 Task: Look for space in Navolato, Mexico from 2nd September, 2023 to 6th September, 2023 for 2 adults in price range Rs.15000 to Rs.20000. Place can be entire place with 1  bedroom having 1 bed and 1 bathroom. Property type can be house, flat, guest house, hotel. Booking option can be shelf check-in. Required host language is English.
Action: Mouse moved to (585, 162)
Screenshot: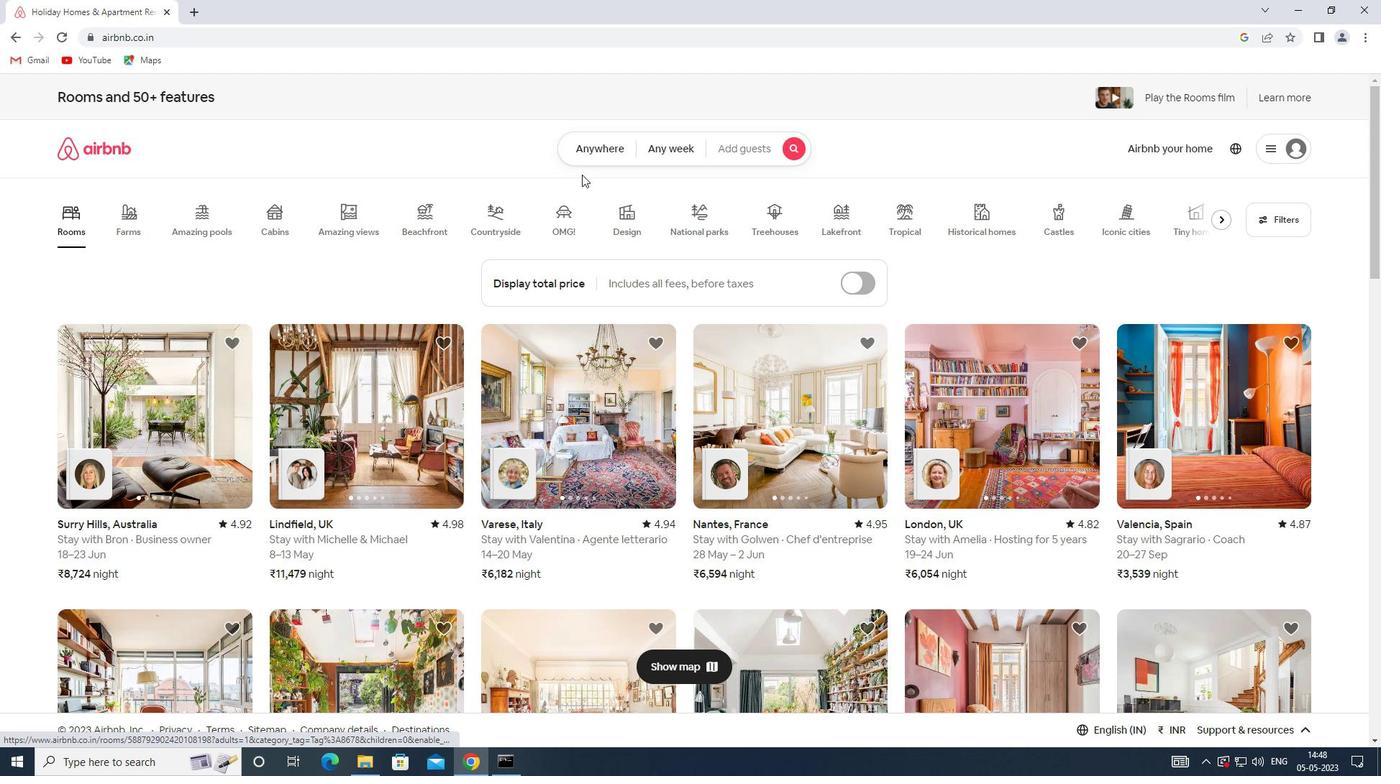 
Action: Mouse pressed left at (585, 162)
Screenshot: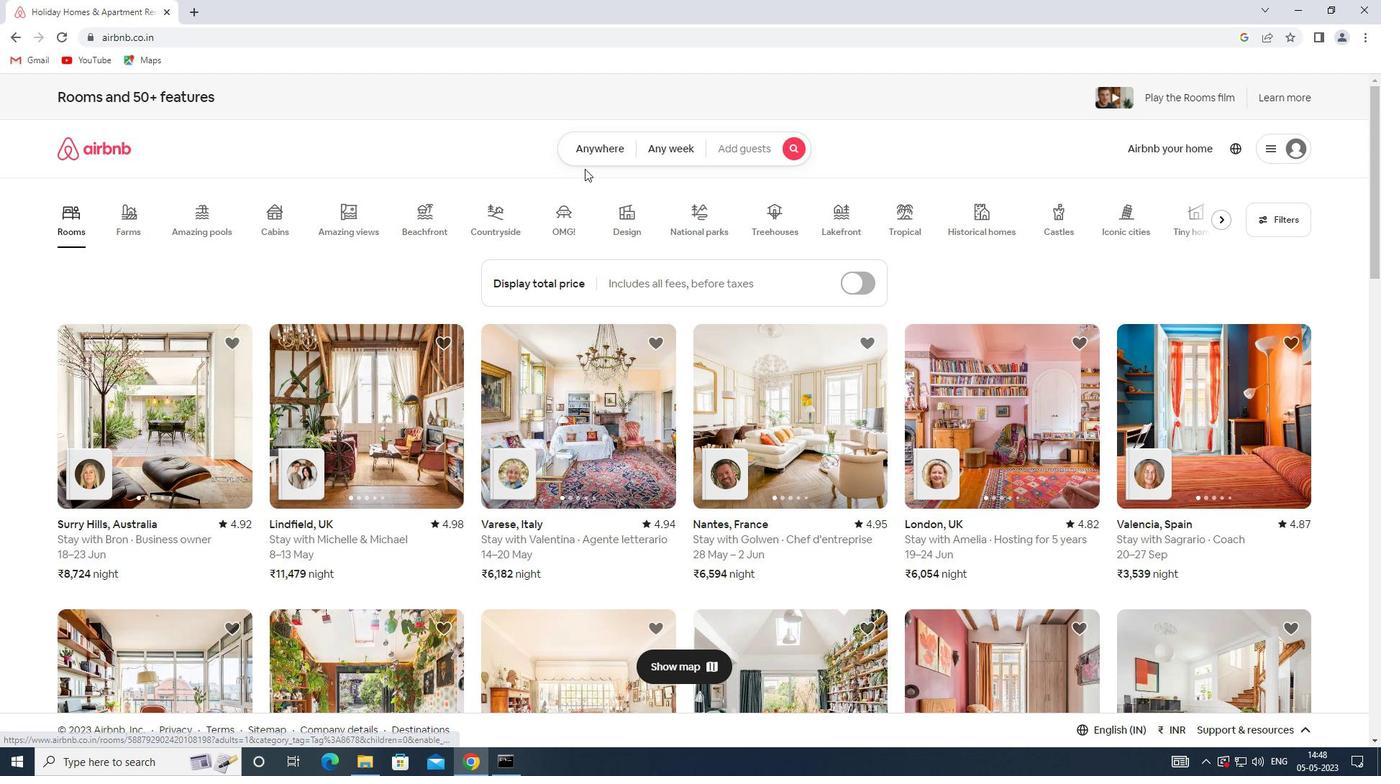 
Action: Mouse moved to (477, 207)
Screenshot: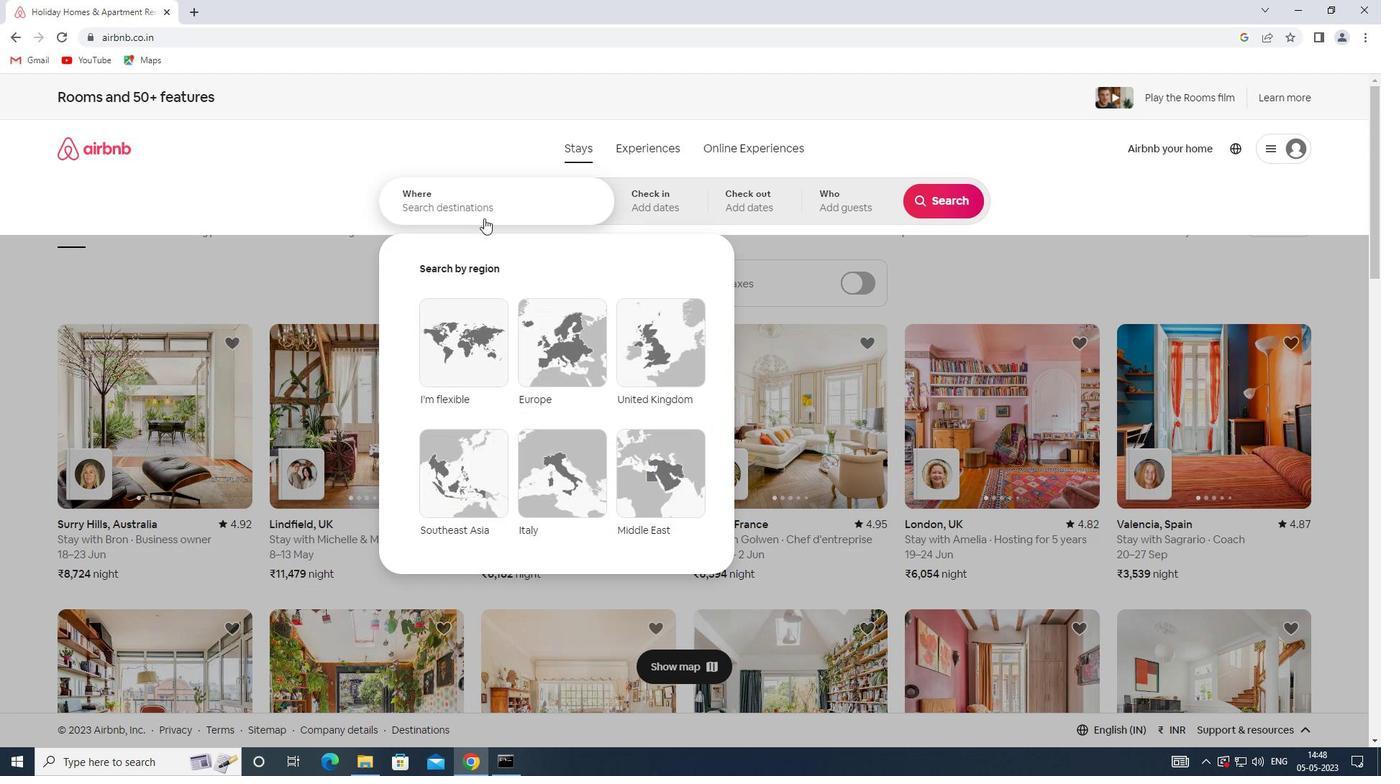 
Action: Mouse pressed left at (477, 207)
Screenshot: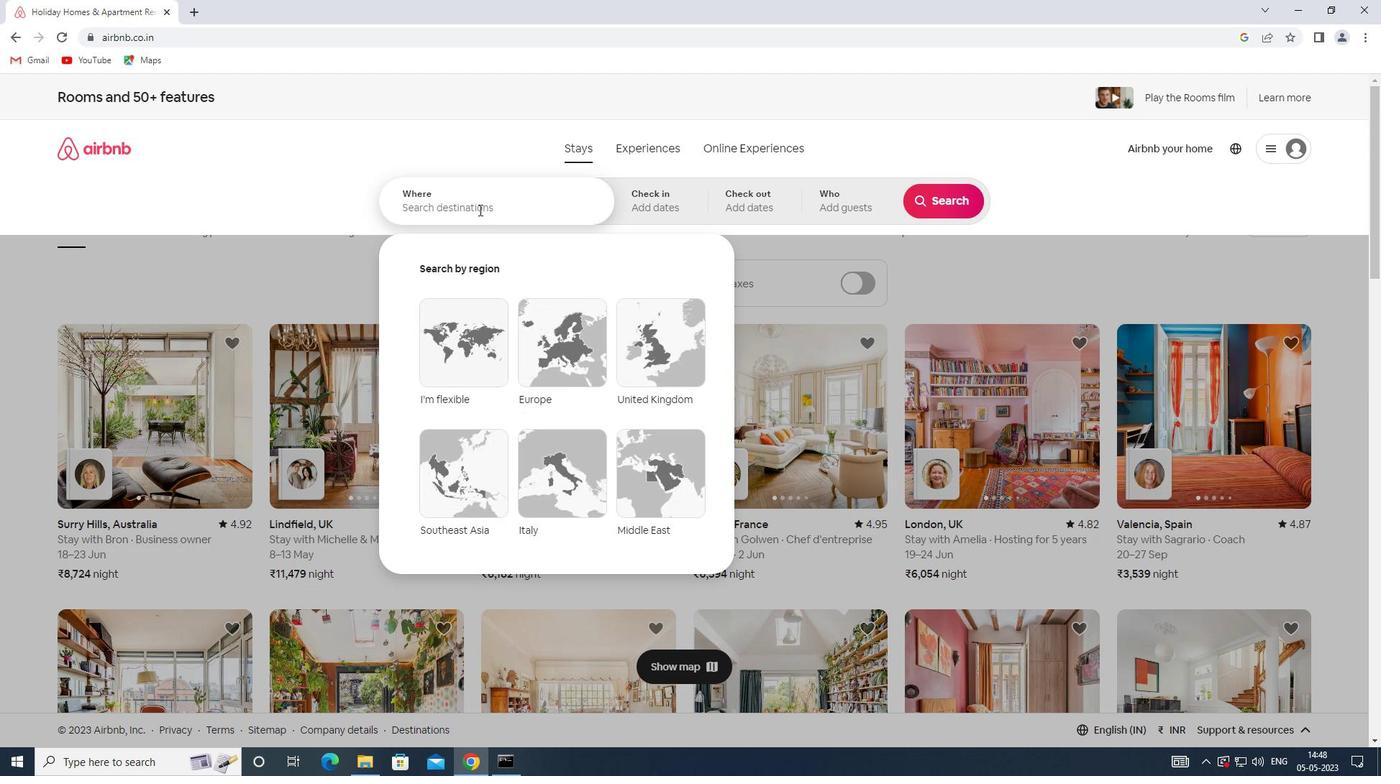 
Action: Key pressed <Key.shift>NAVOLATO,<Key.shift>MEXICO
Screenshot: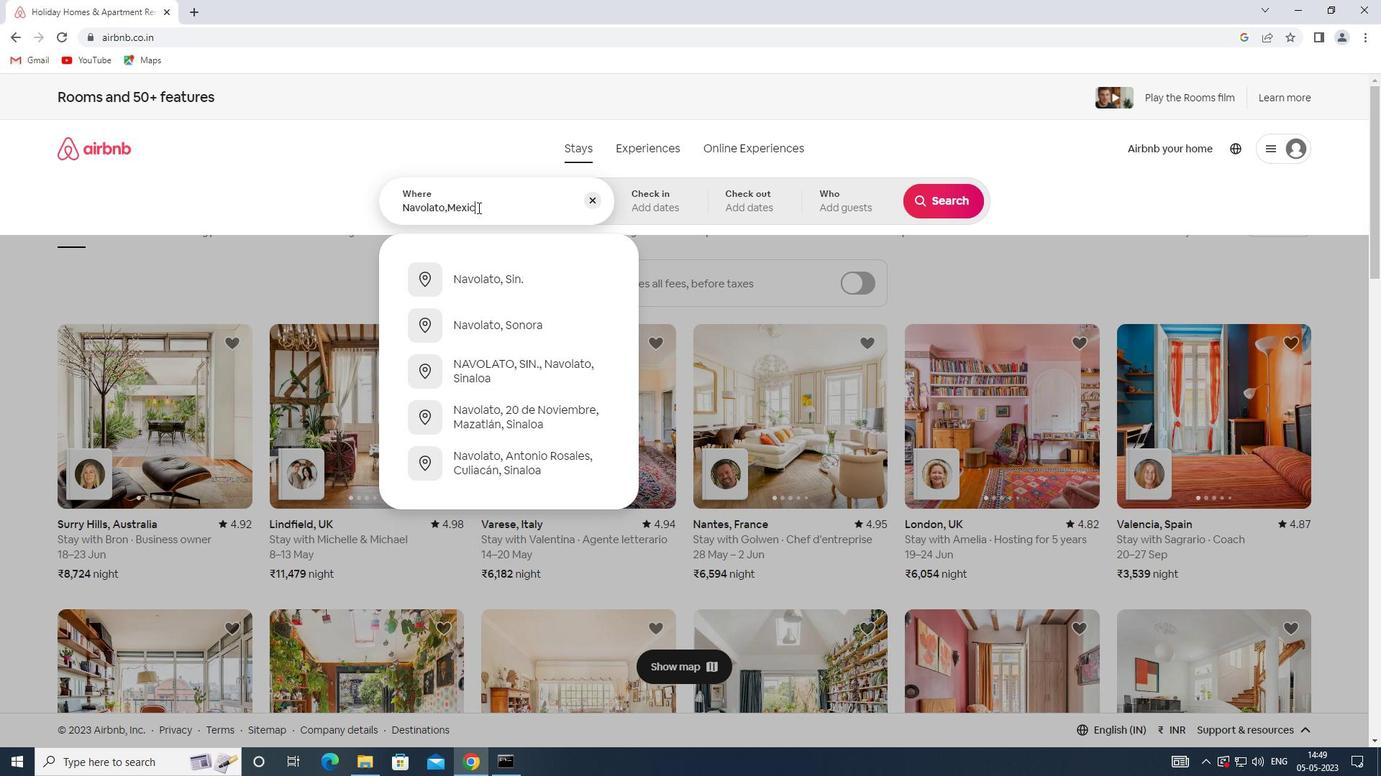 
Action: Mouse moved to (653, 211)
Screenshot: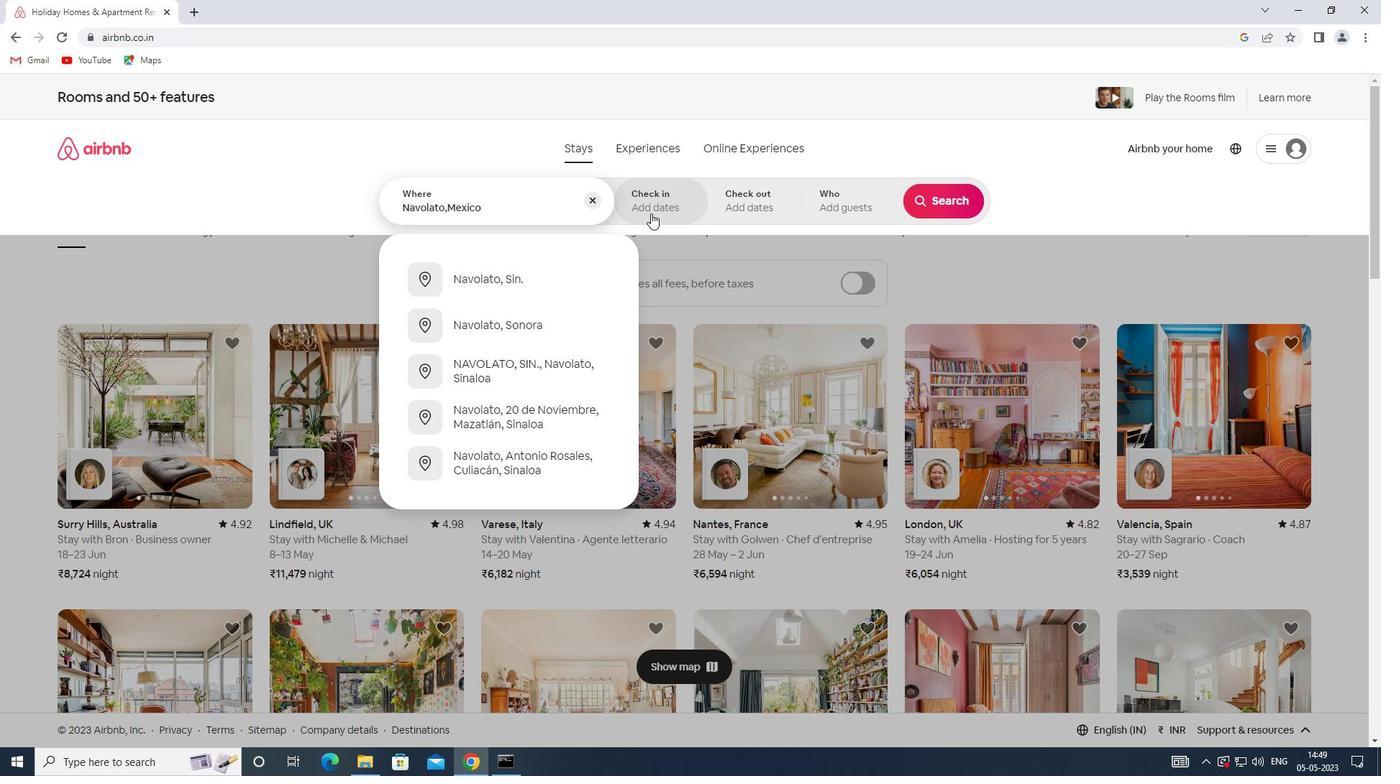
Action: Mouse pressed left at (653, 211)
Screenshot: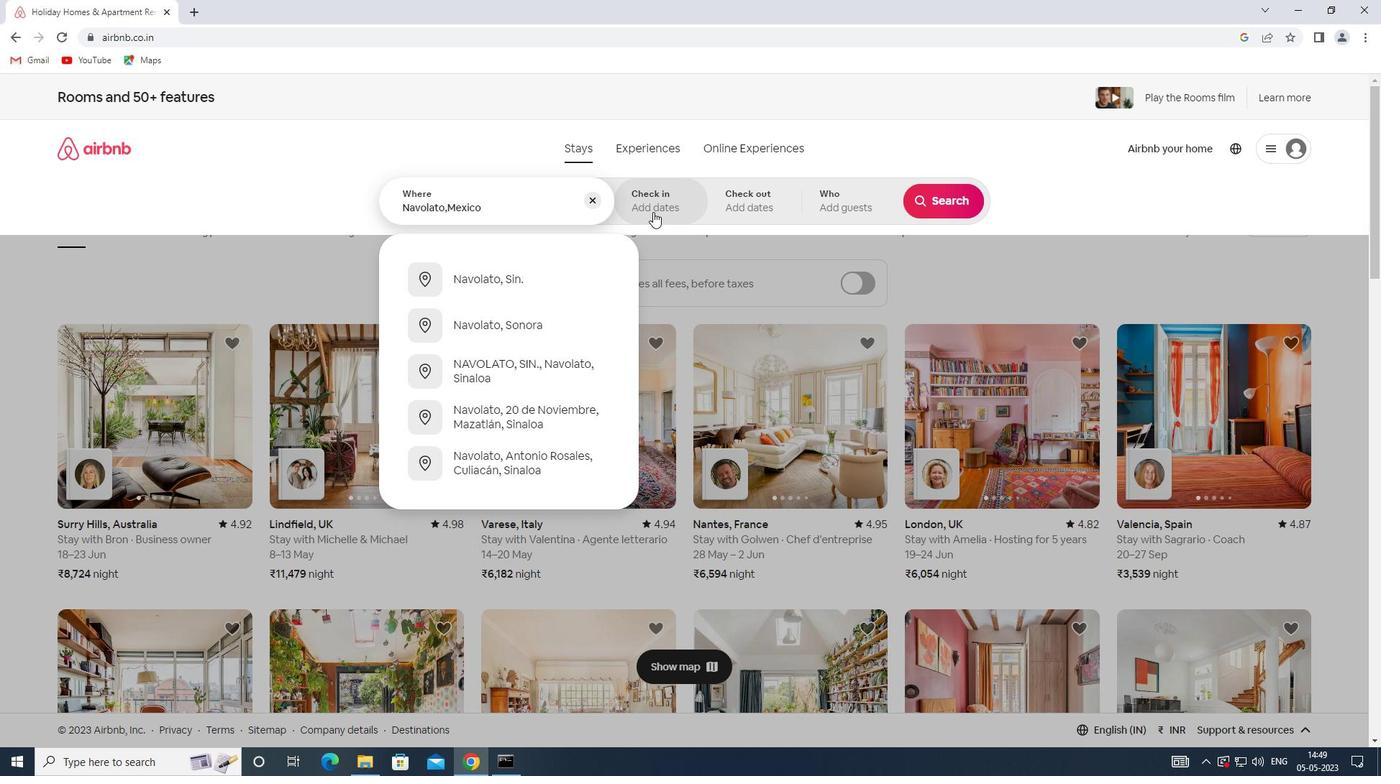 
Action: Mouse moved to (936, 327)
Screenshot: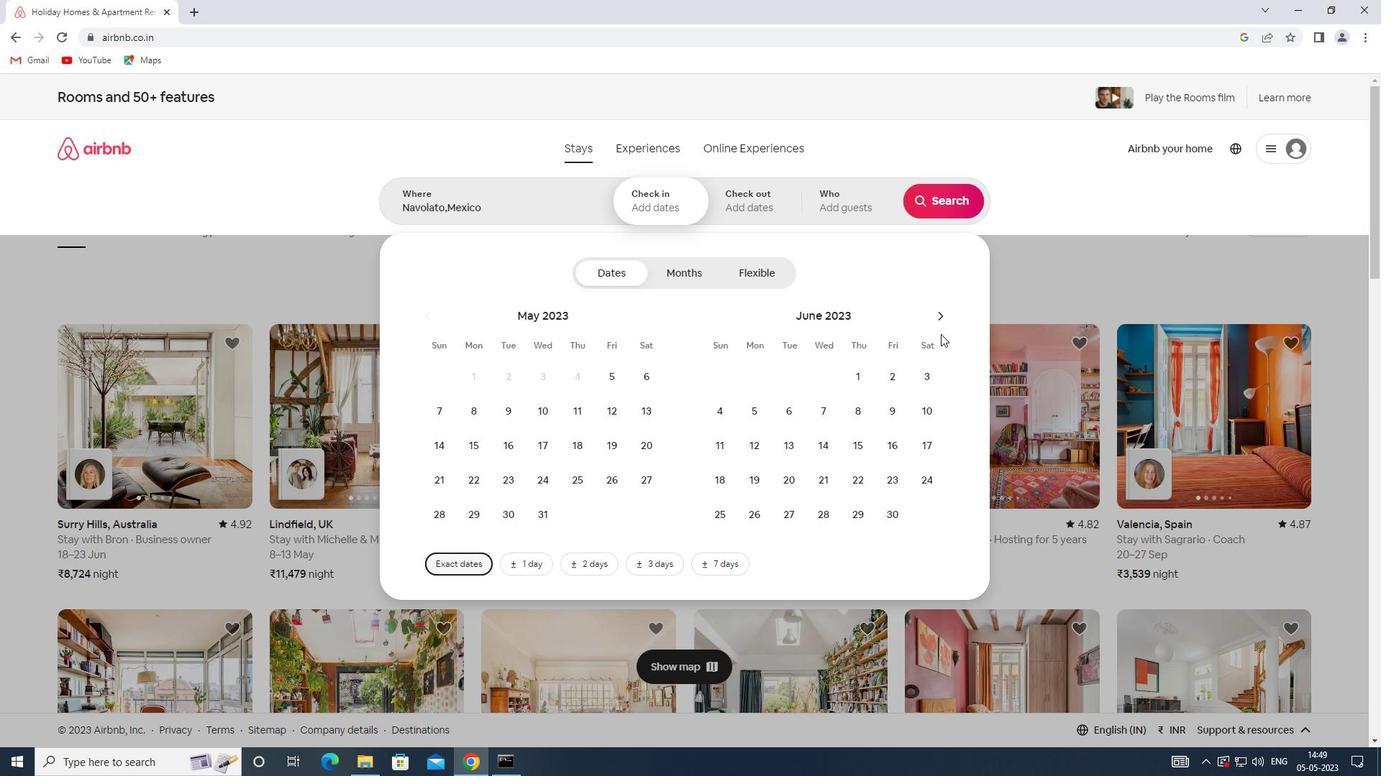 
Action: Mouse pressed left at (936, 327)
Screenshot: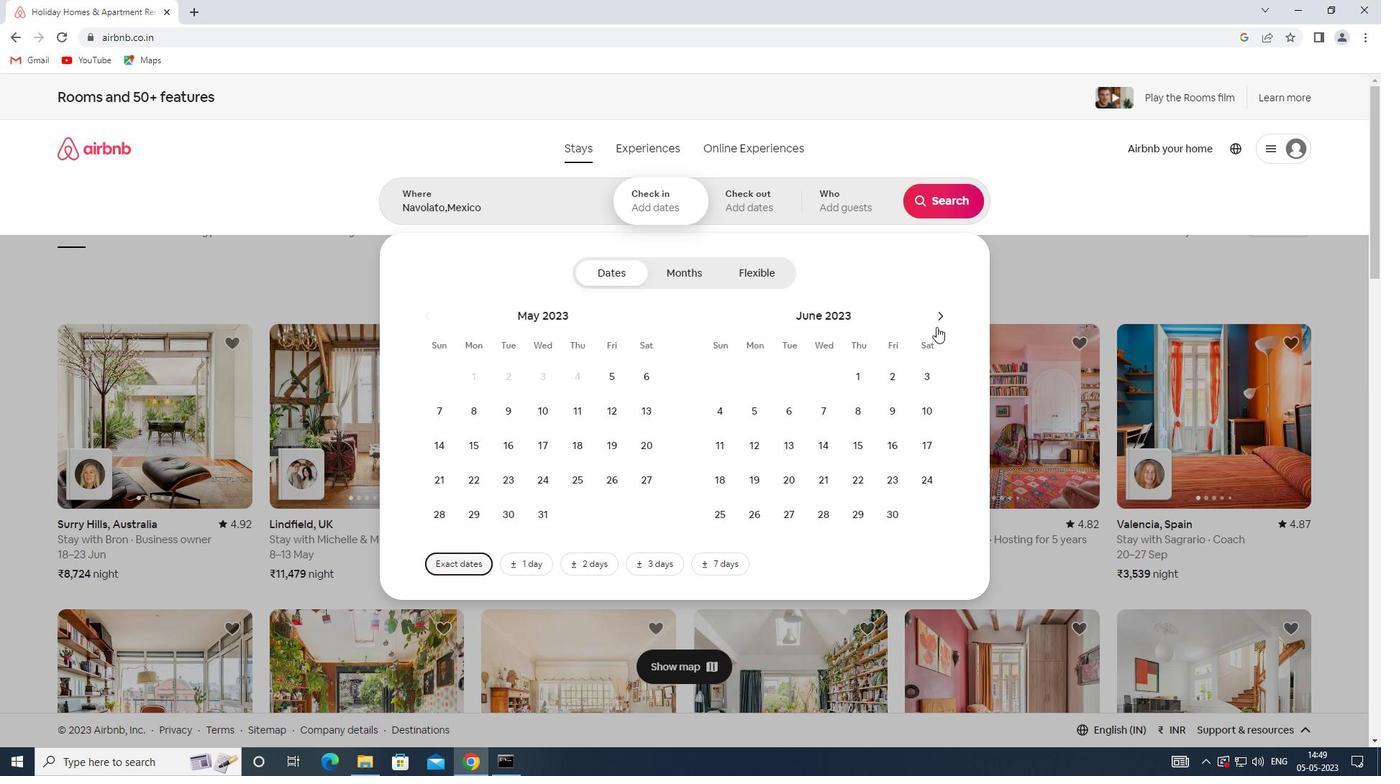 
Action: Mouse moved to (937, 315)
Screenshot: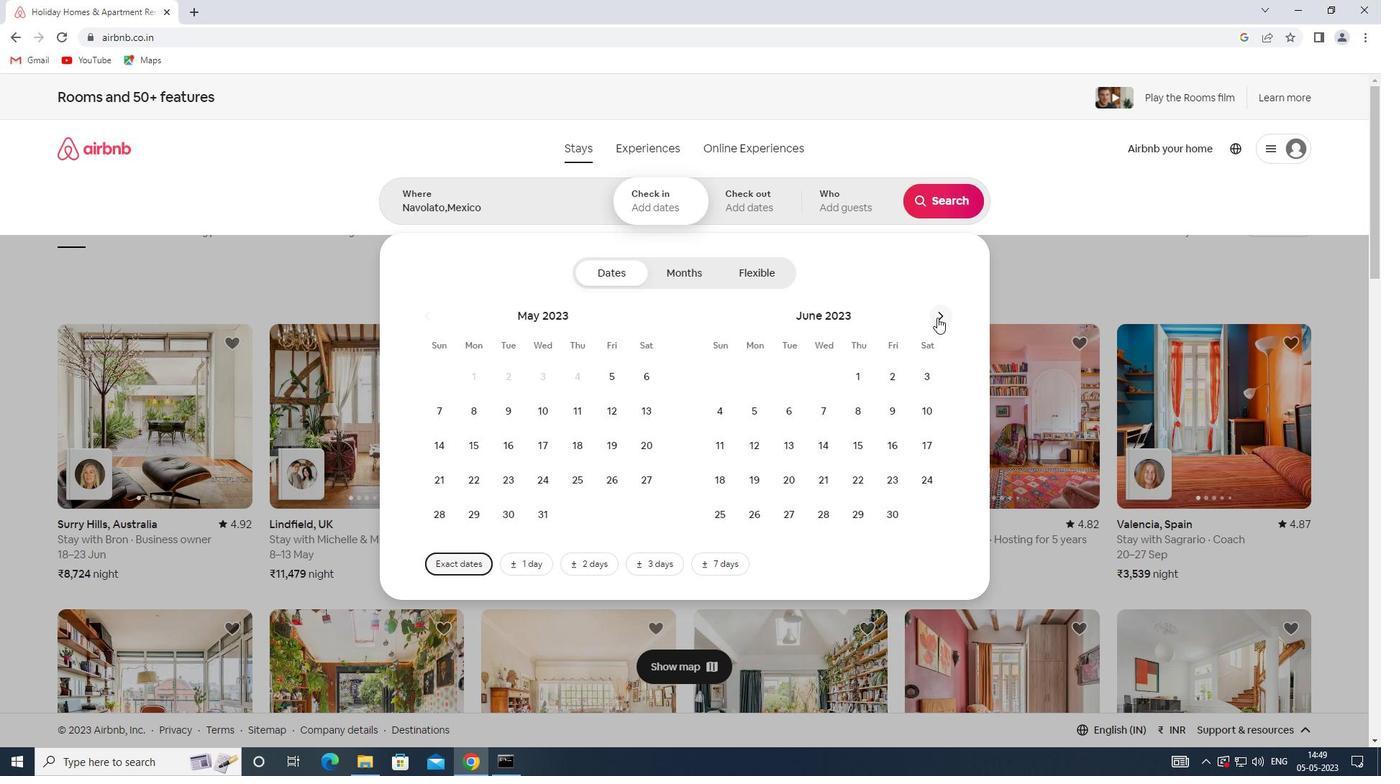 
Action: Mouse pressed left at (937, 315)
Screenshot: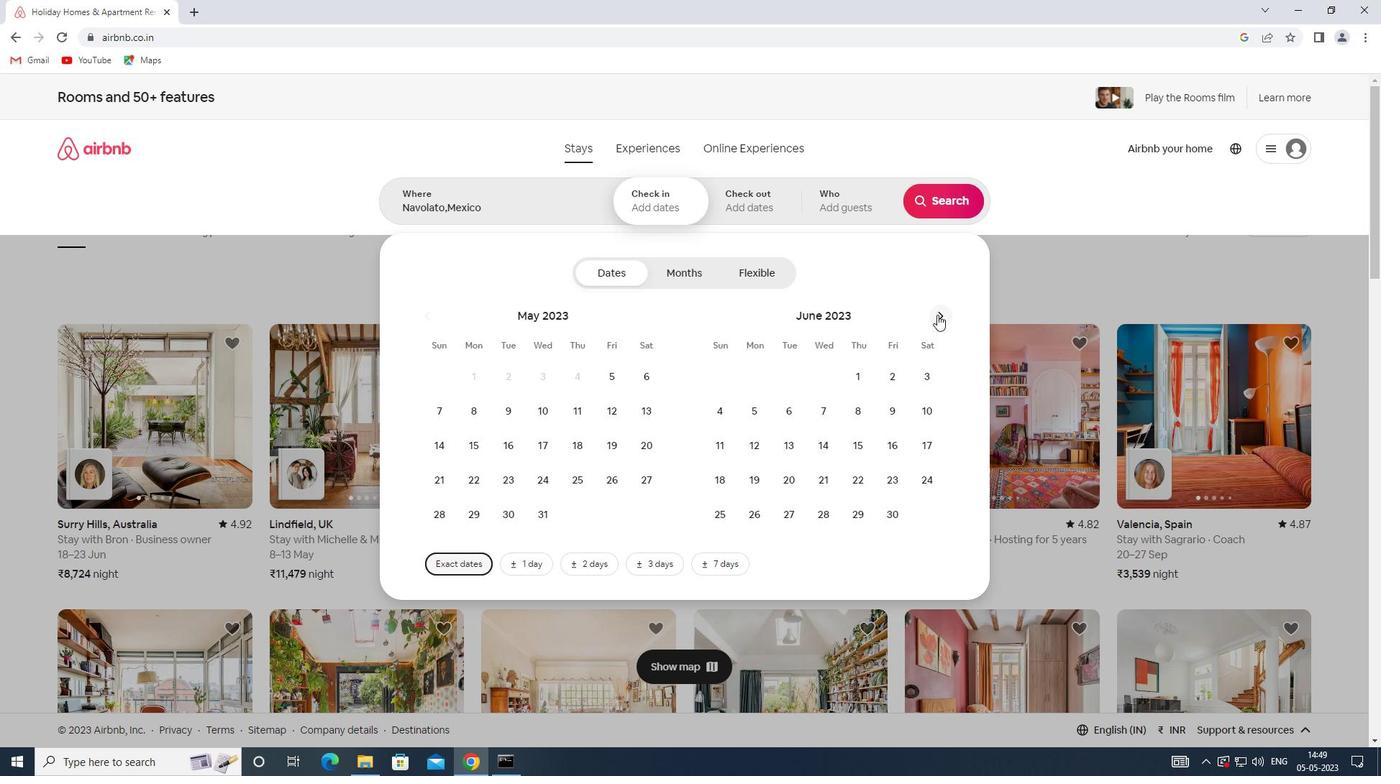 
Action: Mouse pressed left at (937, 315)
Screenshot: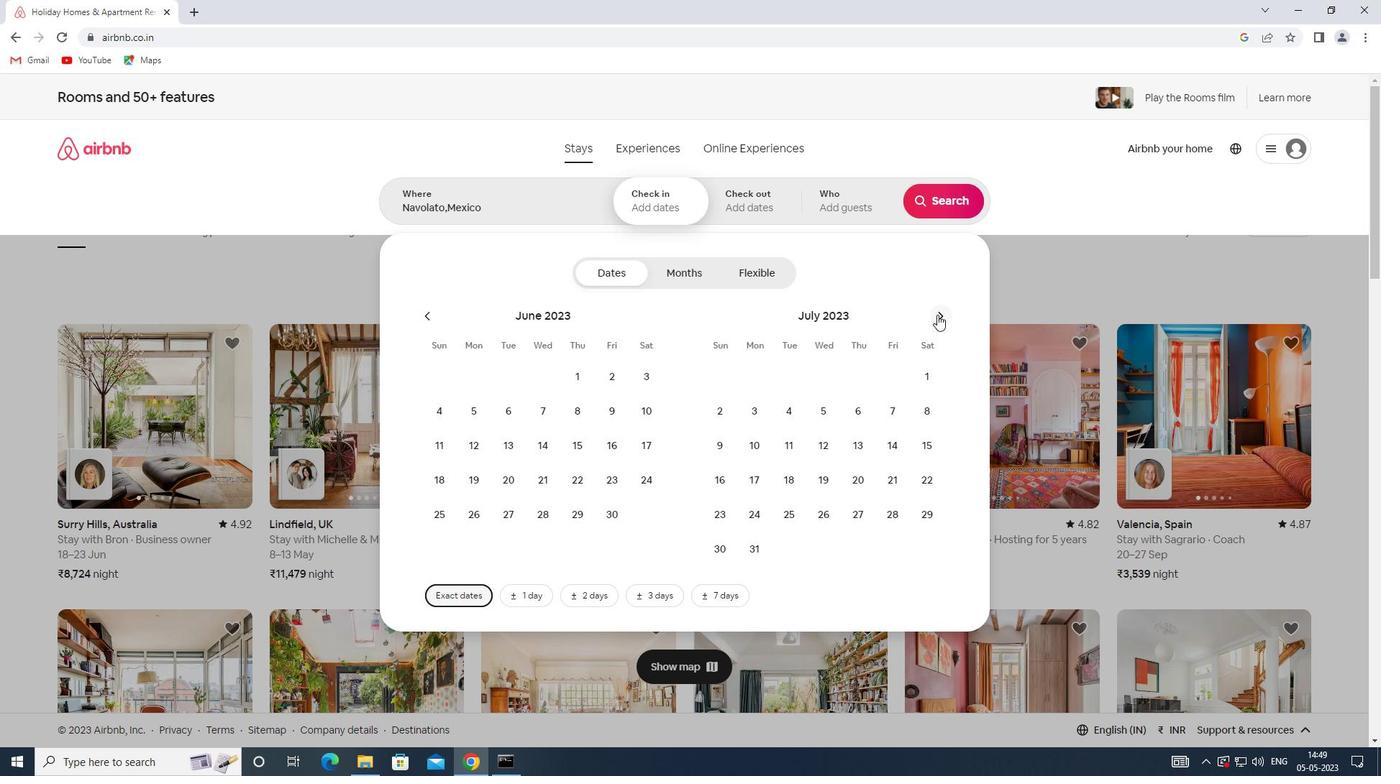 
Action: Mouse pressed left at (937, 315)
Screenshot: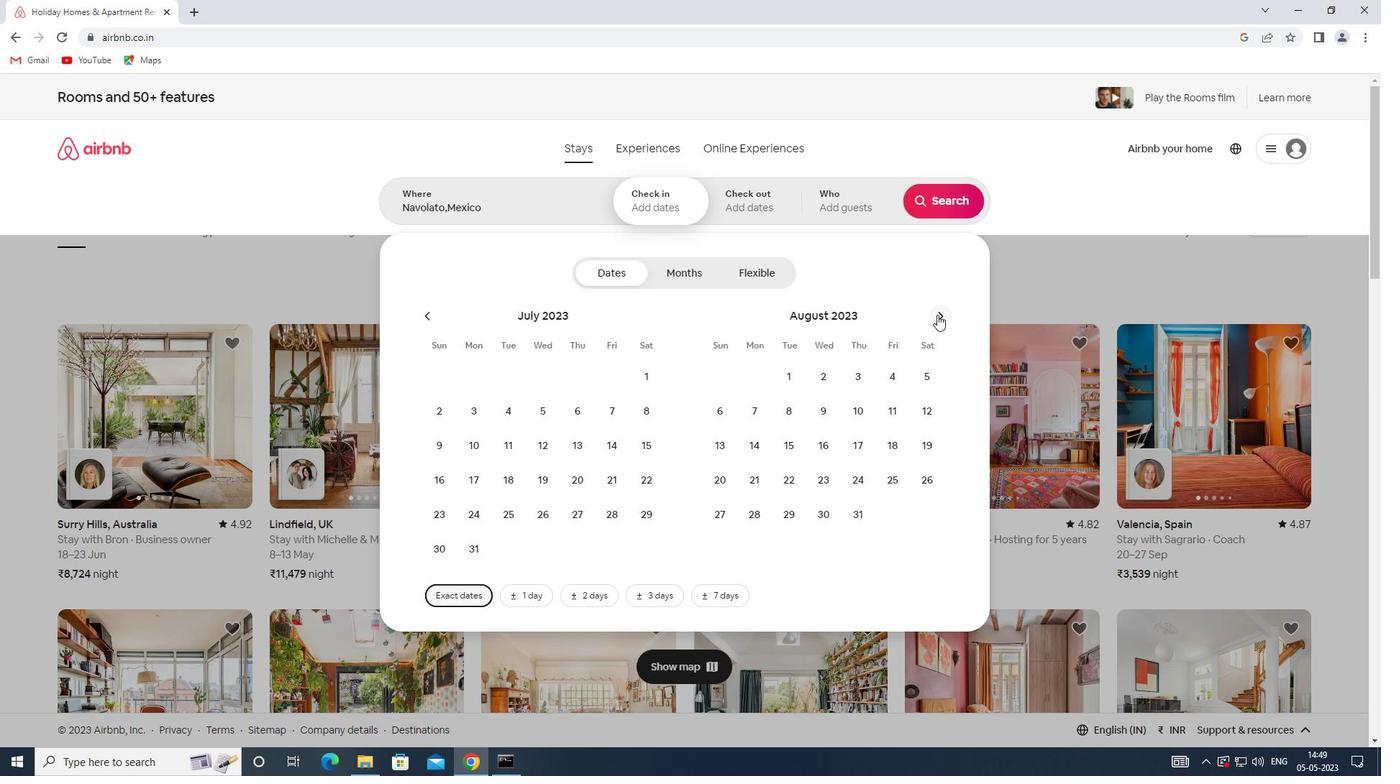 
Action: Mouse moved to (928, 368)
Screenshot: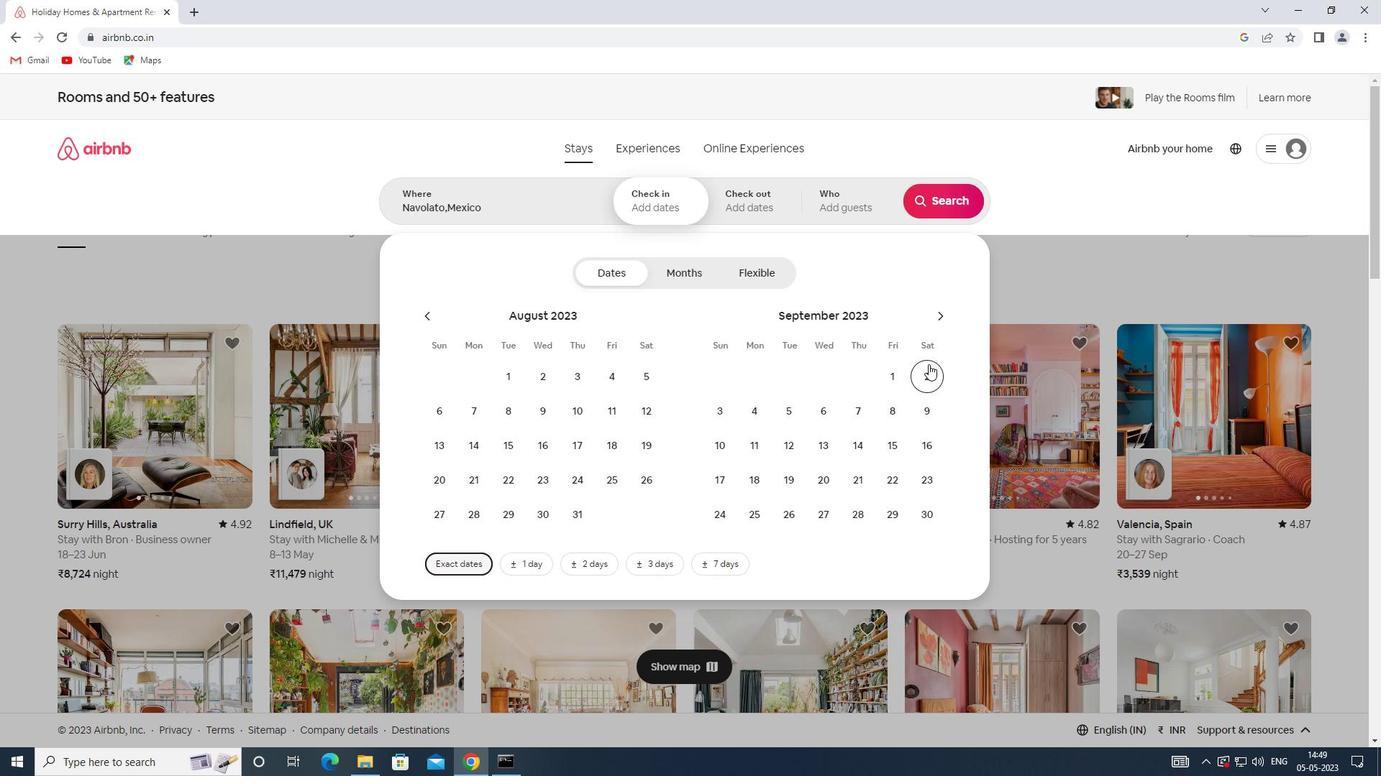 
Action: Mouse pressed left at (928, 368)
Screenshot: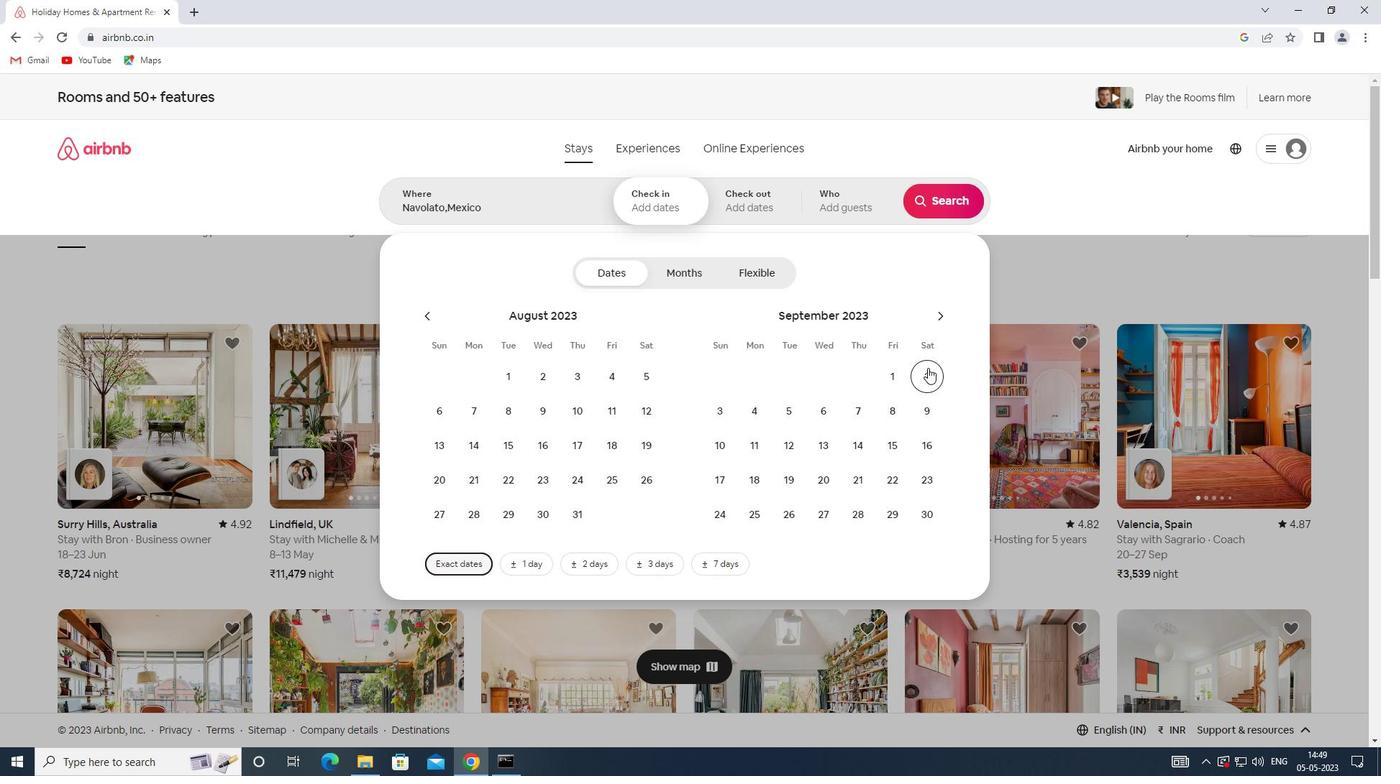 
Action: Mouse moved to (830, 405)
Screenshot: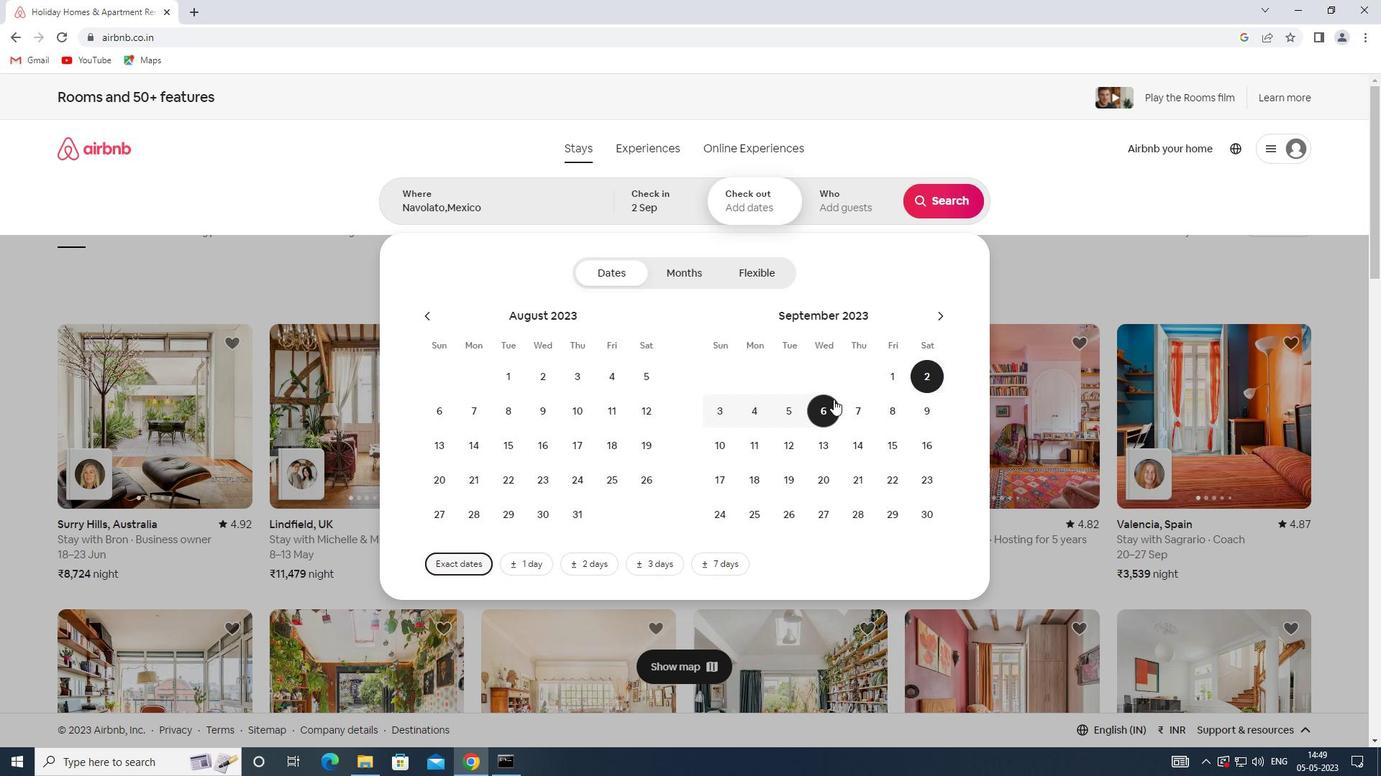 
Action: Mouse pressed left at (830, 405)
Screenshot: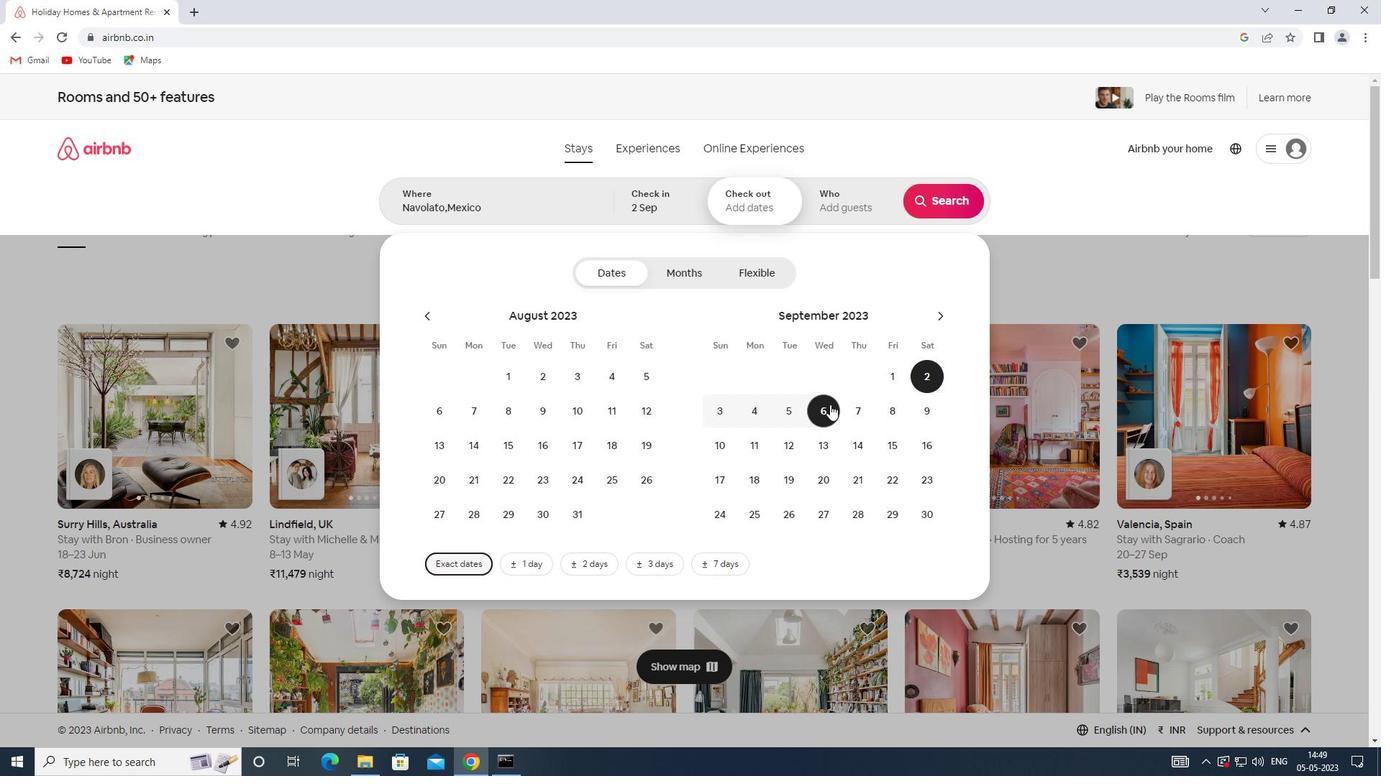 
Action: Mouse moved to (836, 205)
Screenshot: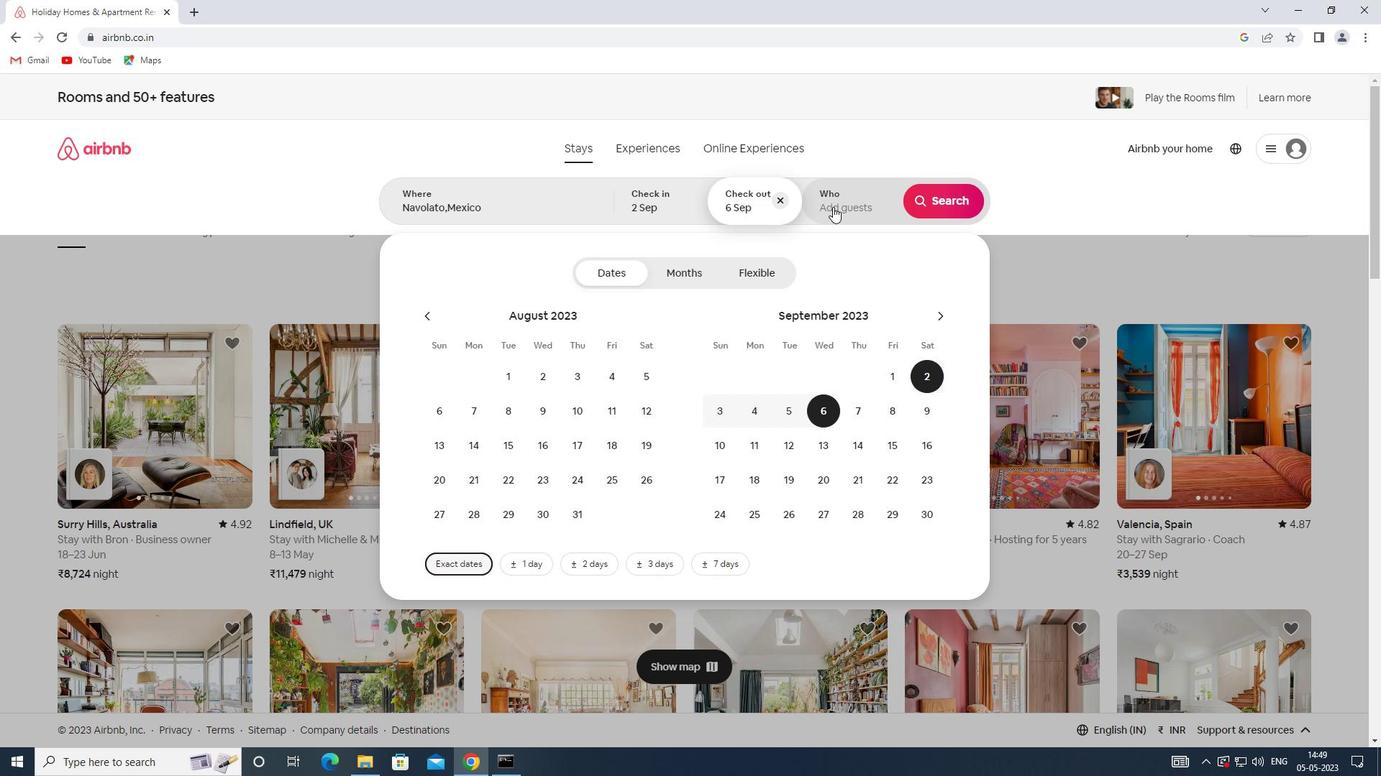 
Action: Mouse pressed left at (836, 205)
Screenshot: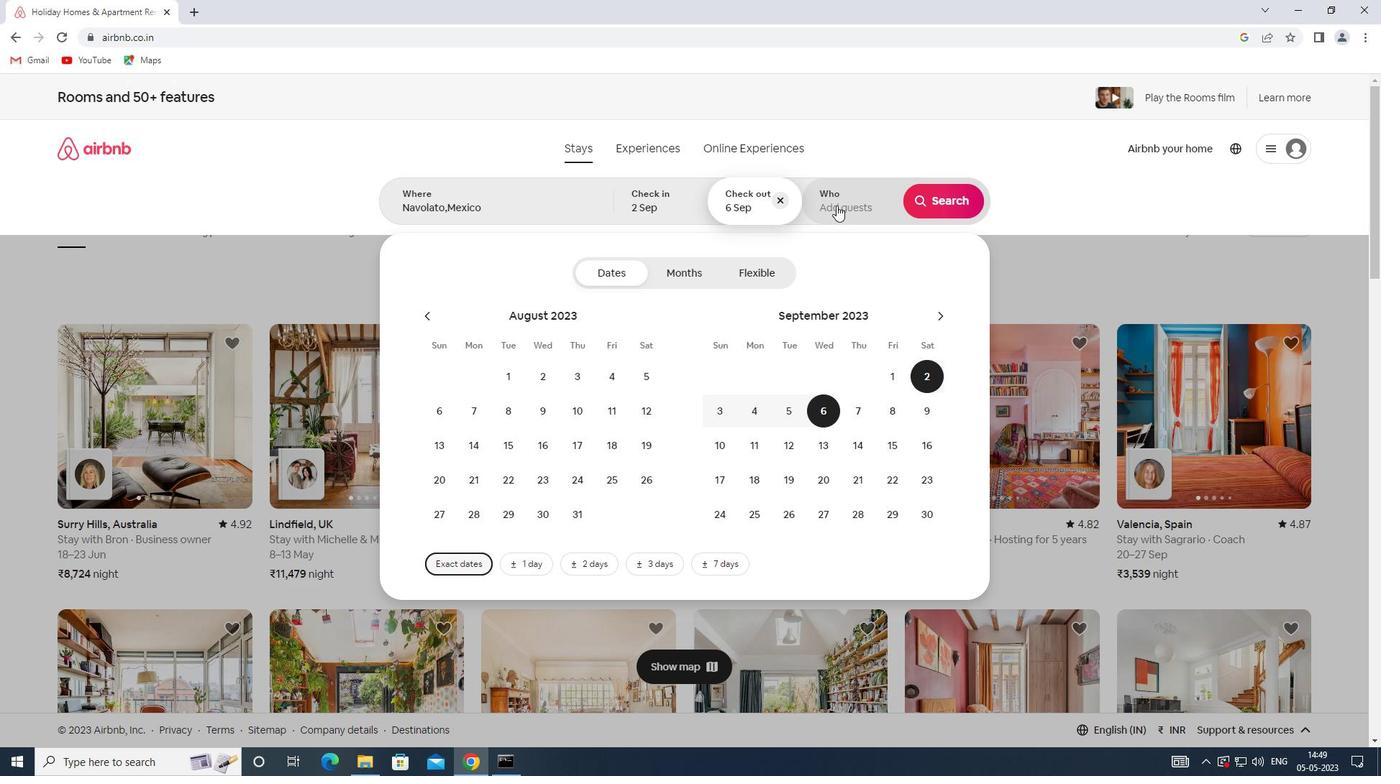 
Action: Mouse moved to (950, 270)
Screenshot: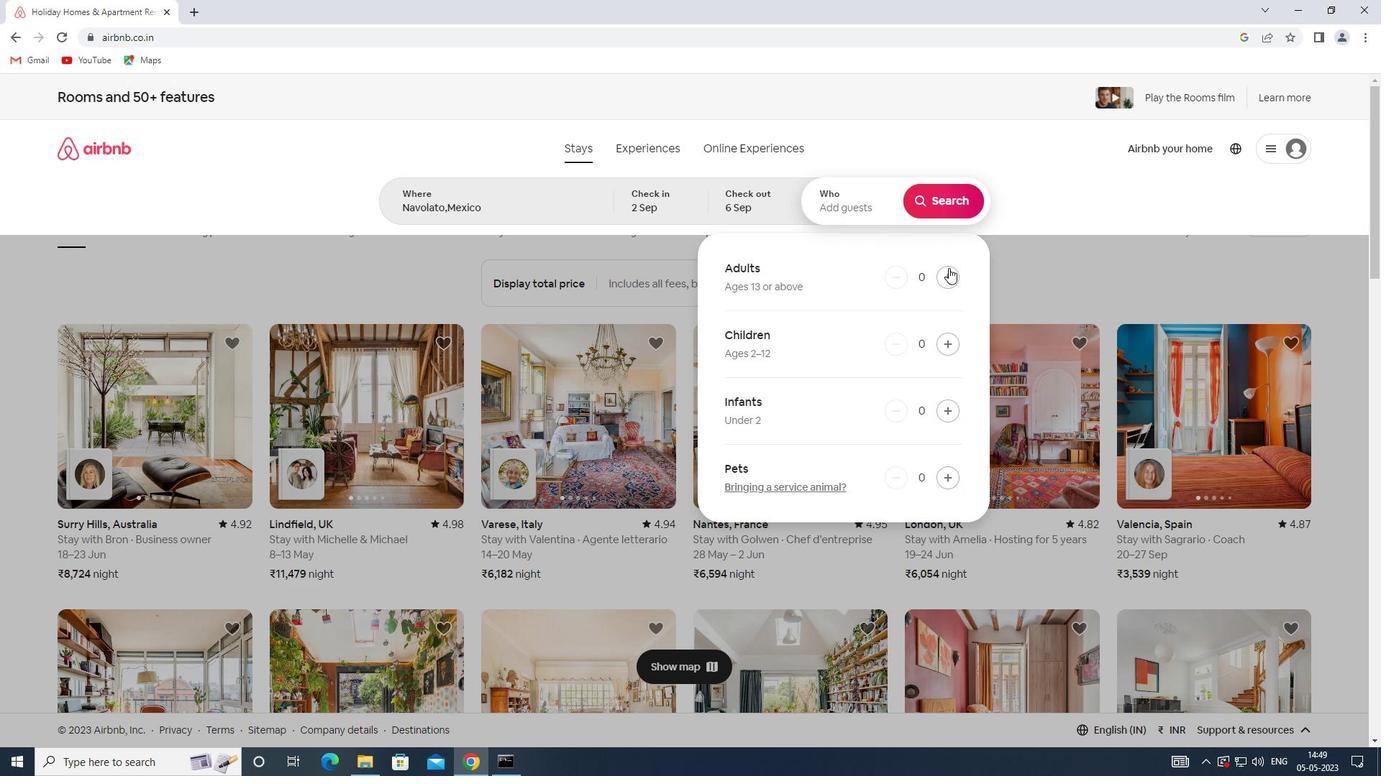 
Action: Mouse pressed left at (950, 270)
Screenshot: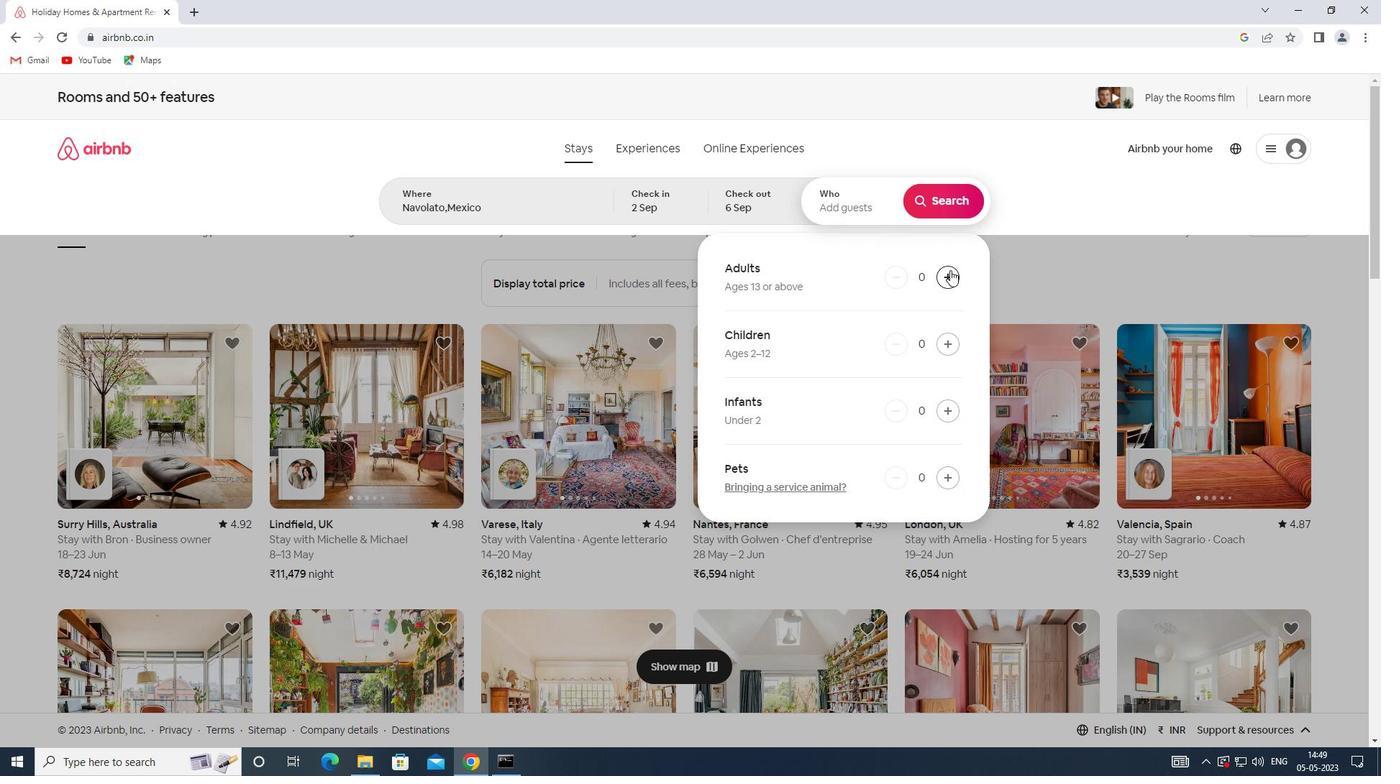 
Action: Mouse pressed left at (950, 270)
Screenshot: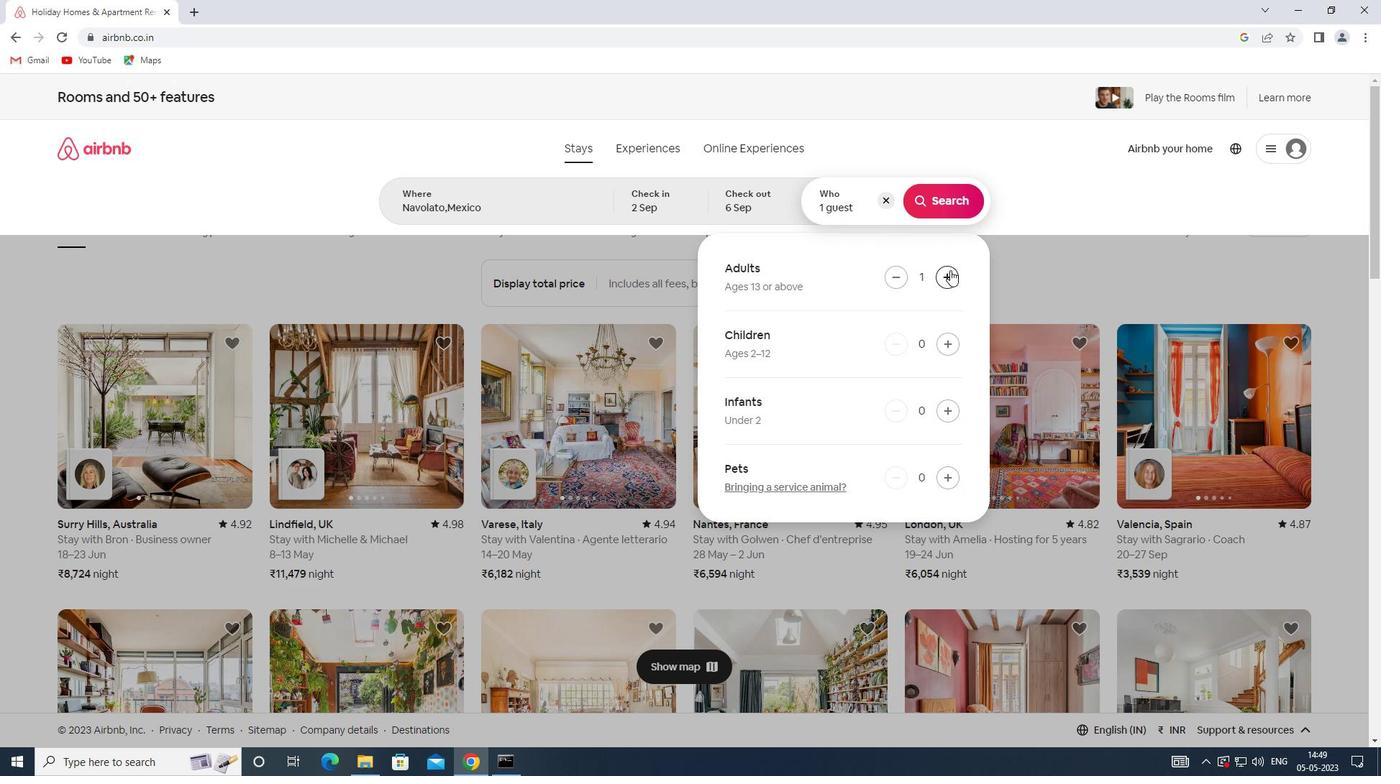 
Action: Mouse moved to (948, 202)
Screenshot: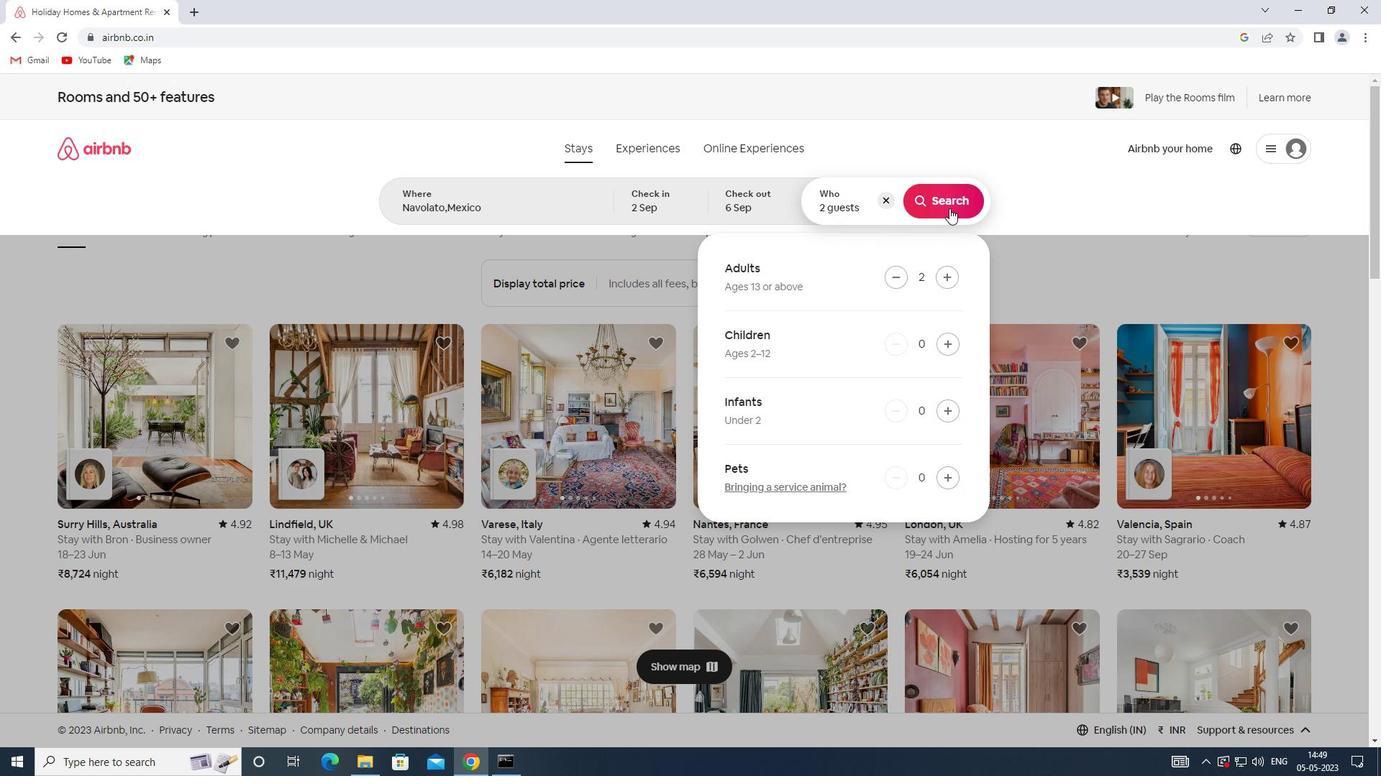 
Action: Mouse pressed left at (948, 202)
Screenshot: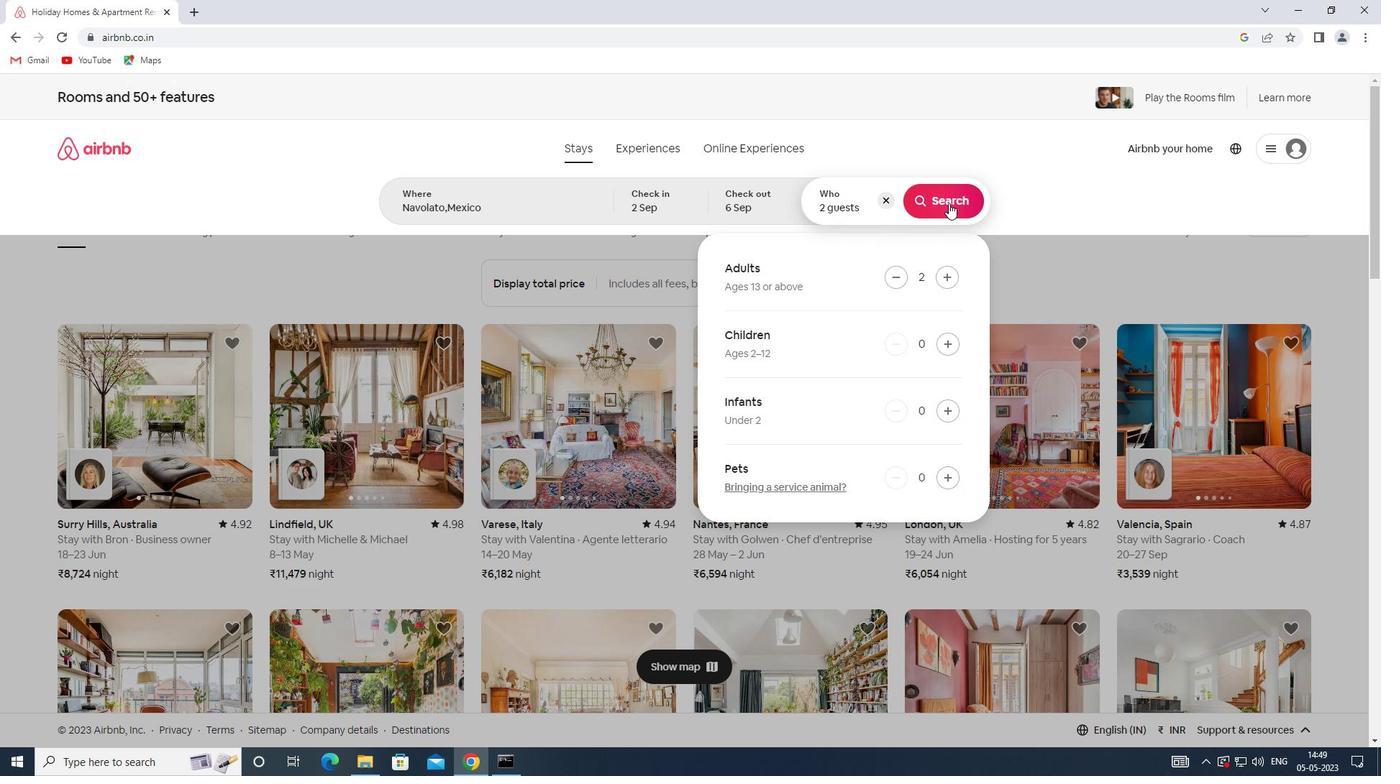 
Action: Mouse moved to (1303, 166)
Screenshot: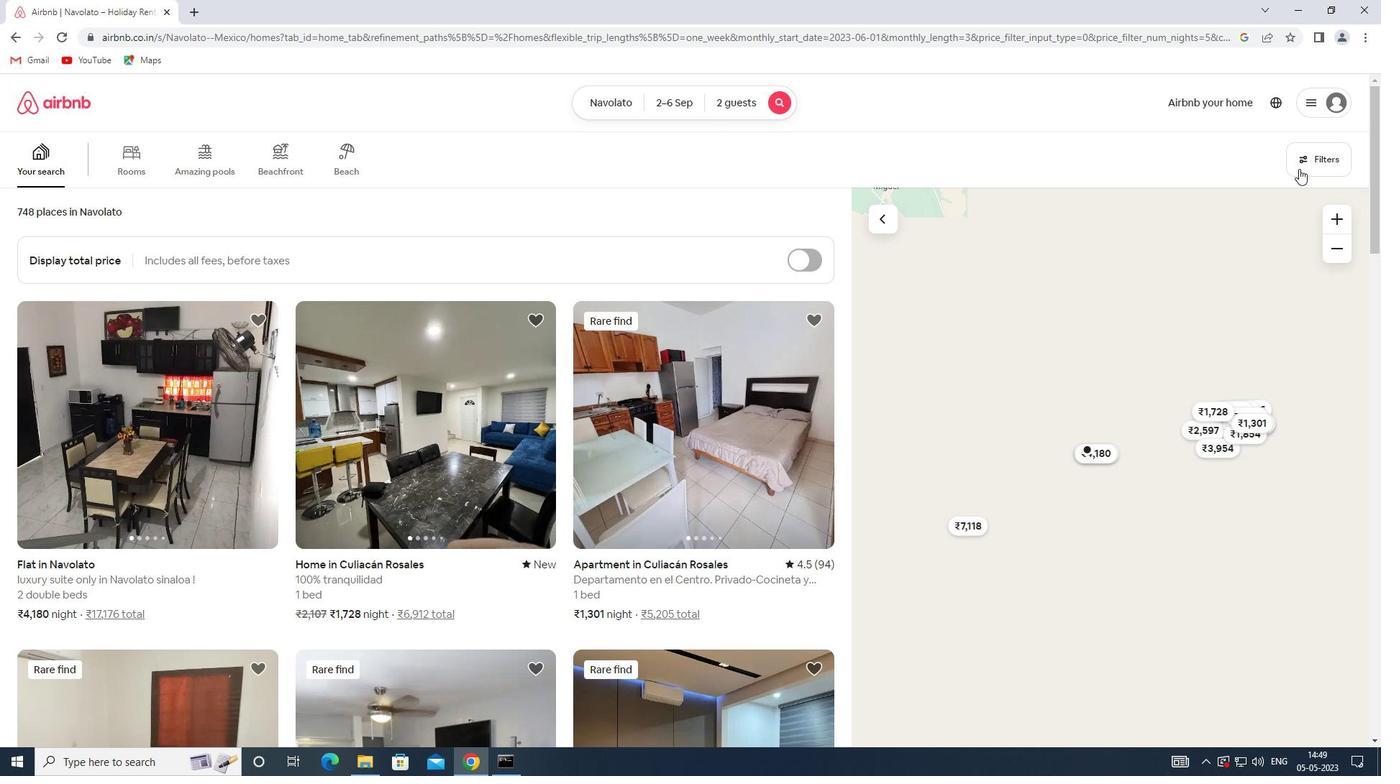 
Action: Mouse pressed left at (1303, 166)
Screenshot: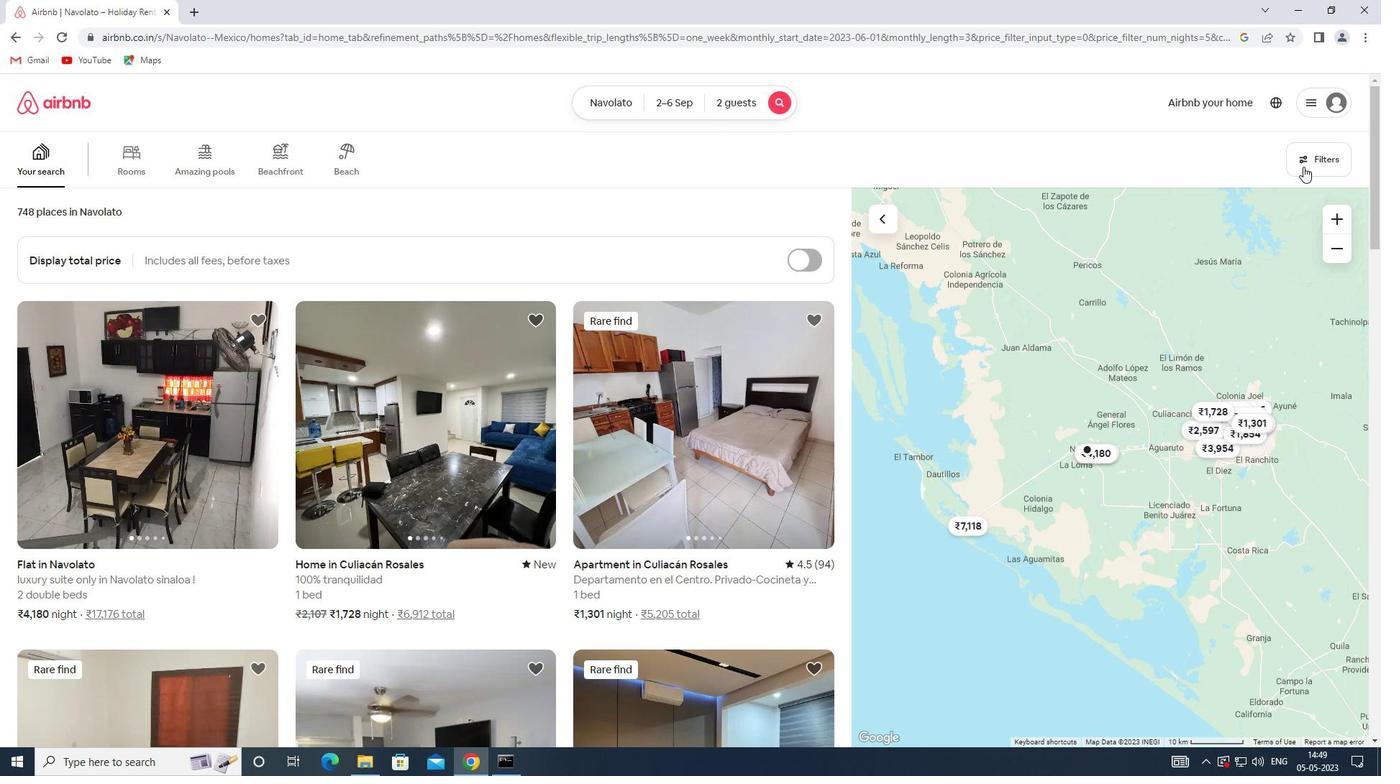 
Action: Mouse moved to (502, 515)
Screenshot: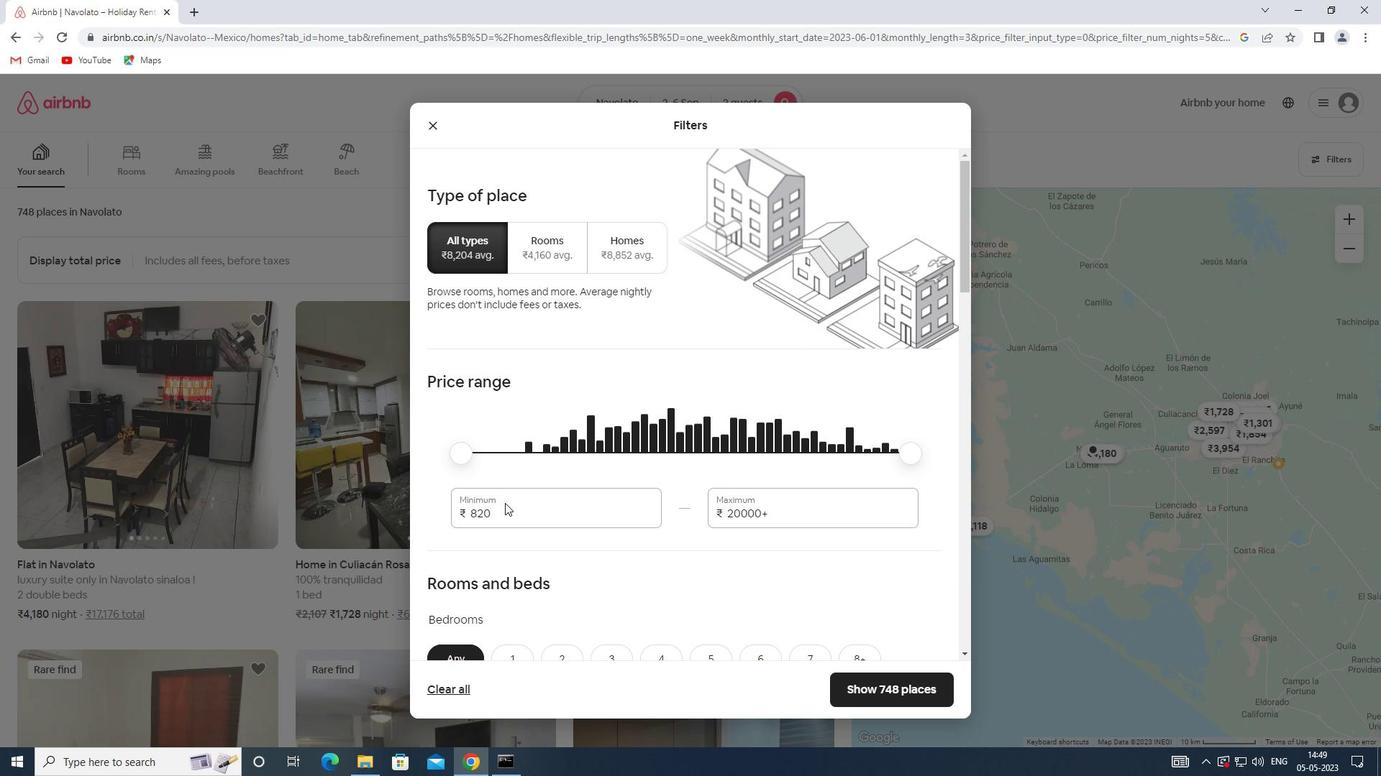 
Action: Mouse pressed left at (502, 515)
Screenshot: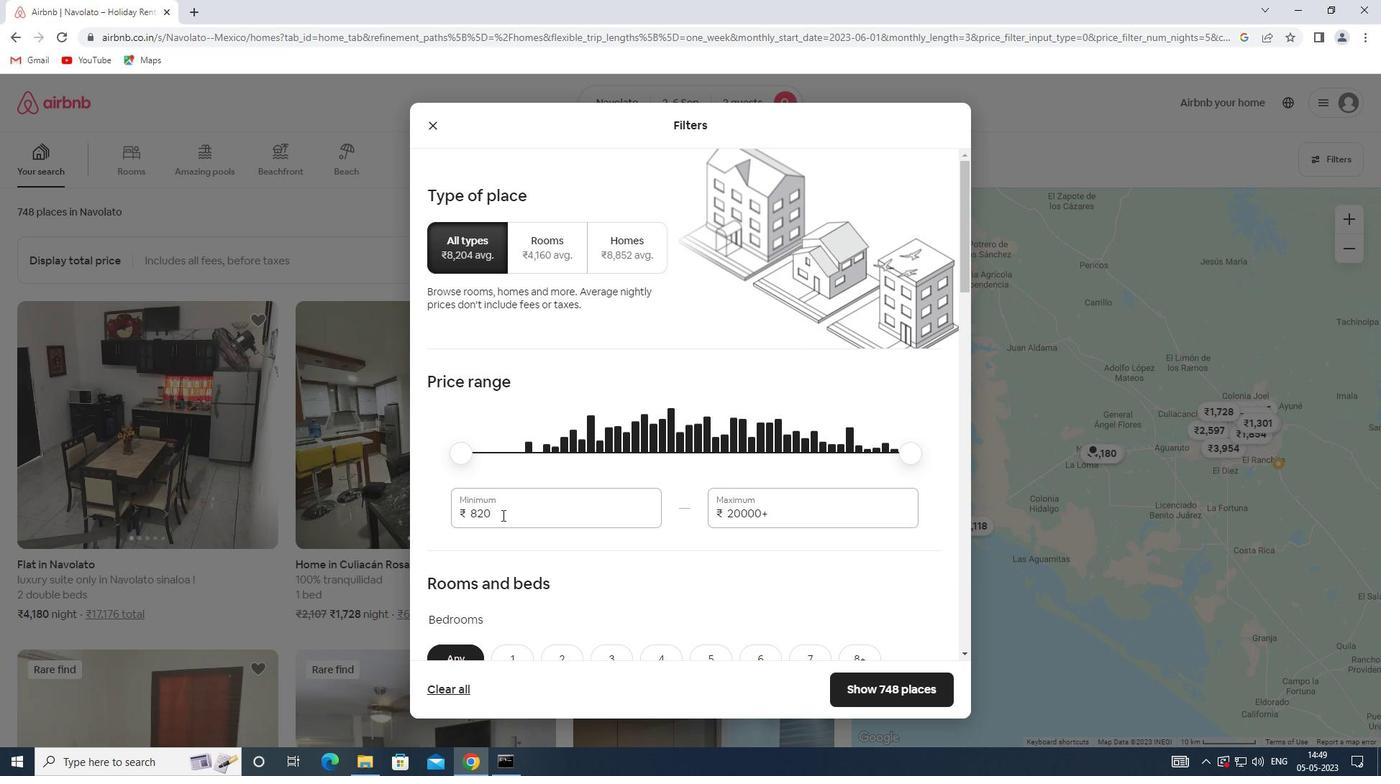 
Action: Mouse moved to (422, 517)
Screenshot: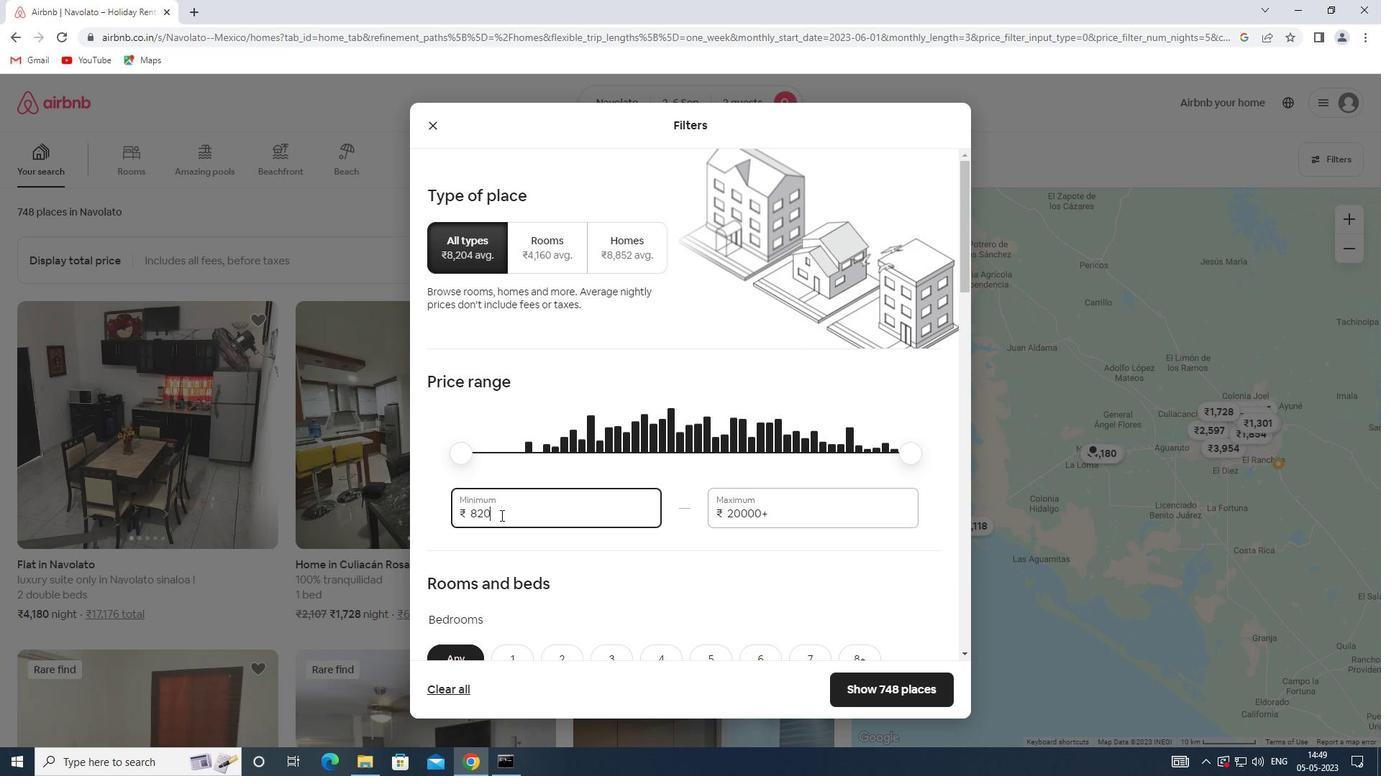 
Action: Key pressed 15000
Screenshot: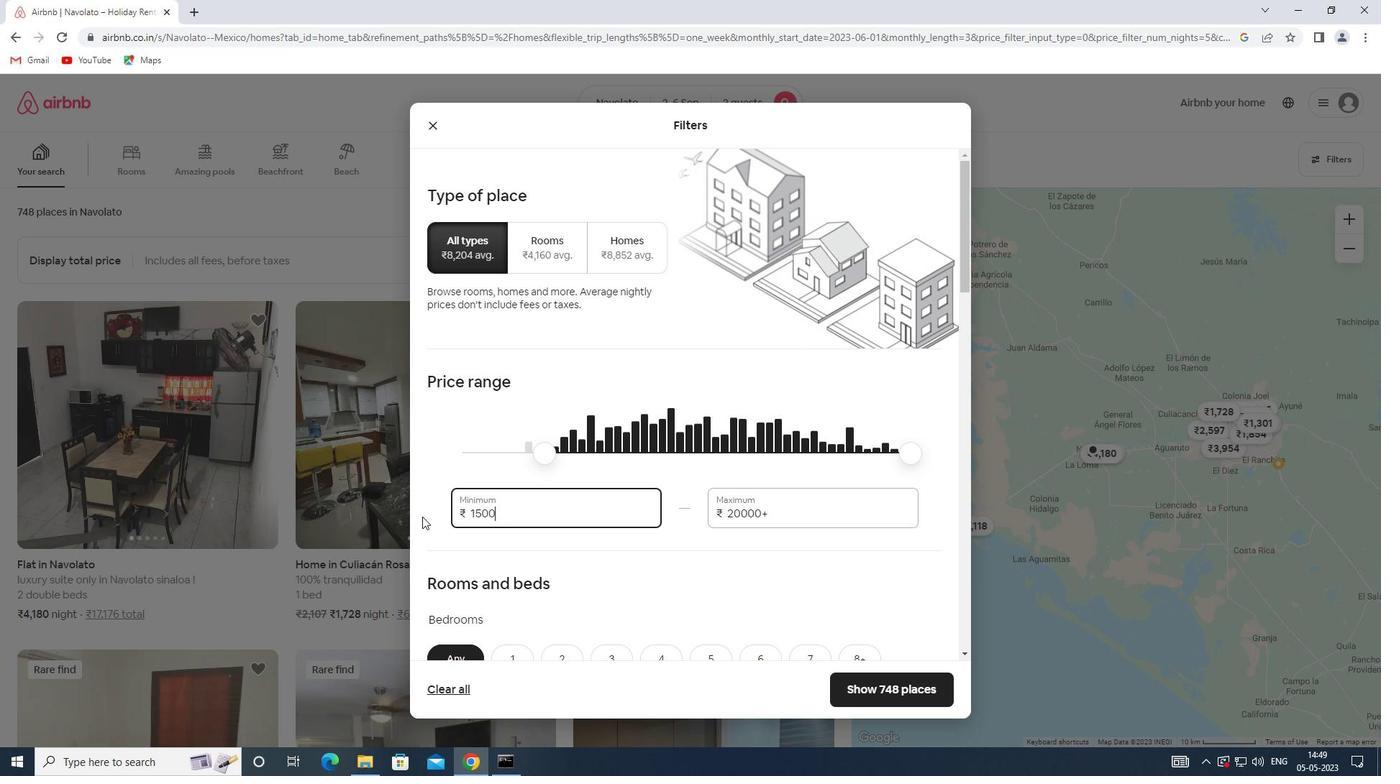 
Action: Mouse moved to (775, 511)
Screenshot: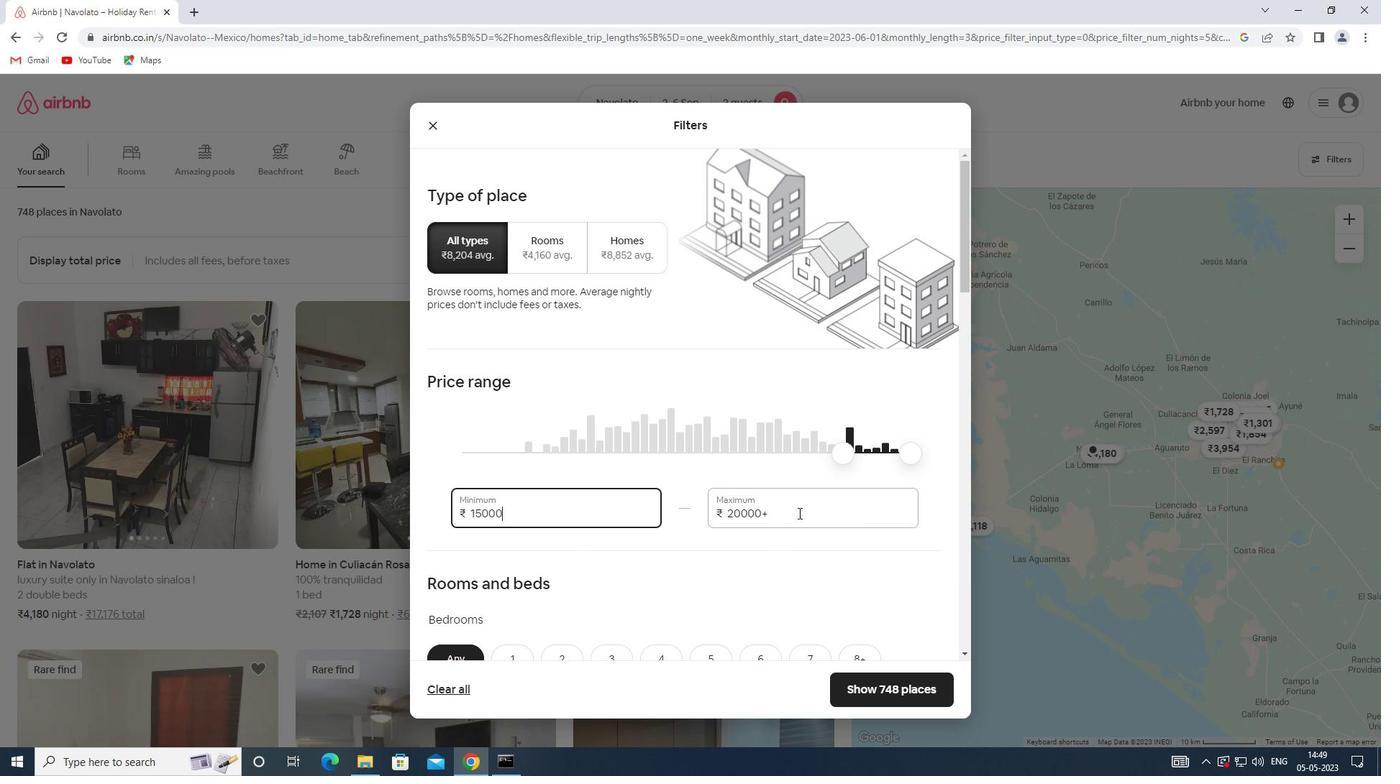 
Action: Mouse pressed left at (775, 511)
Screenshot: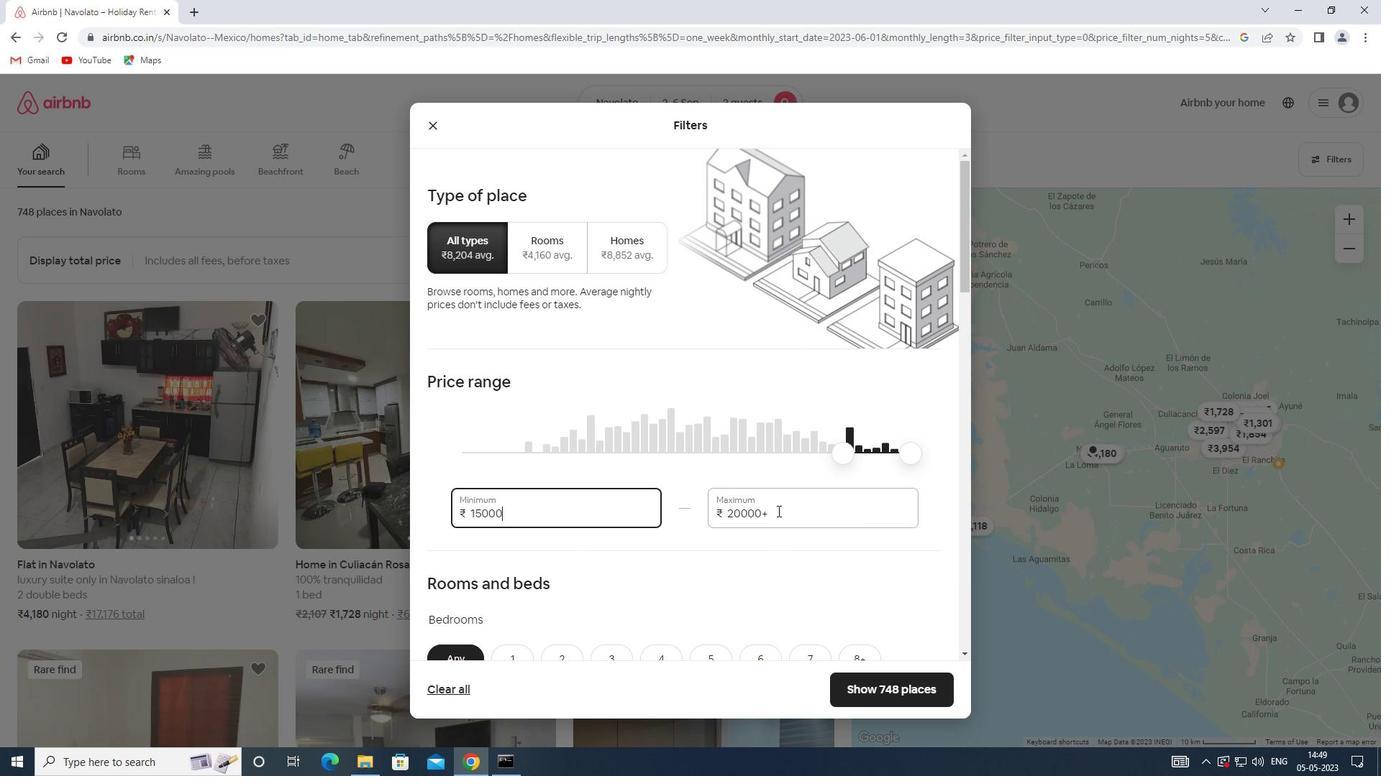 
Action: Mouse moved to (706, 510)
Screenshot: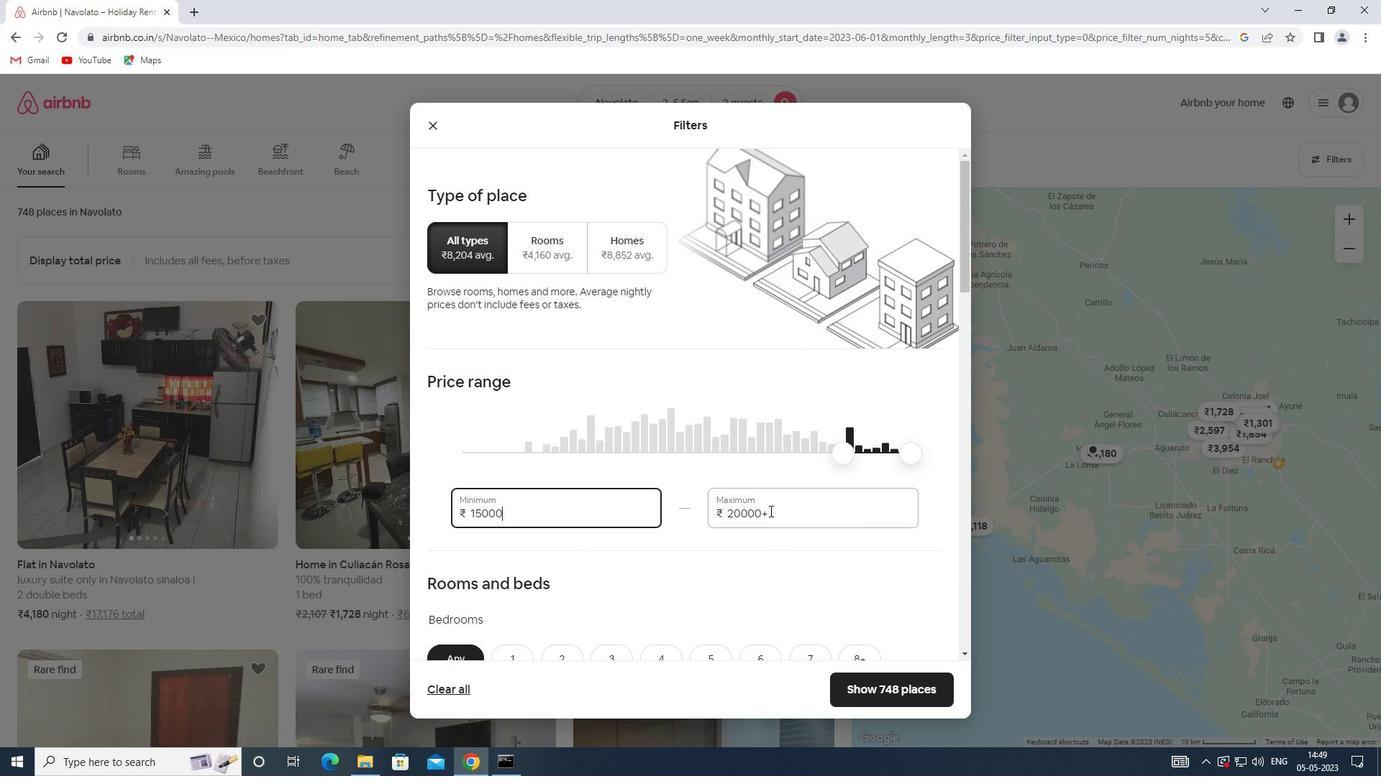
Action: Key pressed 20000
Screenshot: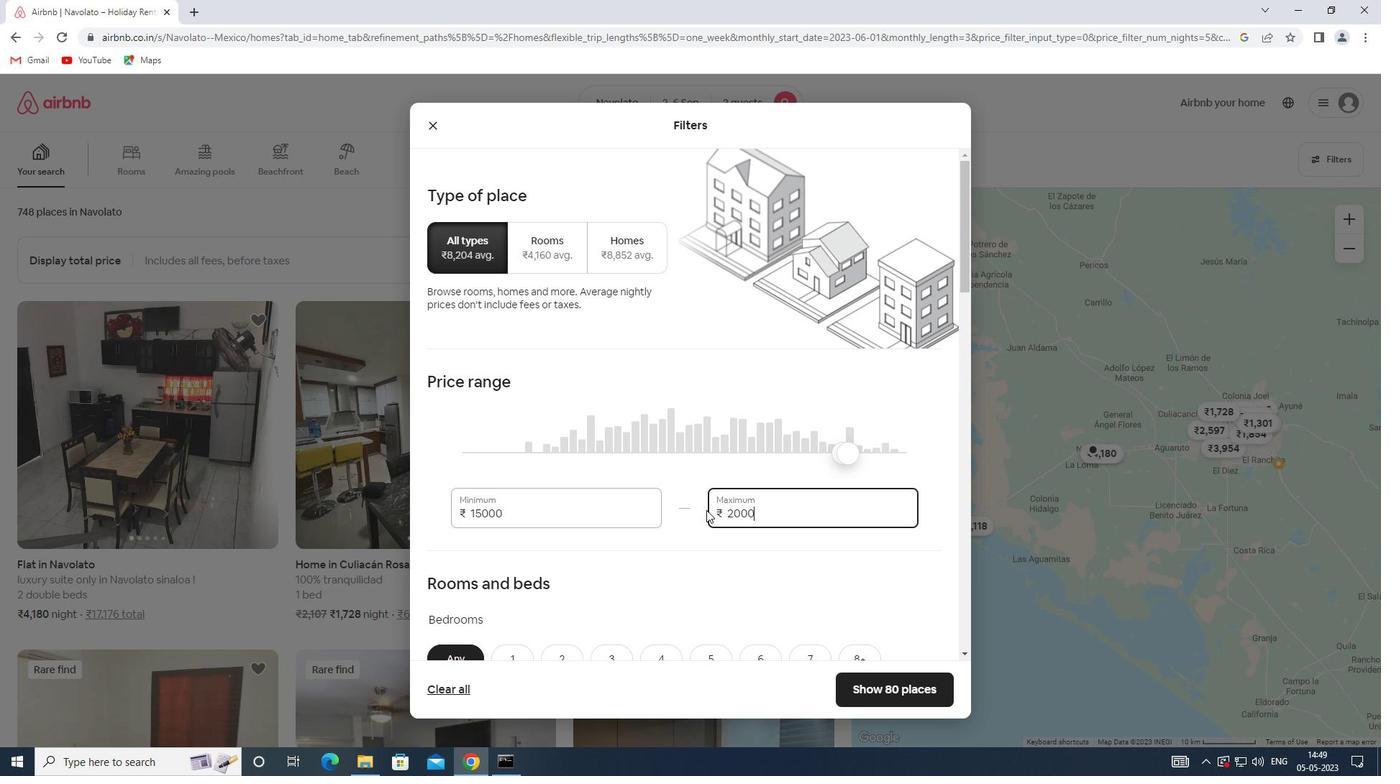 
Action: Mouse moved to (638, 517)
Screenshot: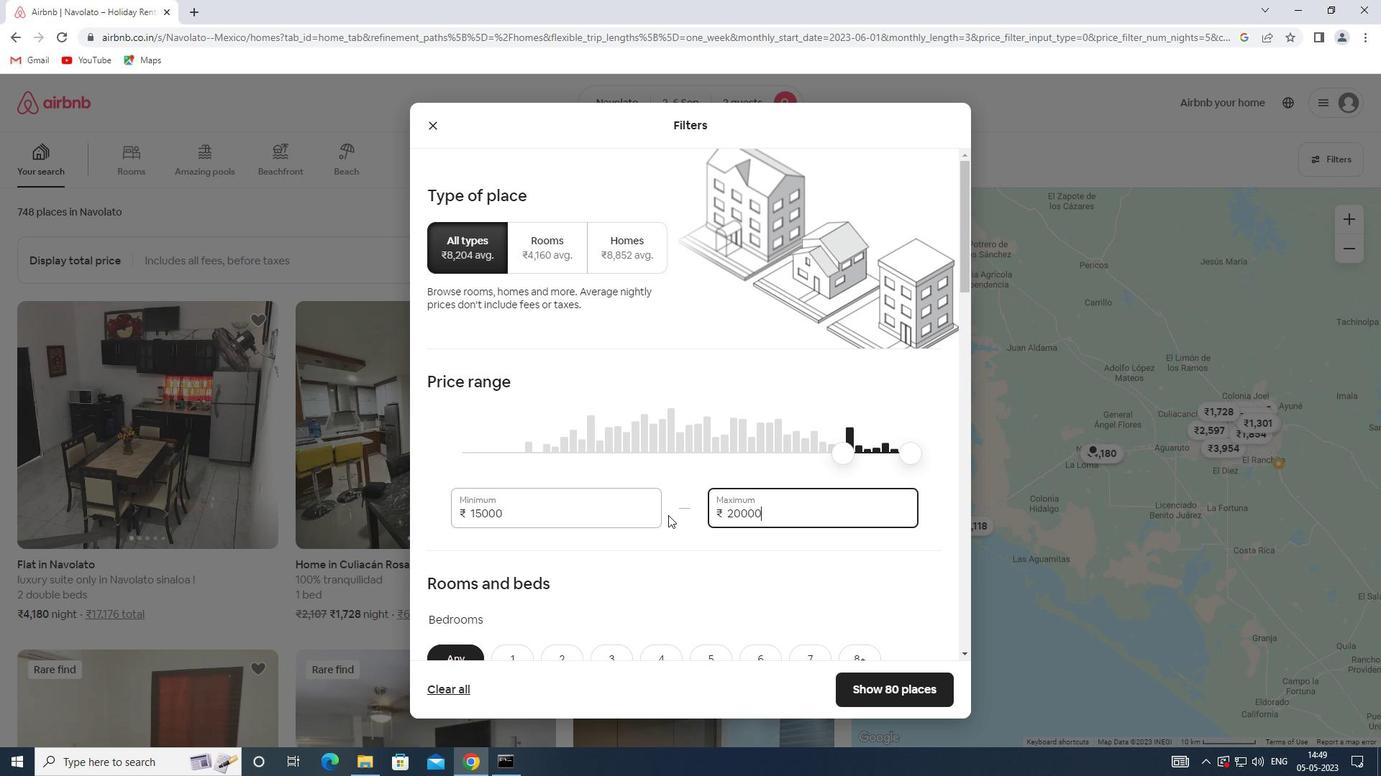 
Action: Mouse scrolled (638, 517) with delta (0, 0)
Screenshot: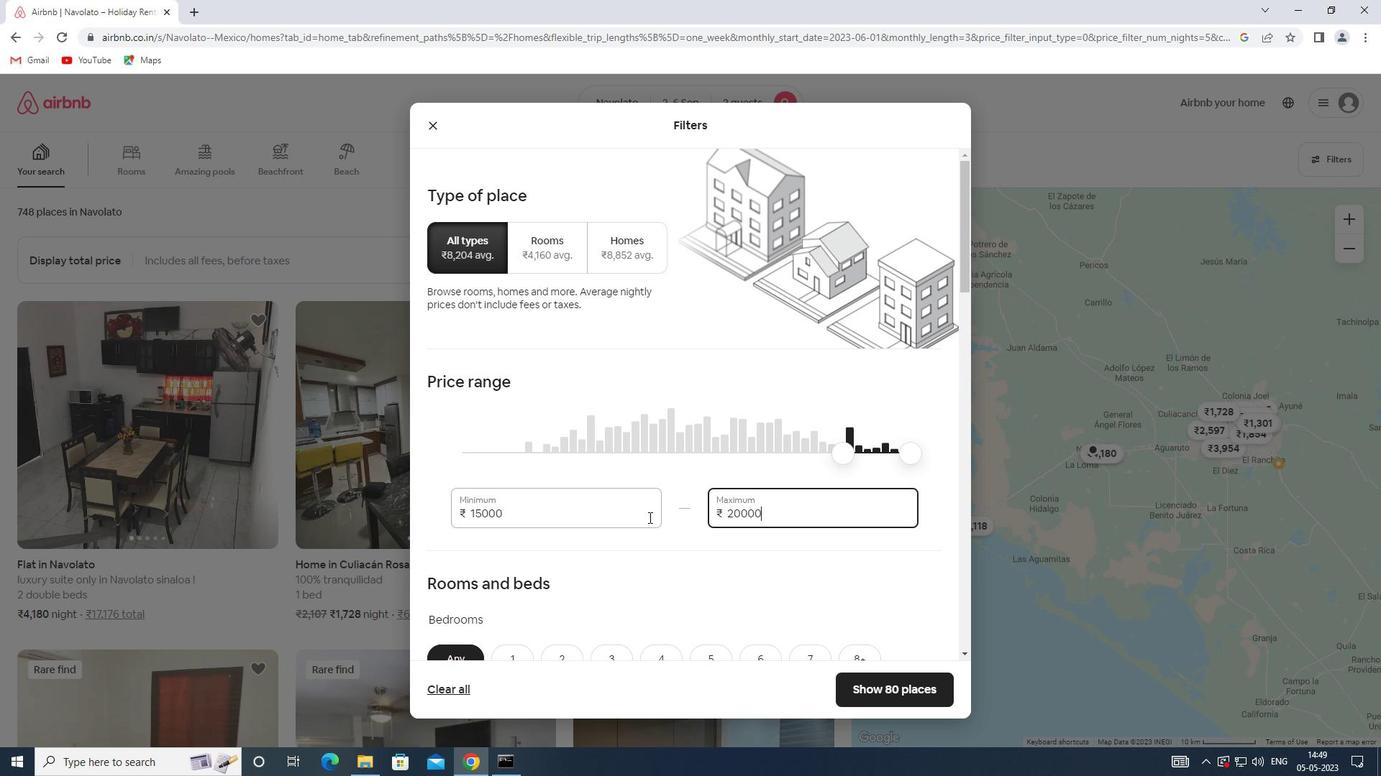
Action: Mouse moved to (638, 517)
Screenshot: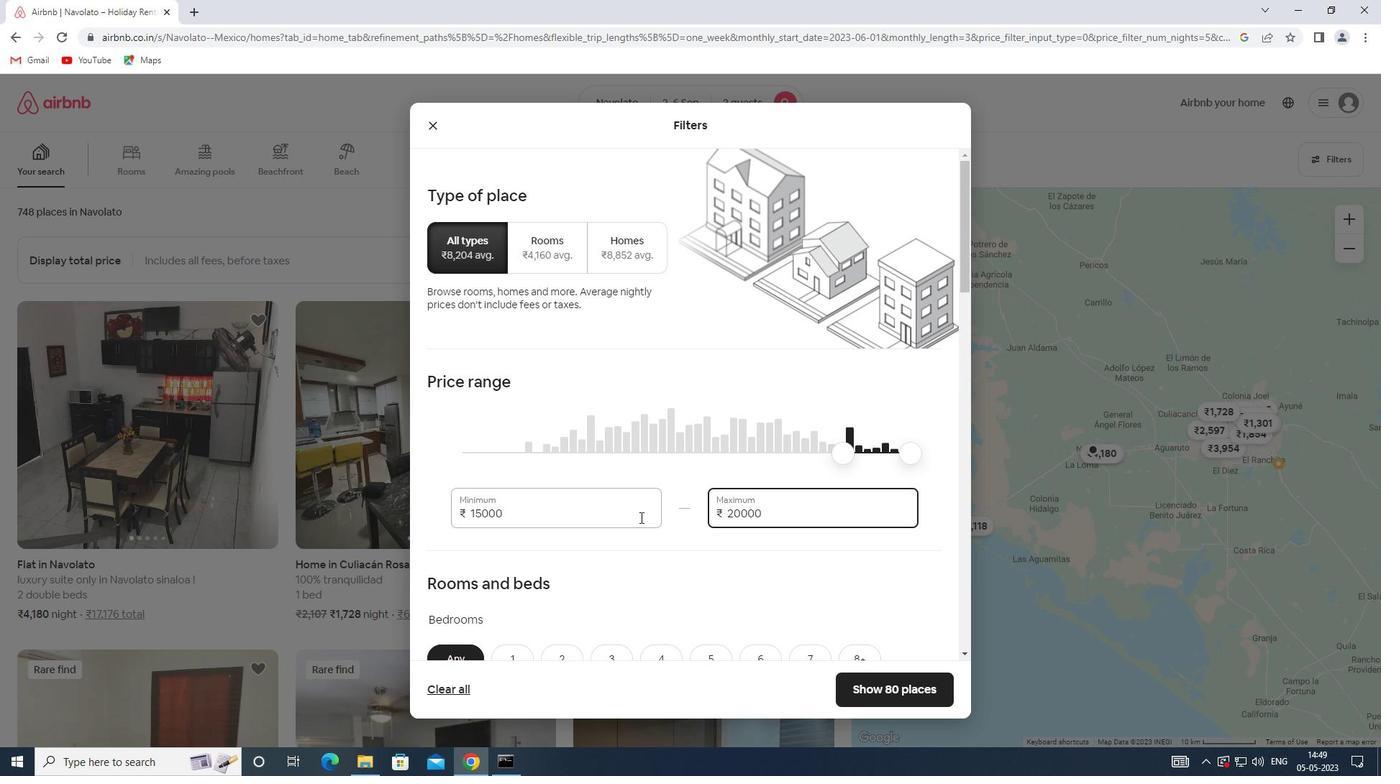 
Action: Mouse scrolled (638, 517) with delta (0, 0)
Screenshot: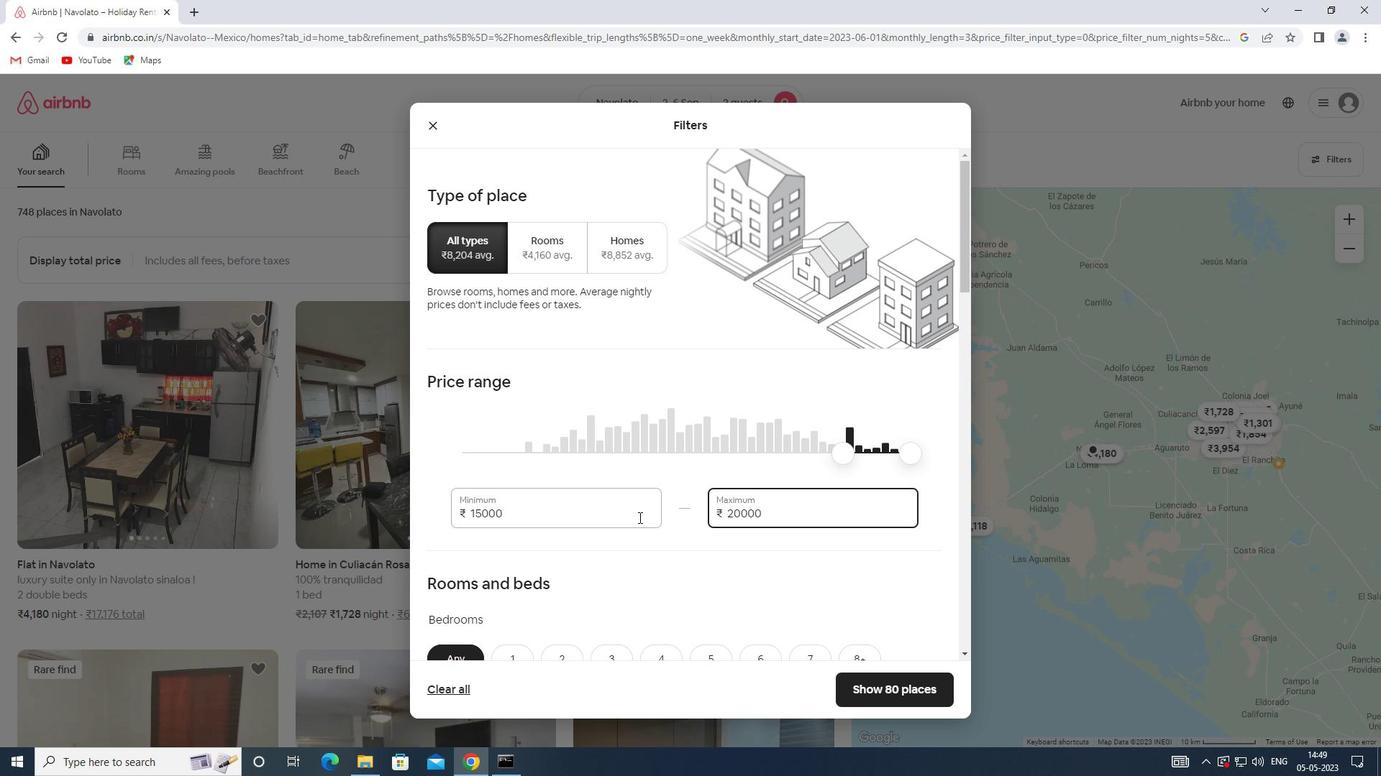 
Action: Mouse scrolled (638, 517) with delta (0, 0)
Screenshot: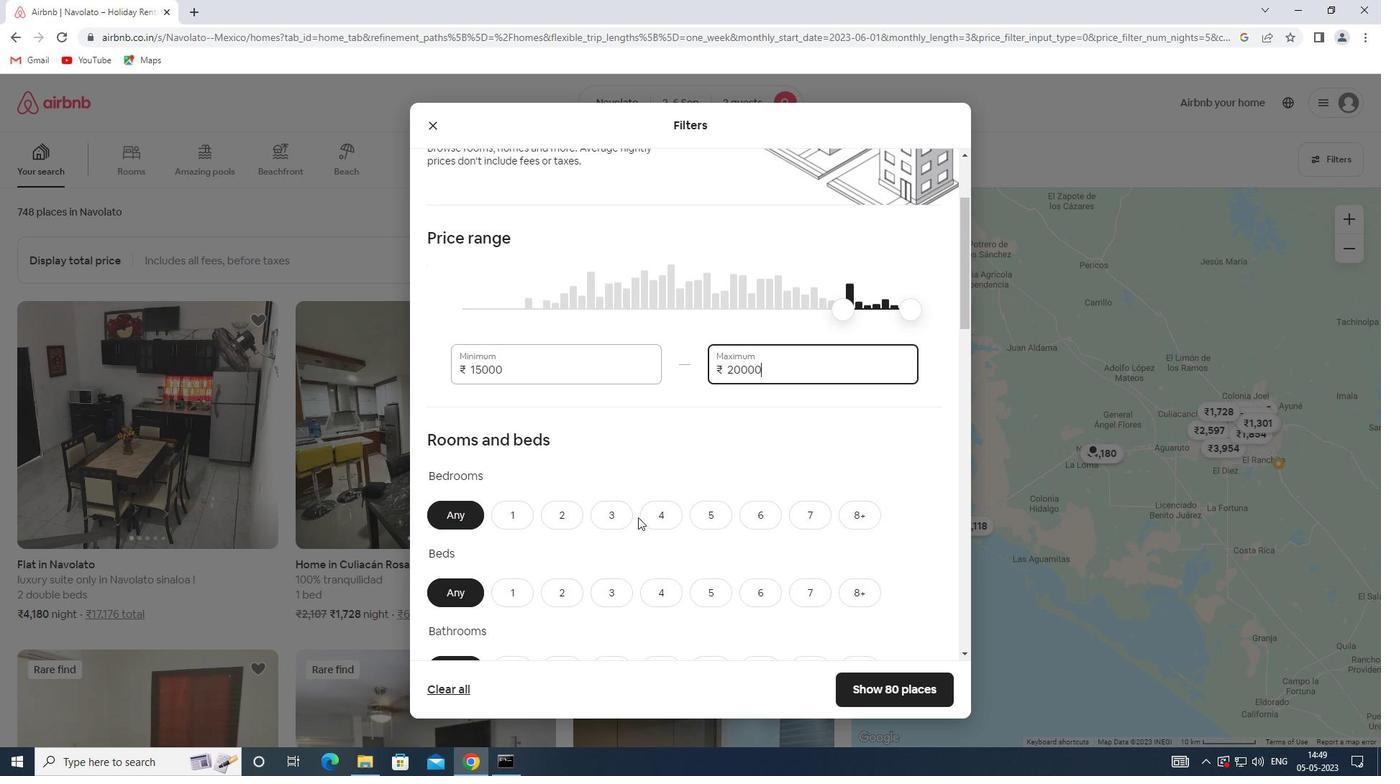
Action: Mouse moved to (506, 446)
Screenshot: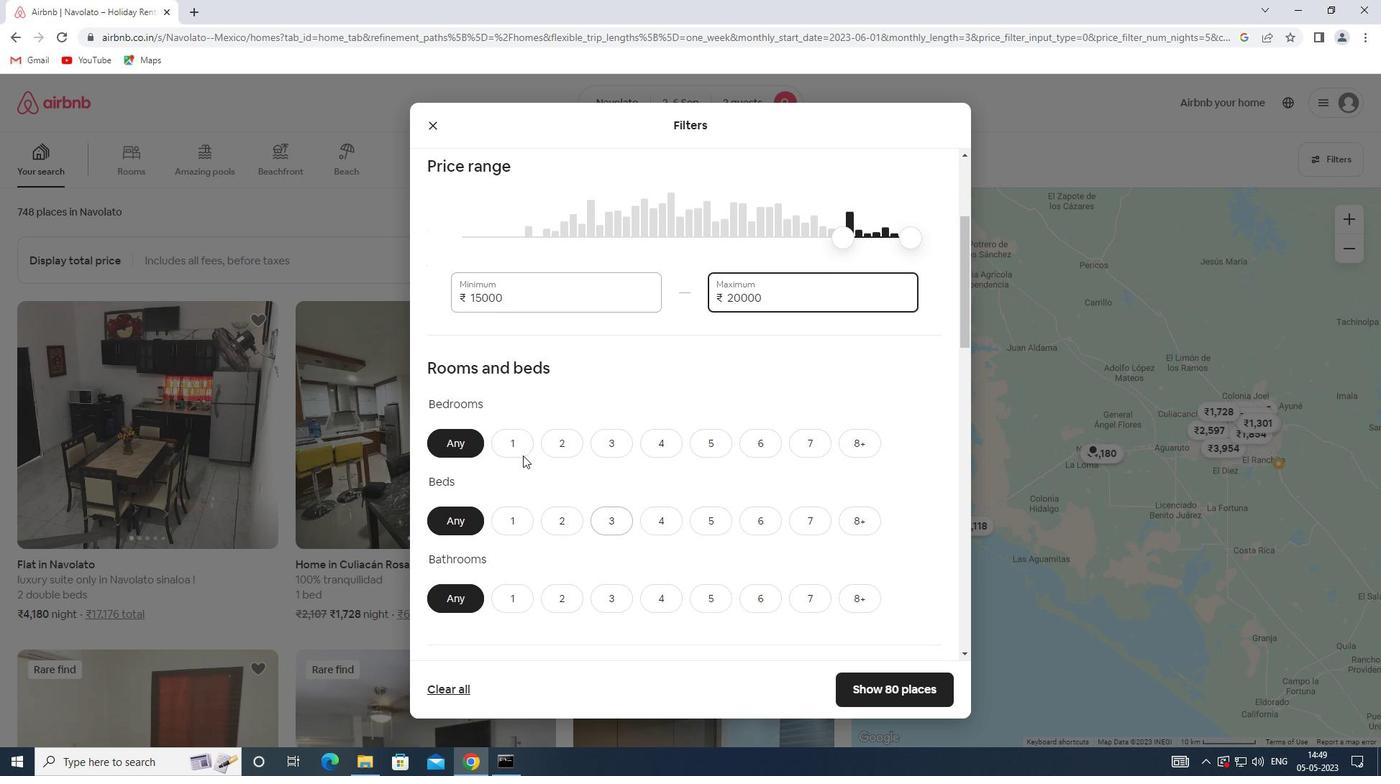 
Action: Mouse pressed left at (506, 446)
Screenshot: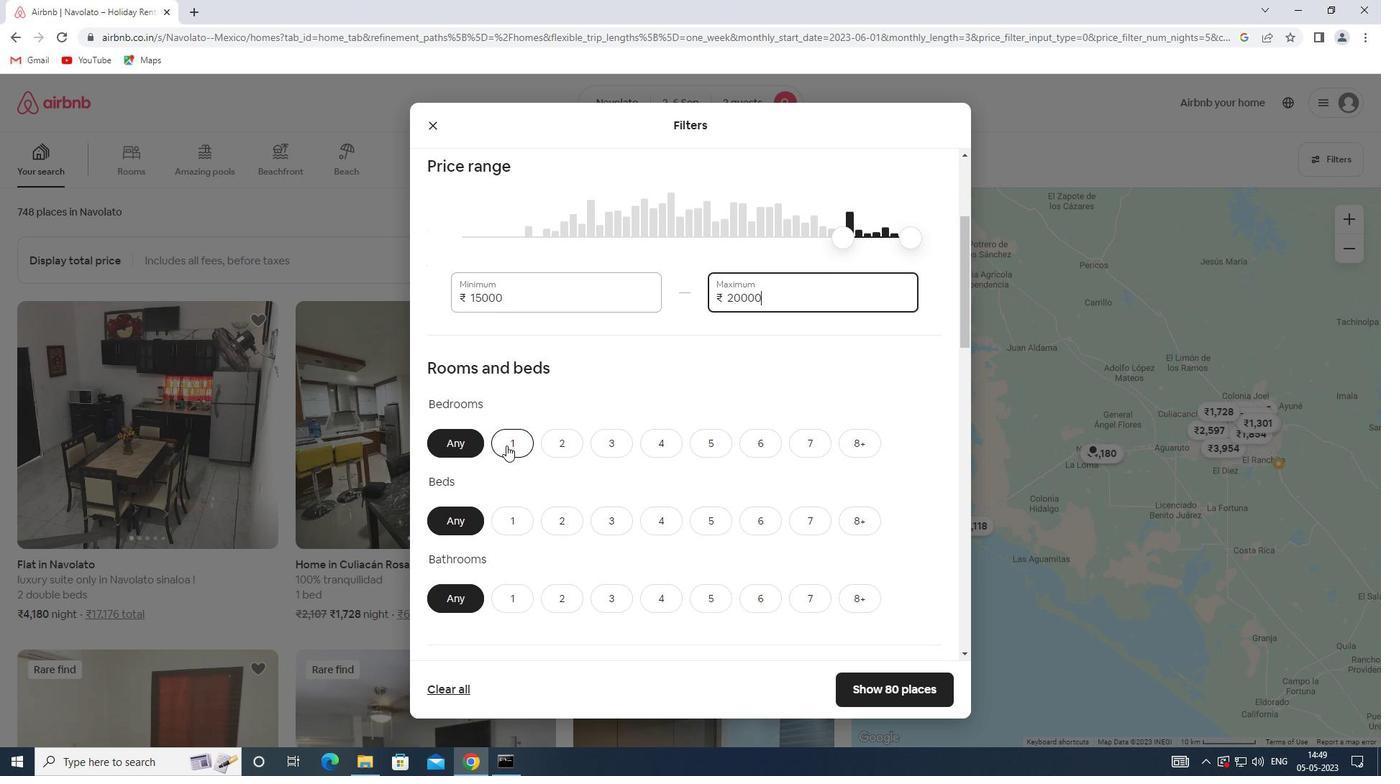 
Action: Mouse moved to (502, 530)
Screenshot: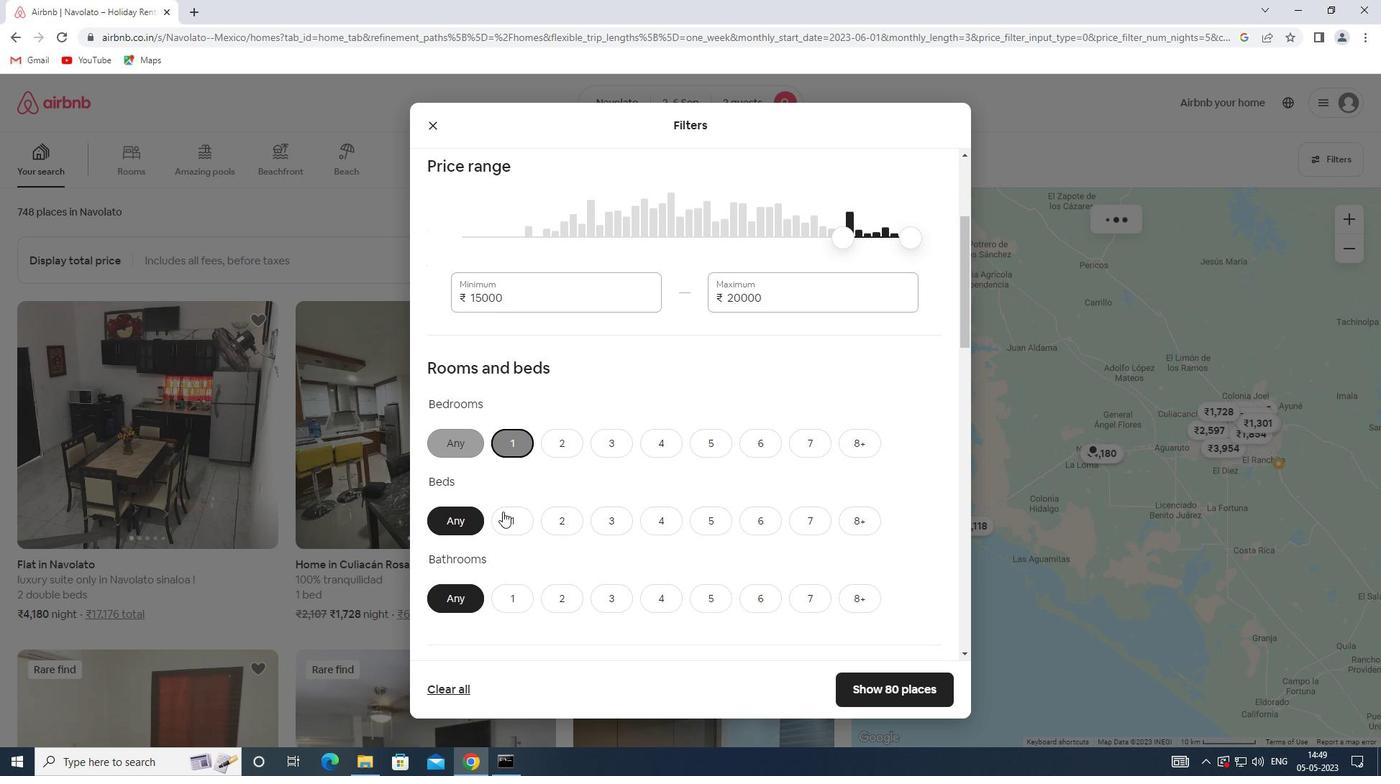 
Action: Mouse pressed left at (502, 530)
Screenshot: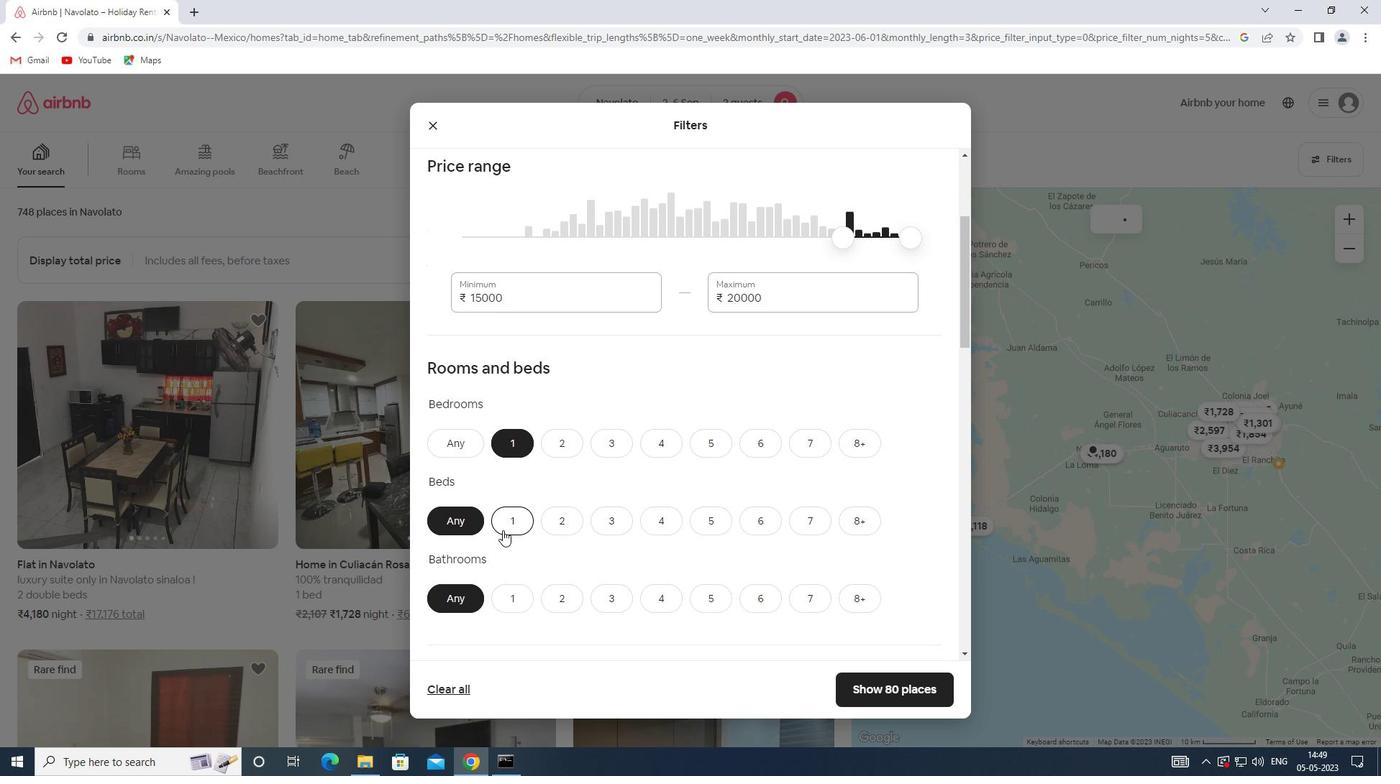 
Action: Mouse moved to (518, 603)
Screenshot: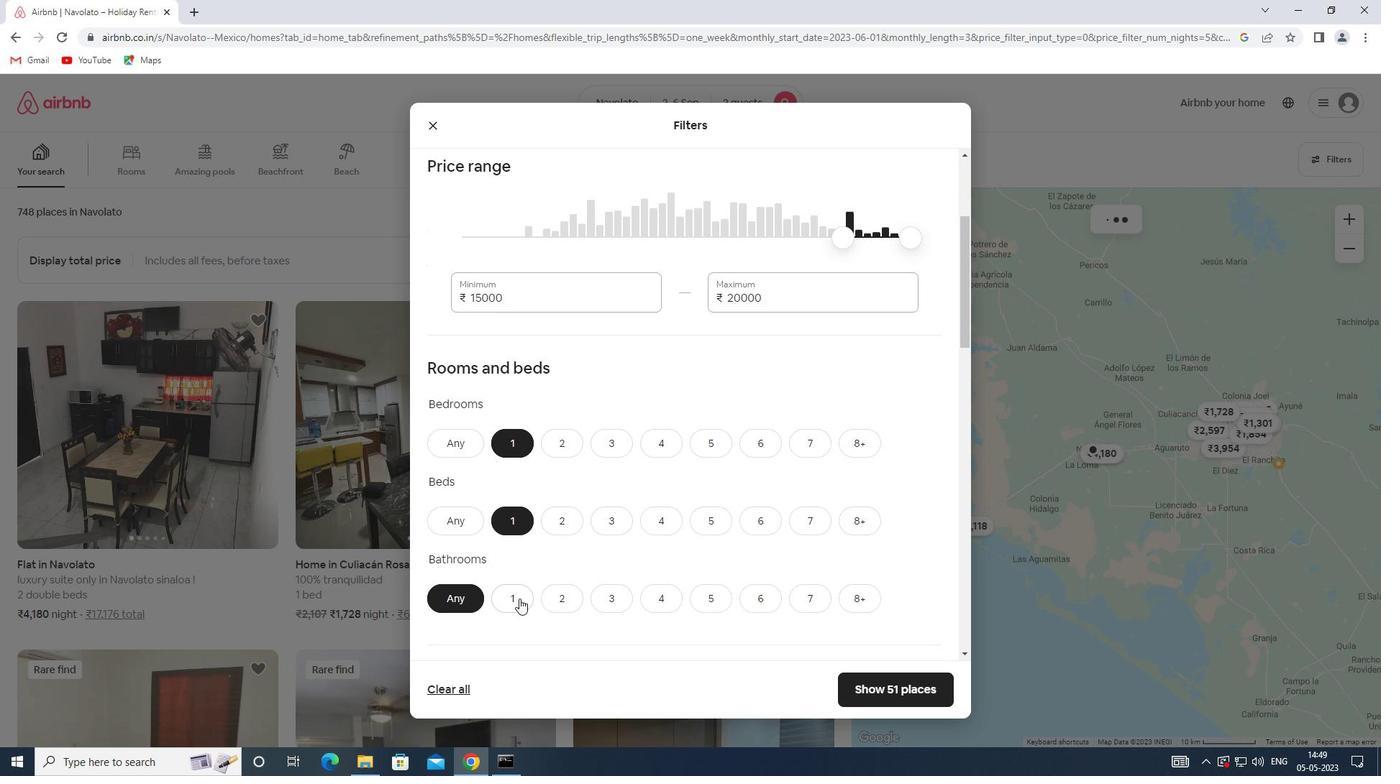 
Action: Mouse pressed left at (518, 603)
Screenshot: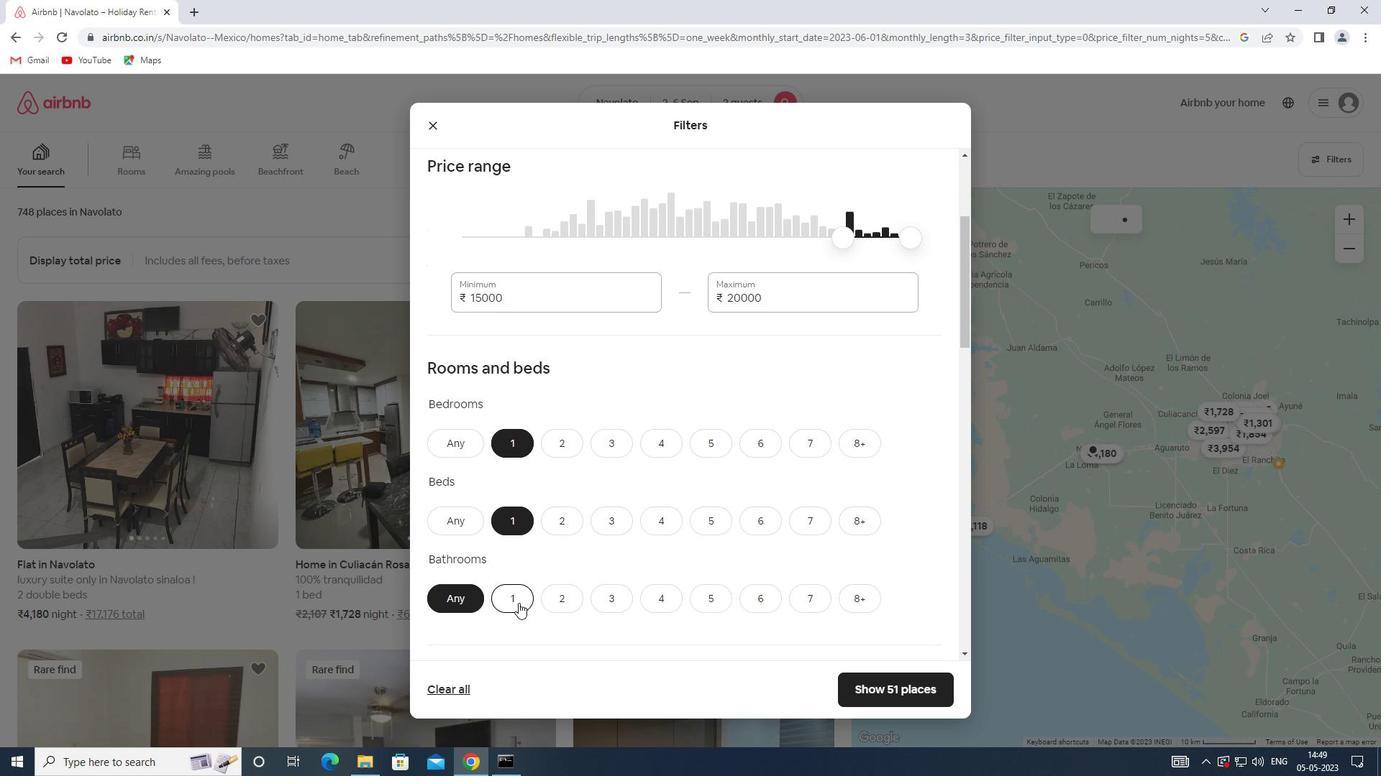 
Action: Mouse moved to (581, 498)
Screenshot: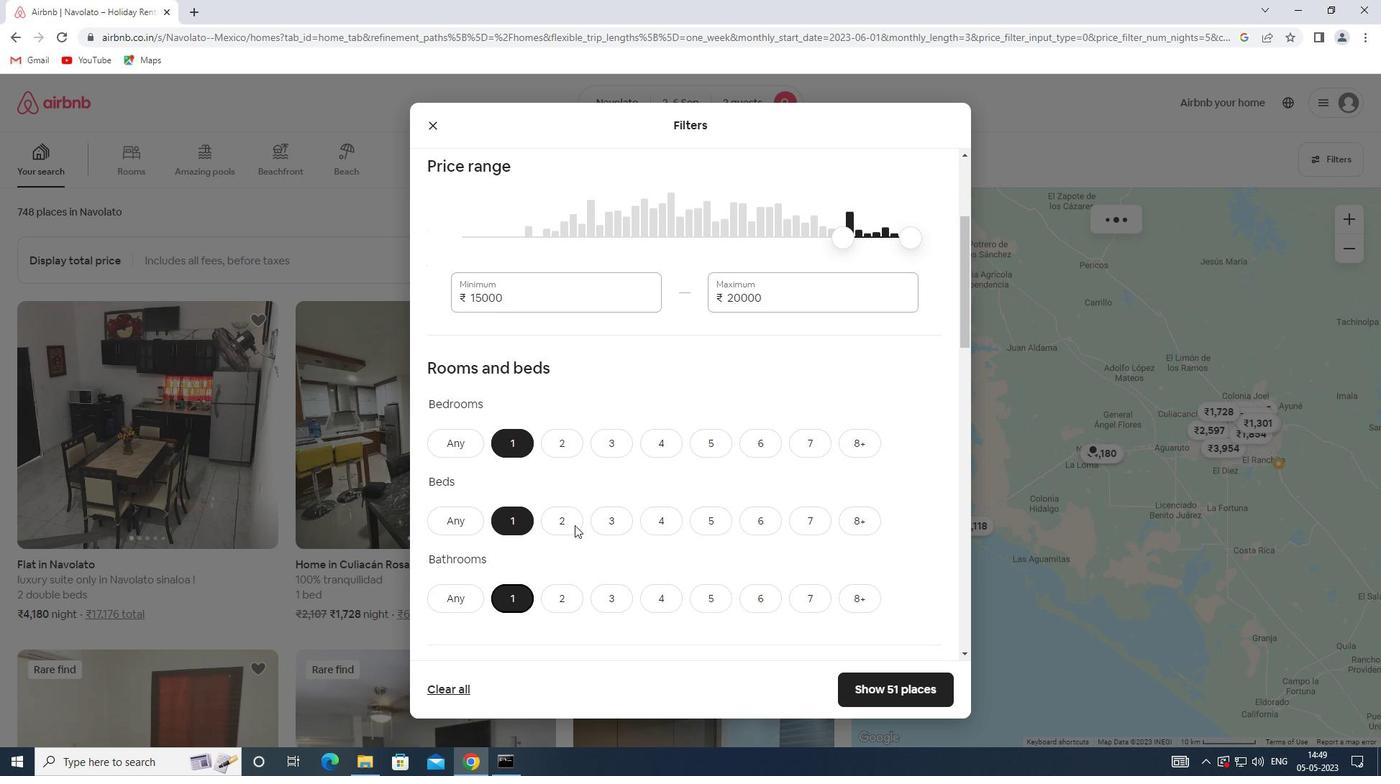 
Action: Mouse scrolled (581, 497) with delta (0, 0)
Screenshot: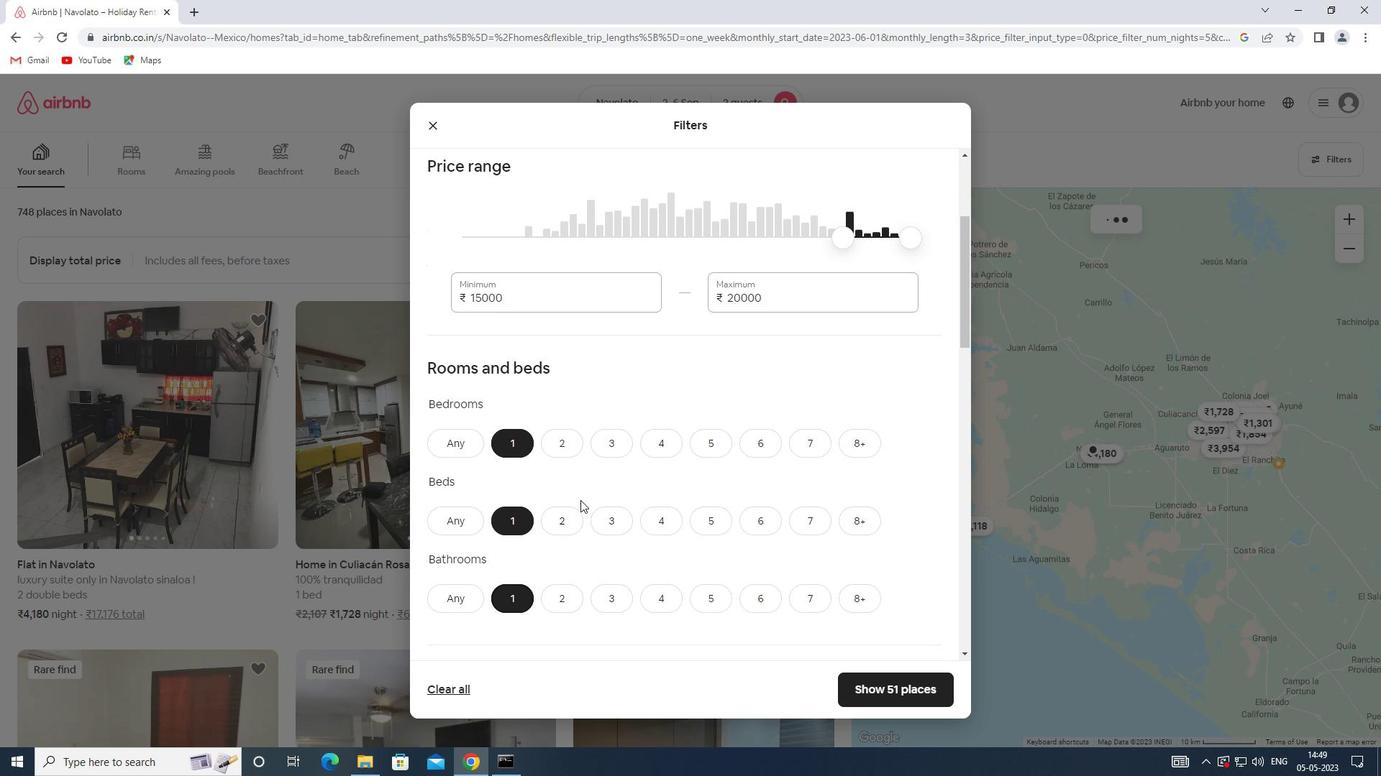 
Action: Mouse scrolled (581, 497) with delta (0, 0)
Screenshot: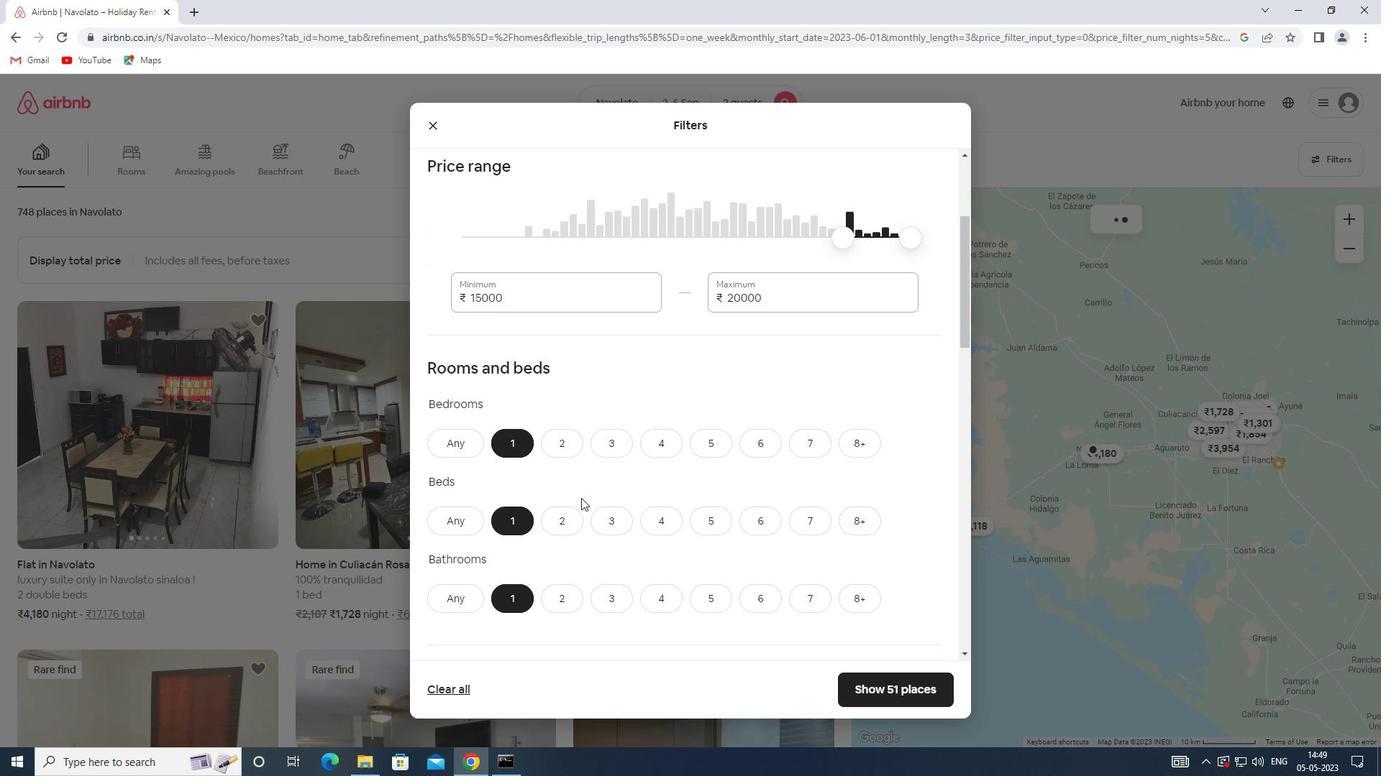 
Action: Mouse moved to (581, 492)
Screenshot: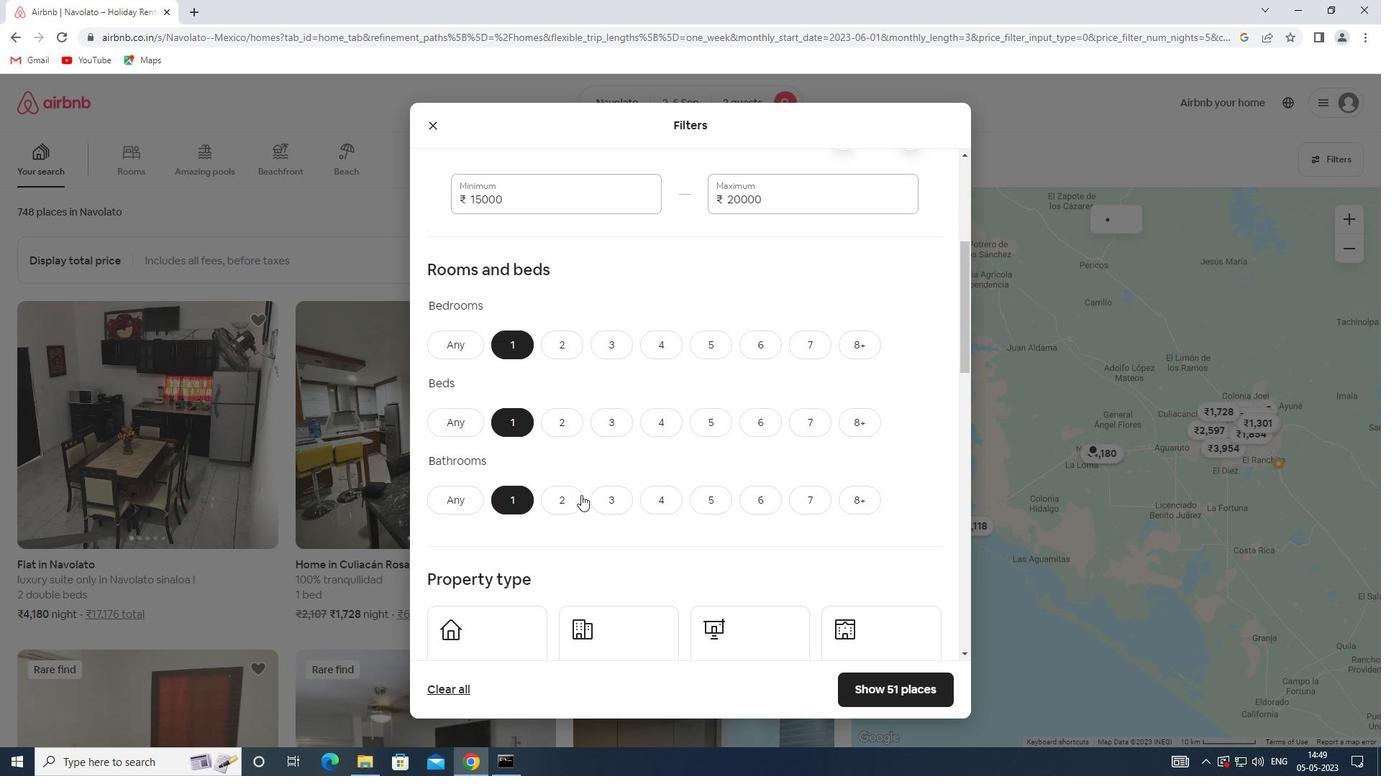 
Action: Mouse scrolled (581, 491) with delta (0, 0)
Screenshot: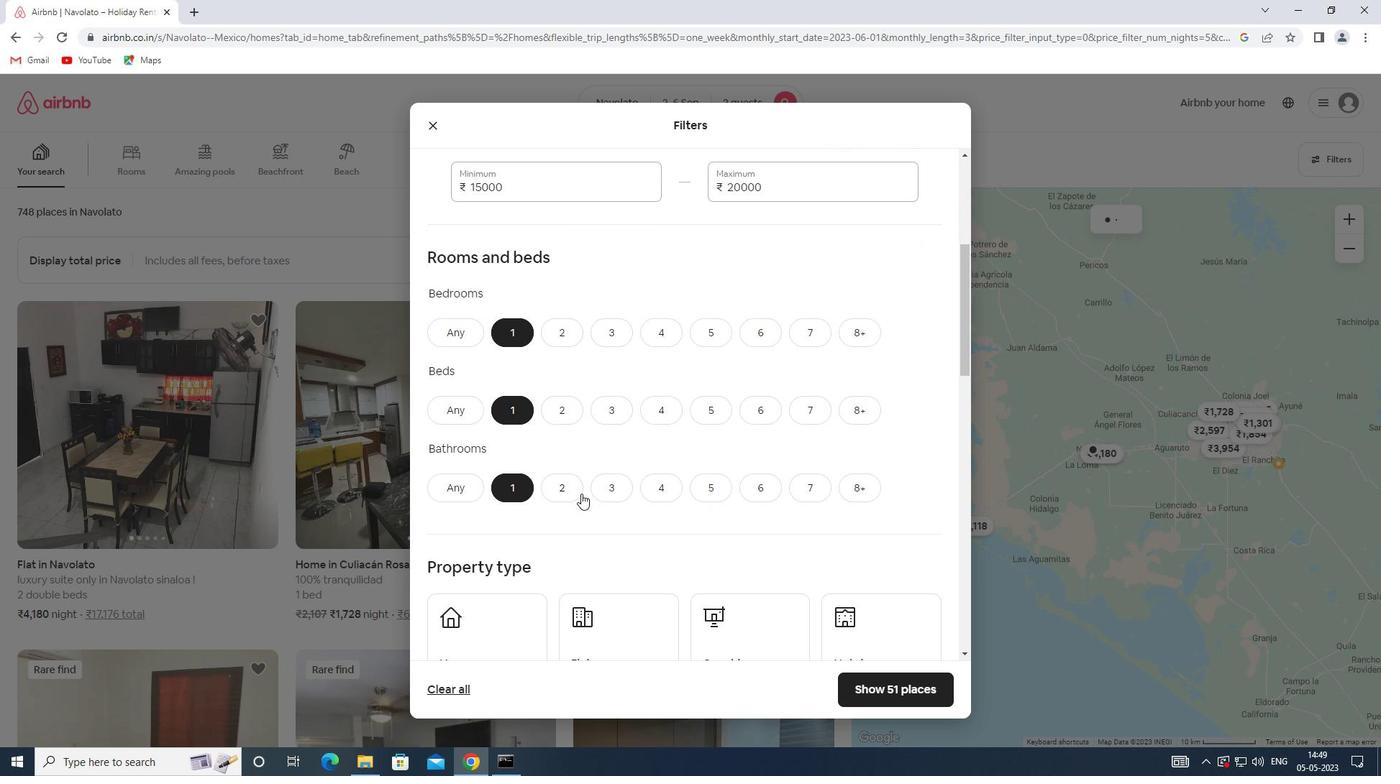 
Action: Mouse scrolled (581, 491) with delta (0, 0)
Screenshot: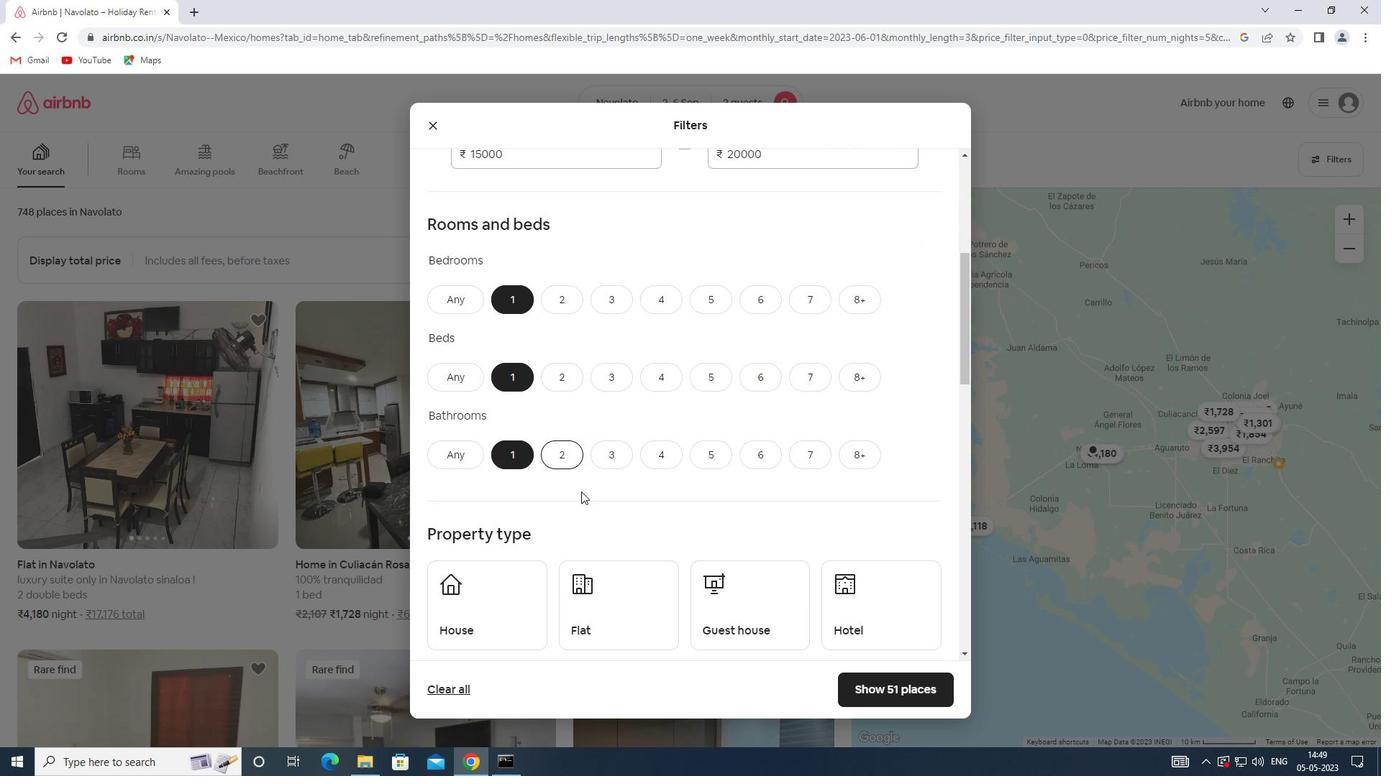
Action: Mouse moved to (504, 485)
Screenshot: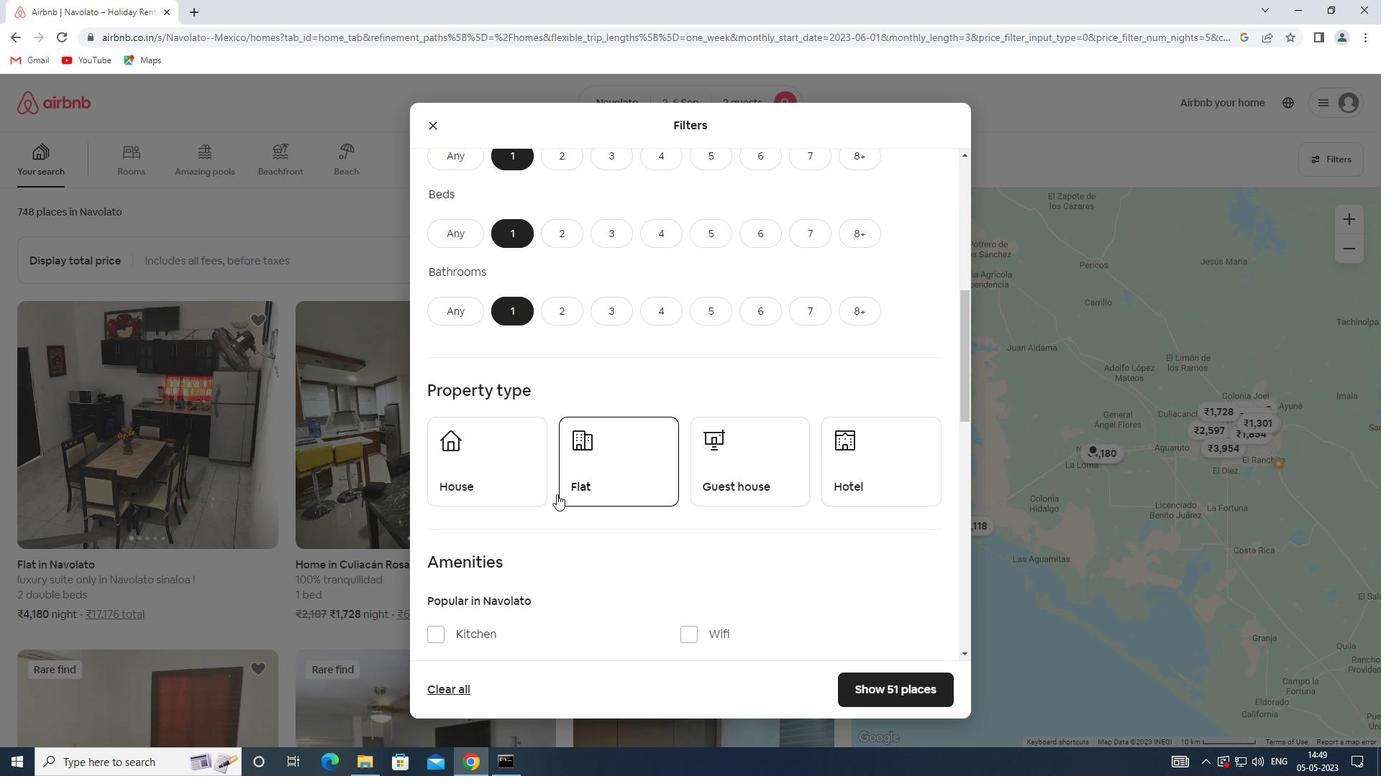 
Action: Mouse pressed left at (504, 485)
Screenshot: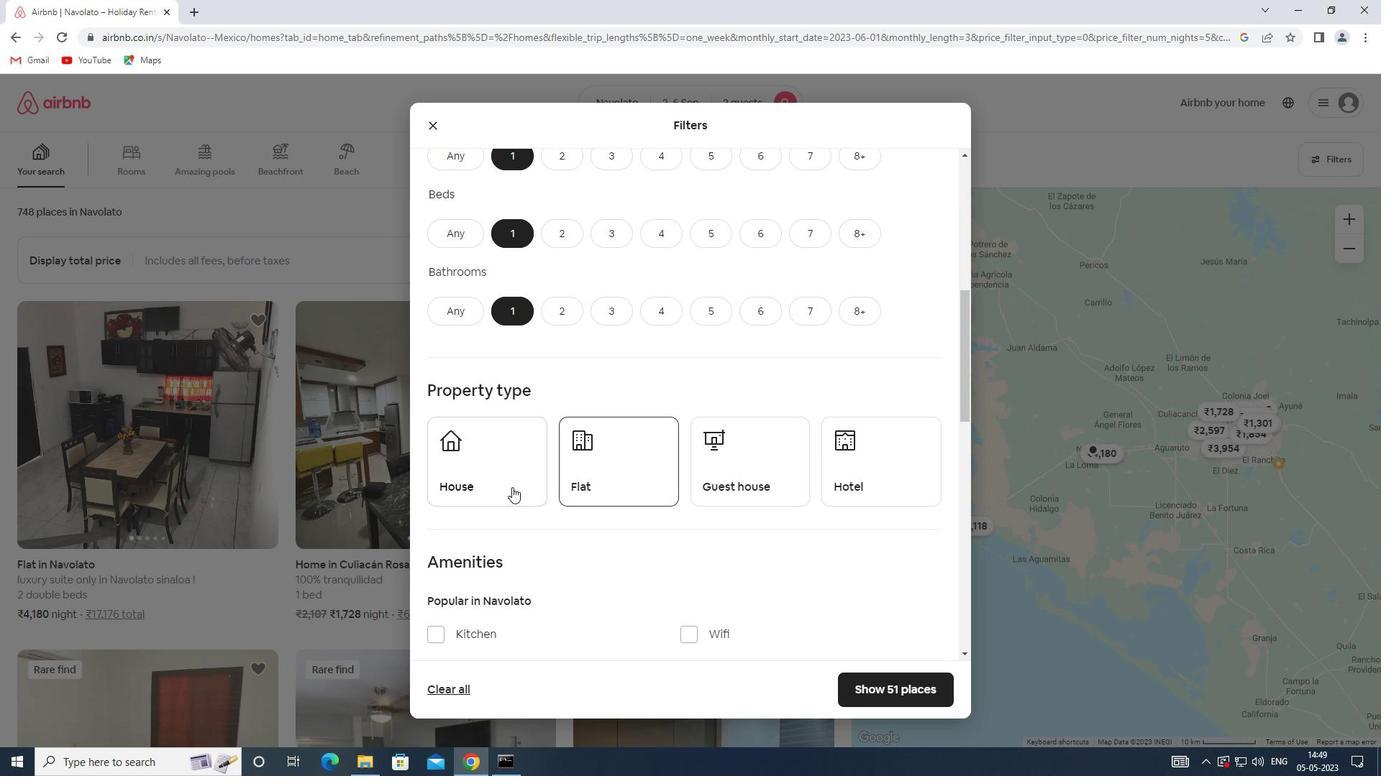 
Action: Mouse moved to (586, 476)
Screenshot: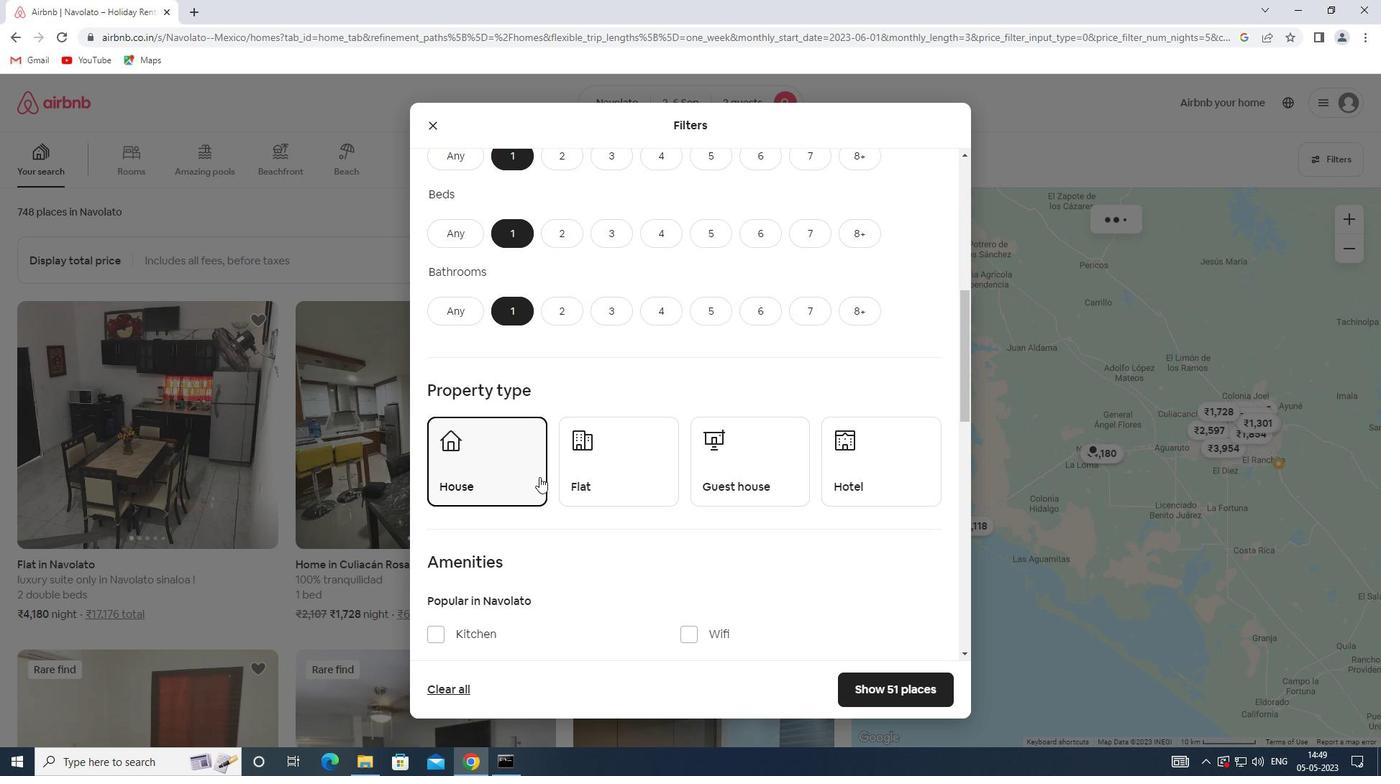 
Action: Mouse pressed left at (586, 476)
Screenshot: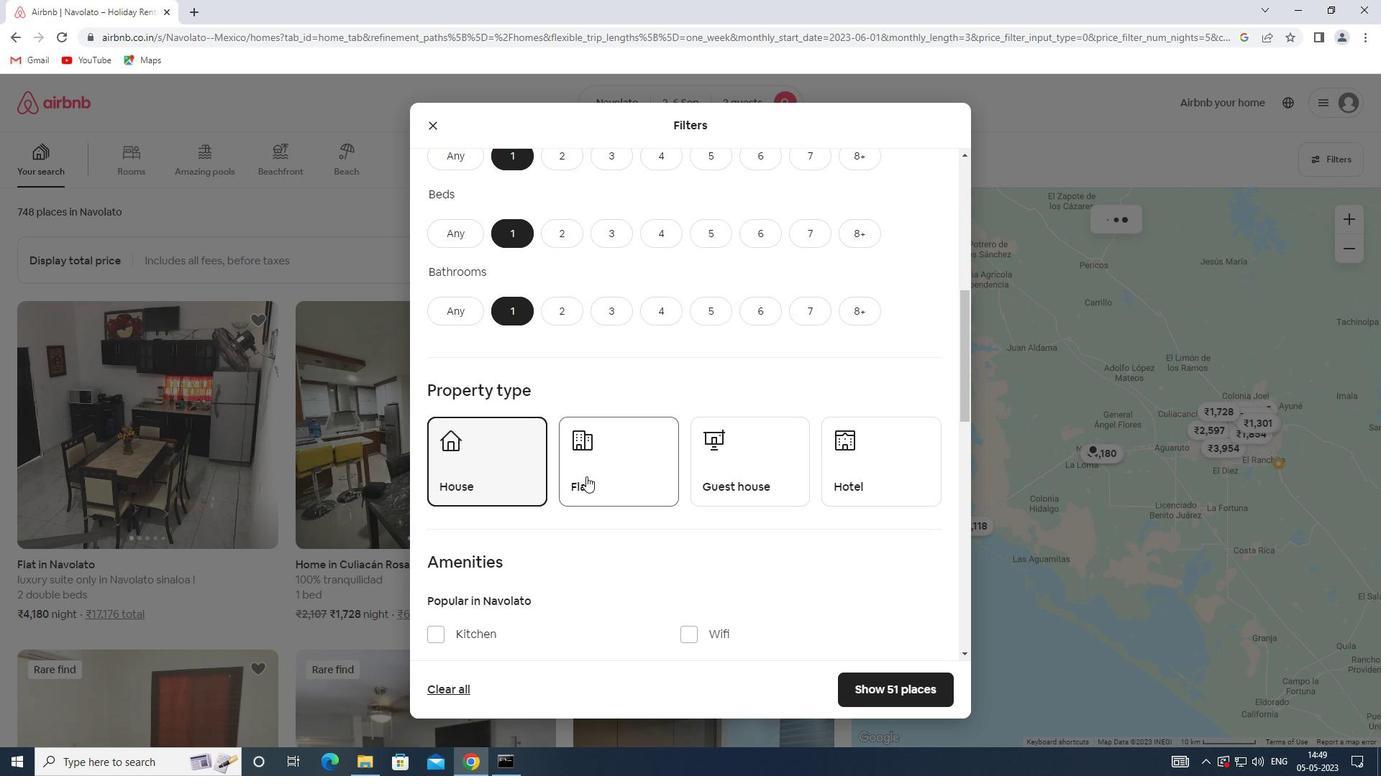 
Action: Mouse moved to (726, 478)
Screenshot: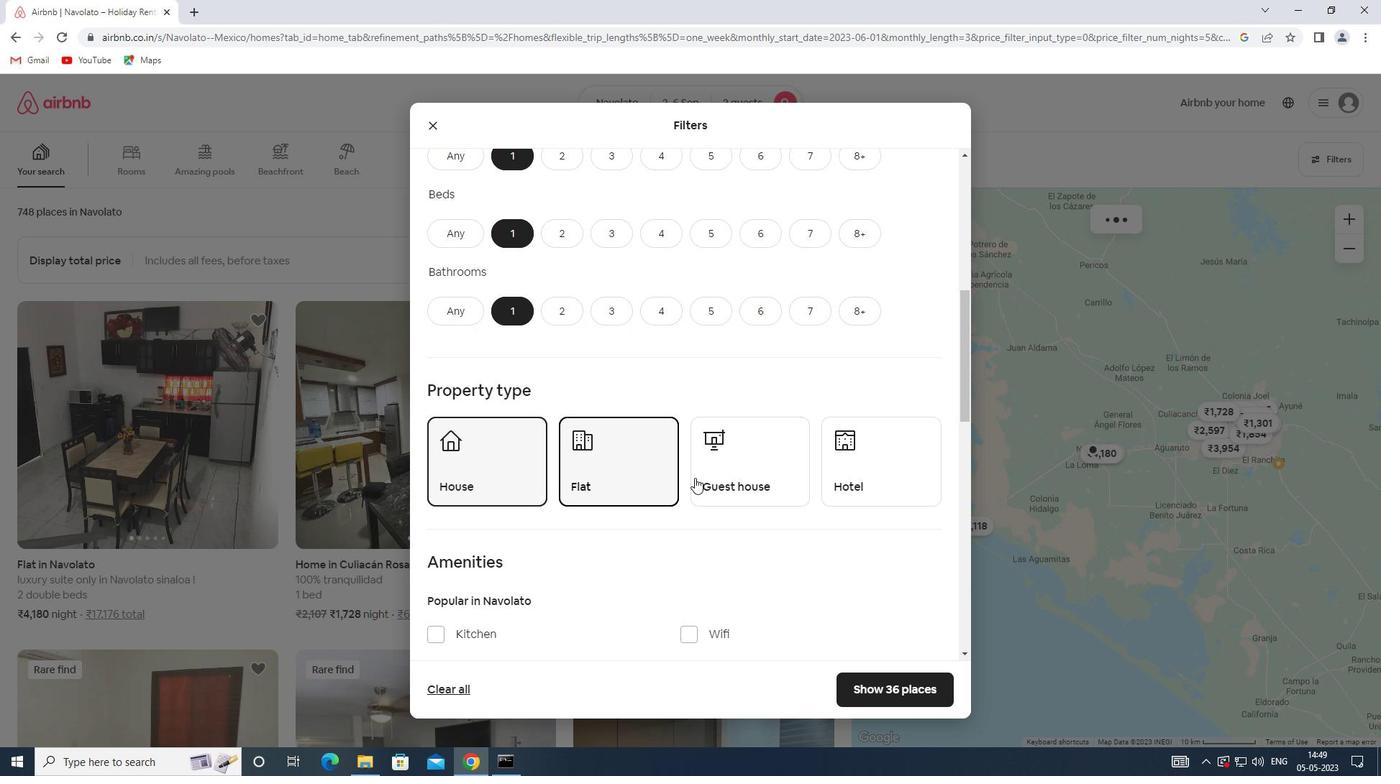 
Action: Mouse pressed left at (726, 478)
Screenshot: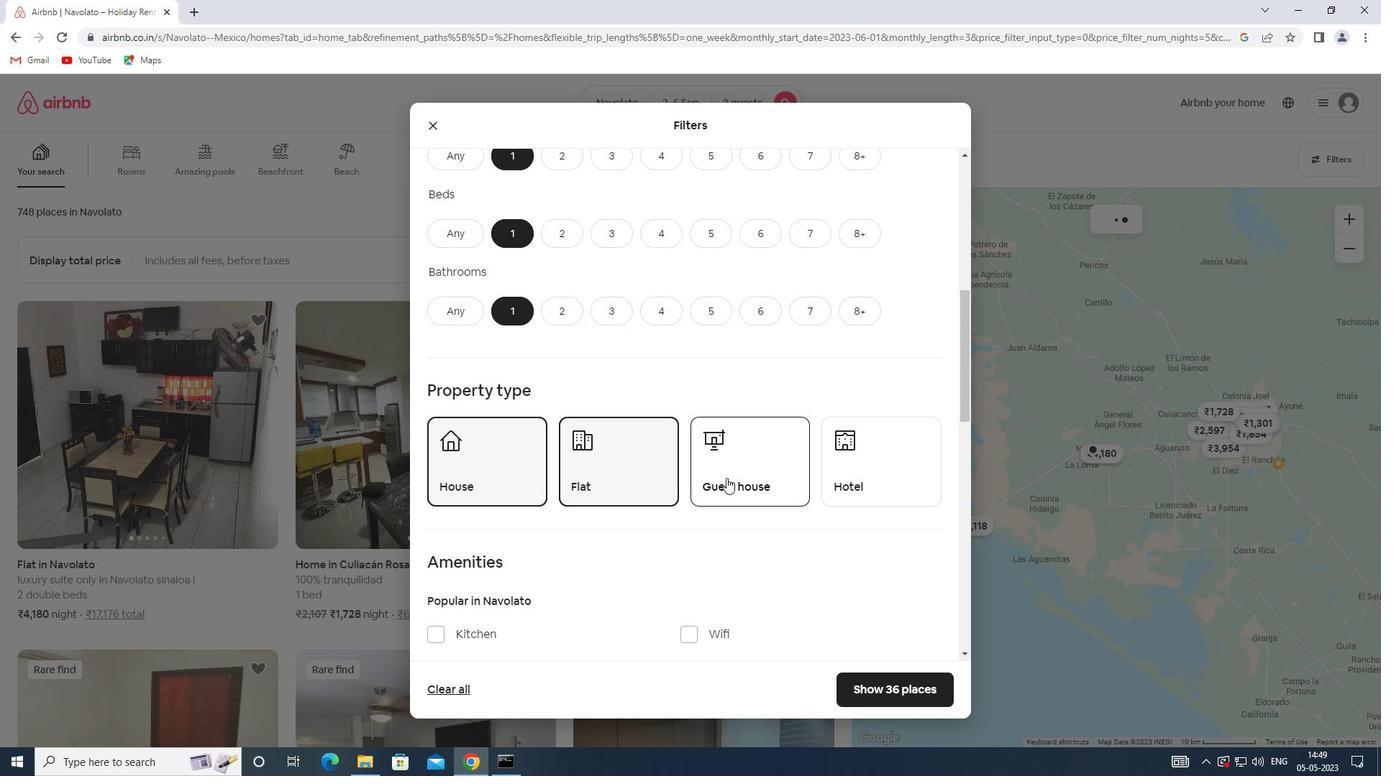 
Action: Mouse moved to (838, 476)
Screenshot: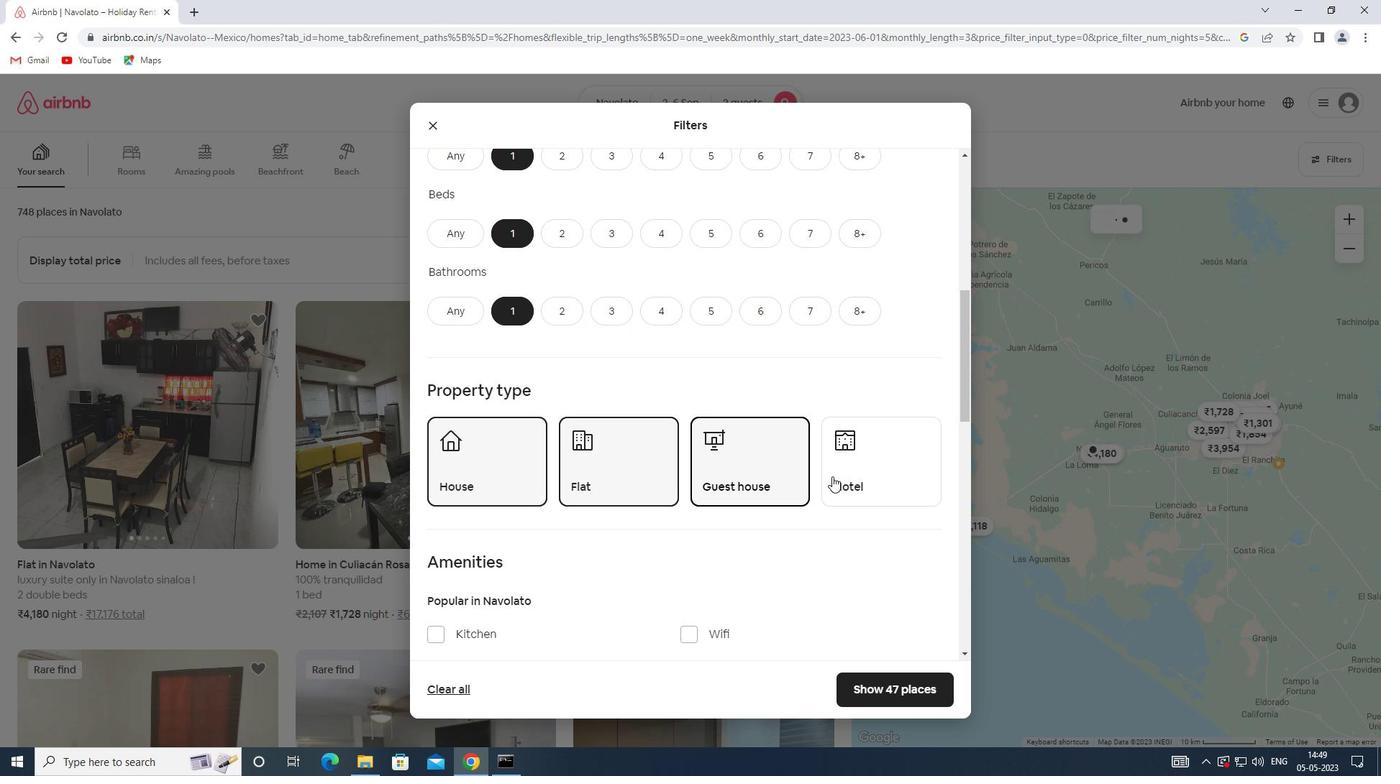 
Action: Mouse pressed left at (838, 476)
Screenshot: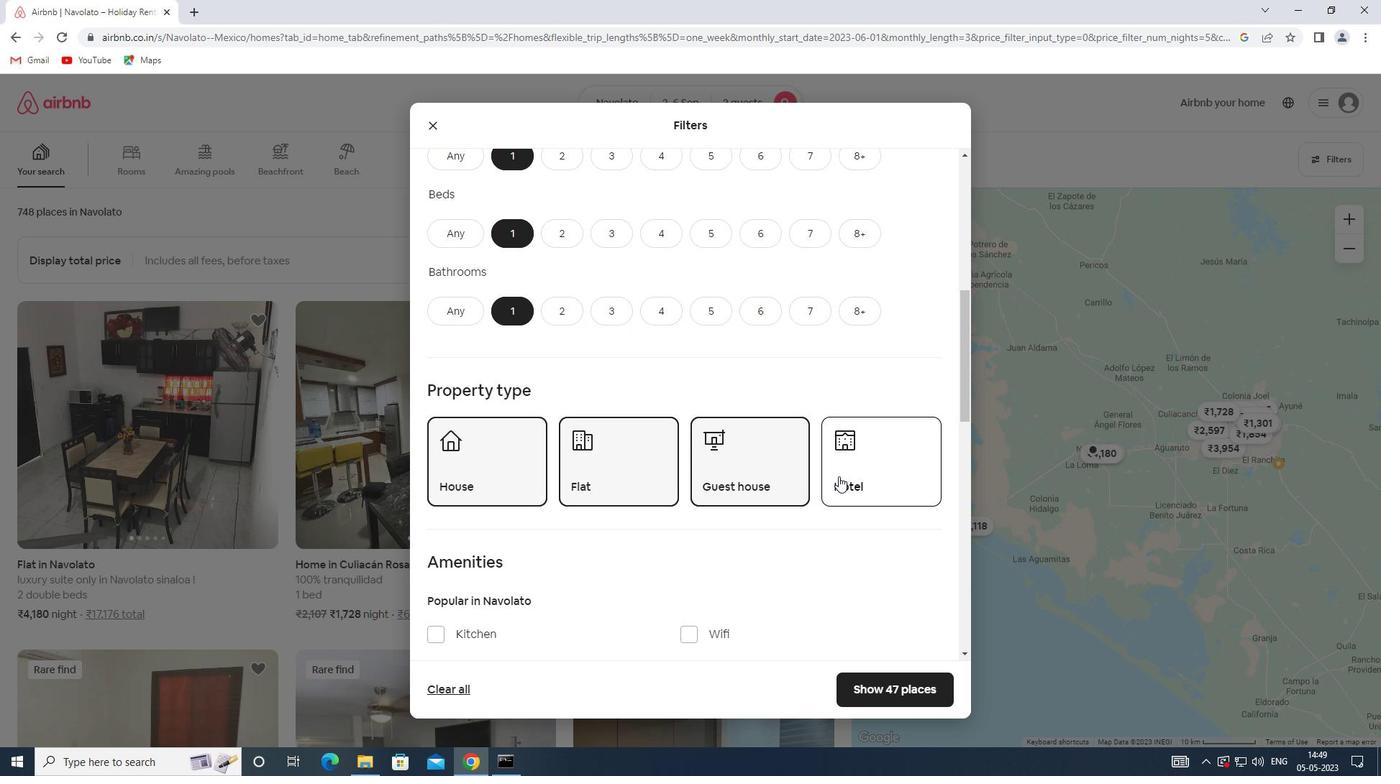
Action: Mouse moved to (735, 469)
Screenshot: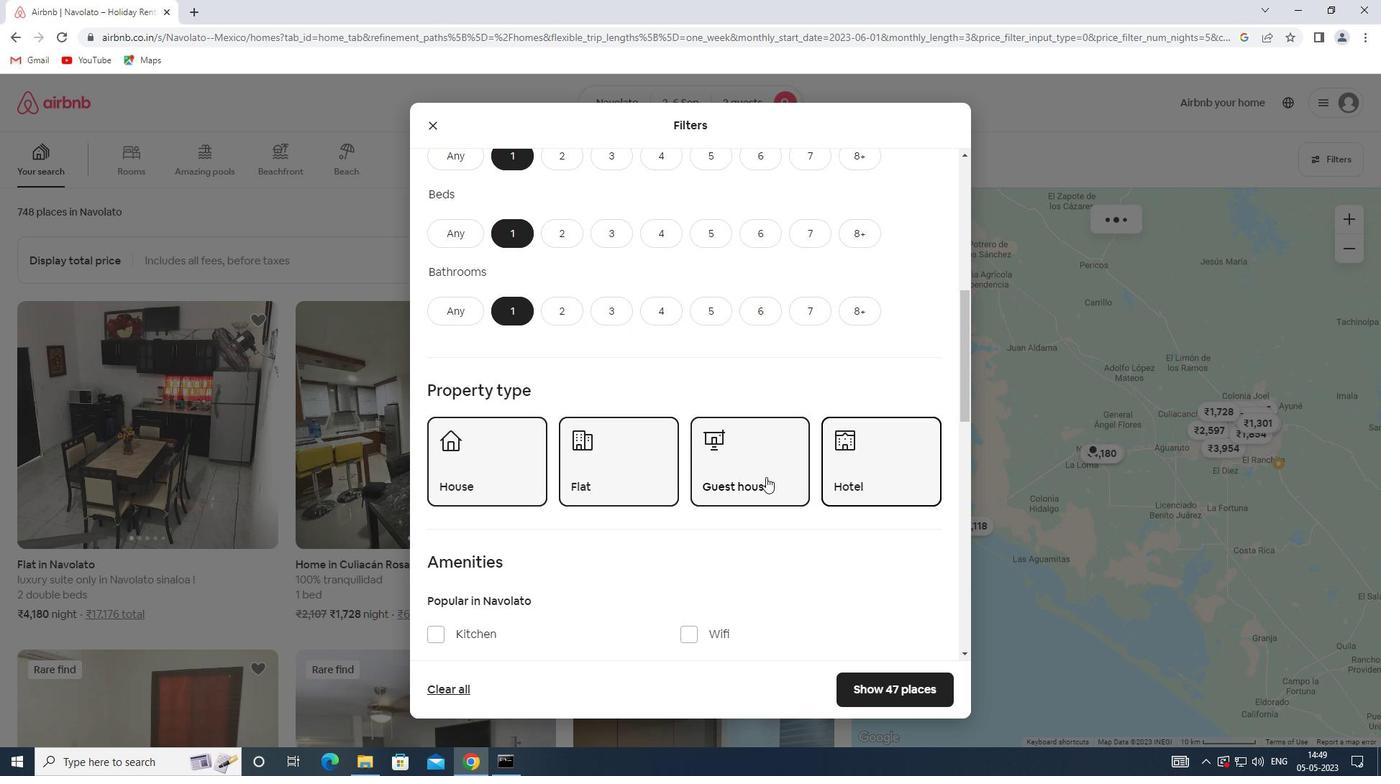 
Action: Mouse scrolled (735, 469) with delta (0, 0)
Screenshot: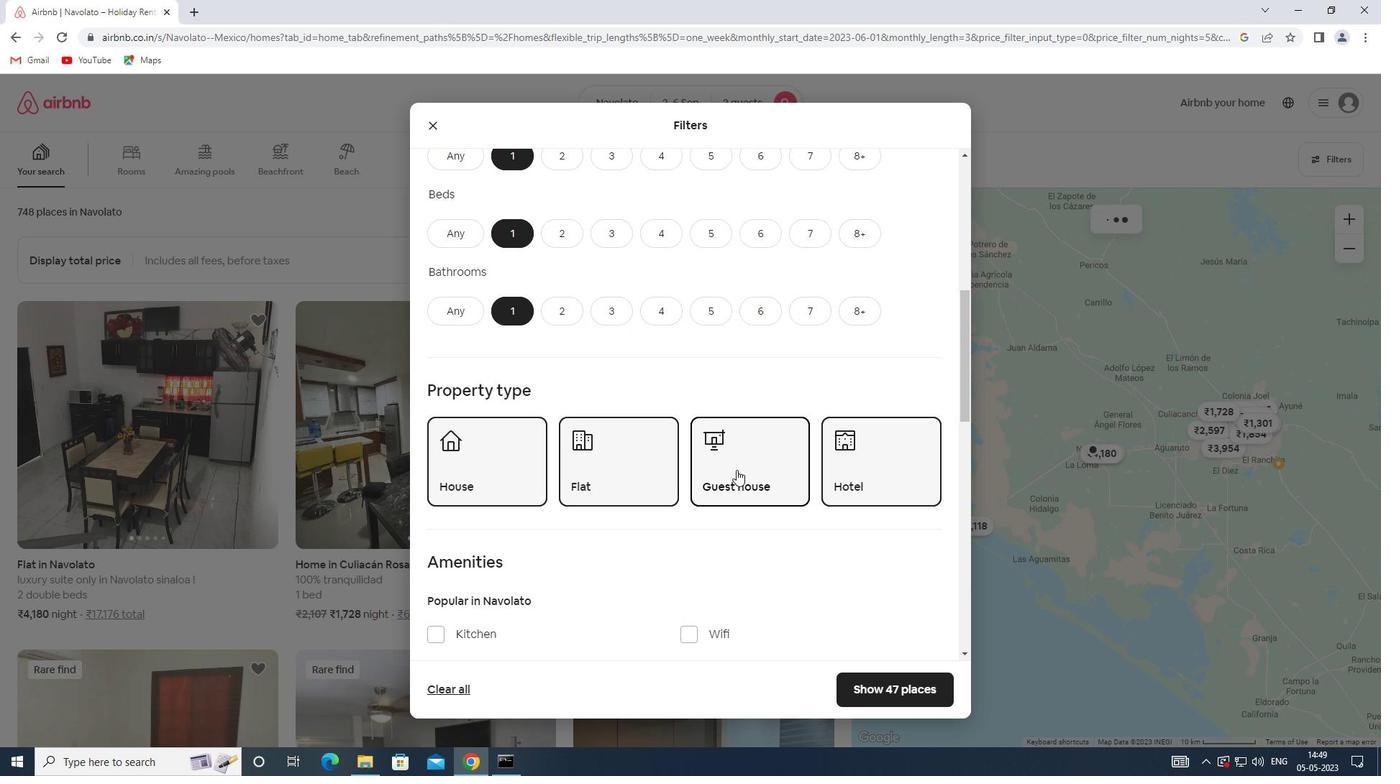 
Action: Mouse scrolled (735, 469) with delta (0, 0)
Screenshot: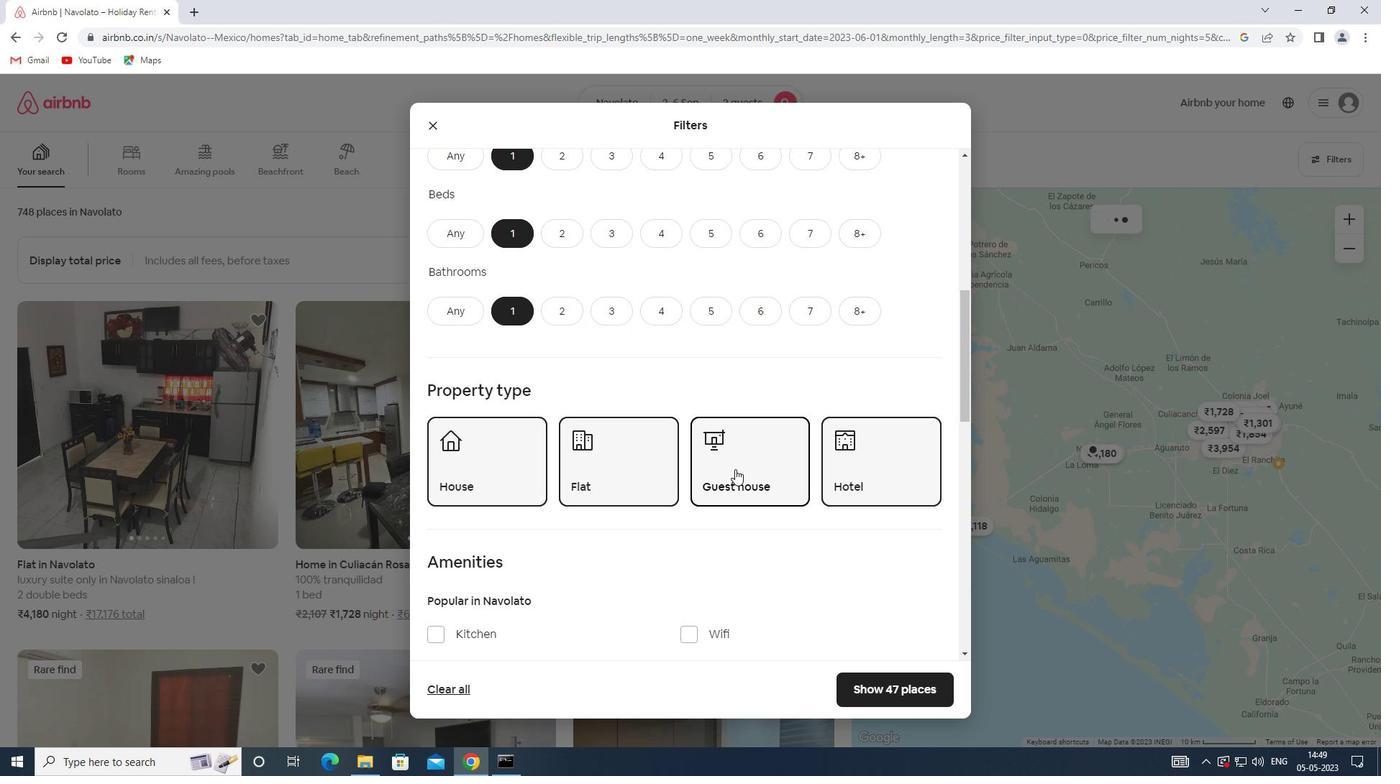
Action: Mouse scrolled (735, 469) with delta (0, 0)
Screenshot: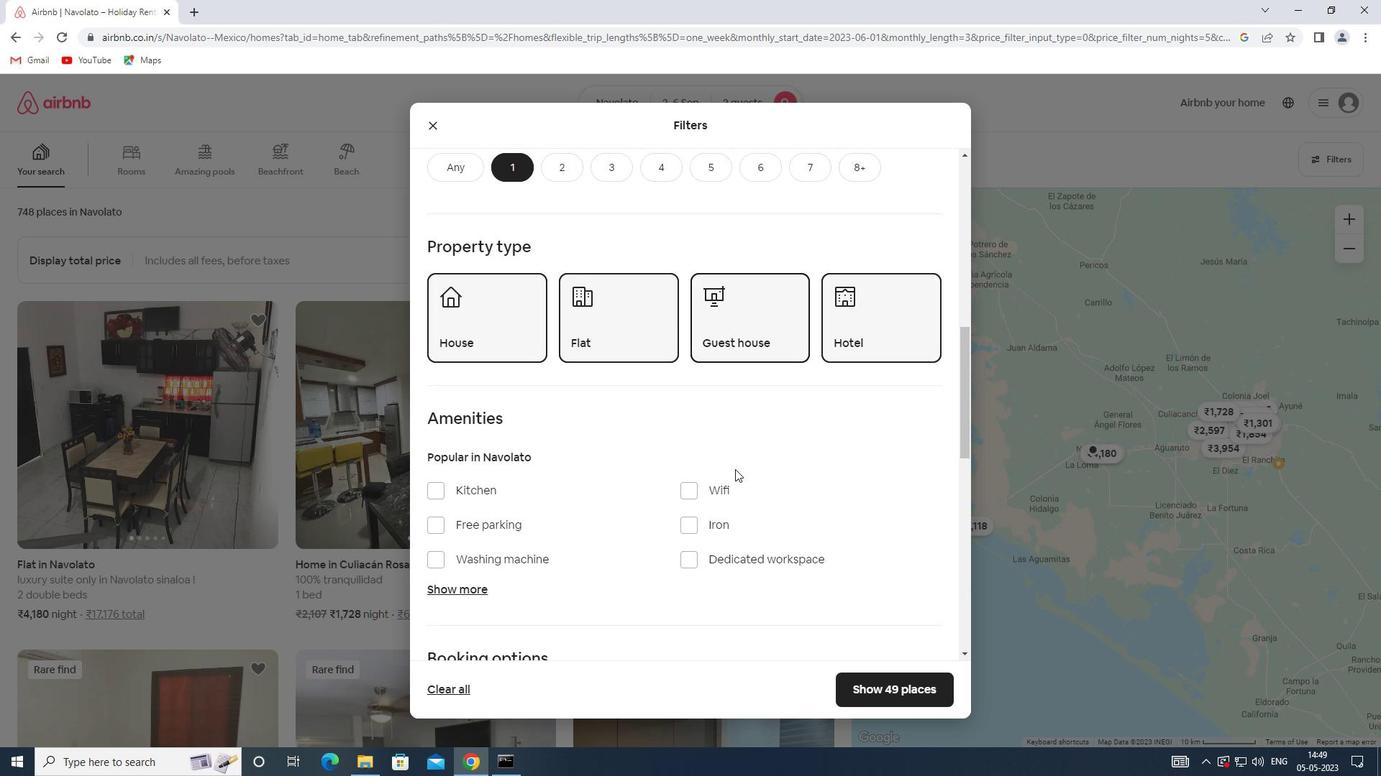 
Action: Mouse scrolled (735, 469) with delta (0, 0)
Screenshot: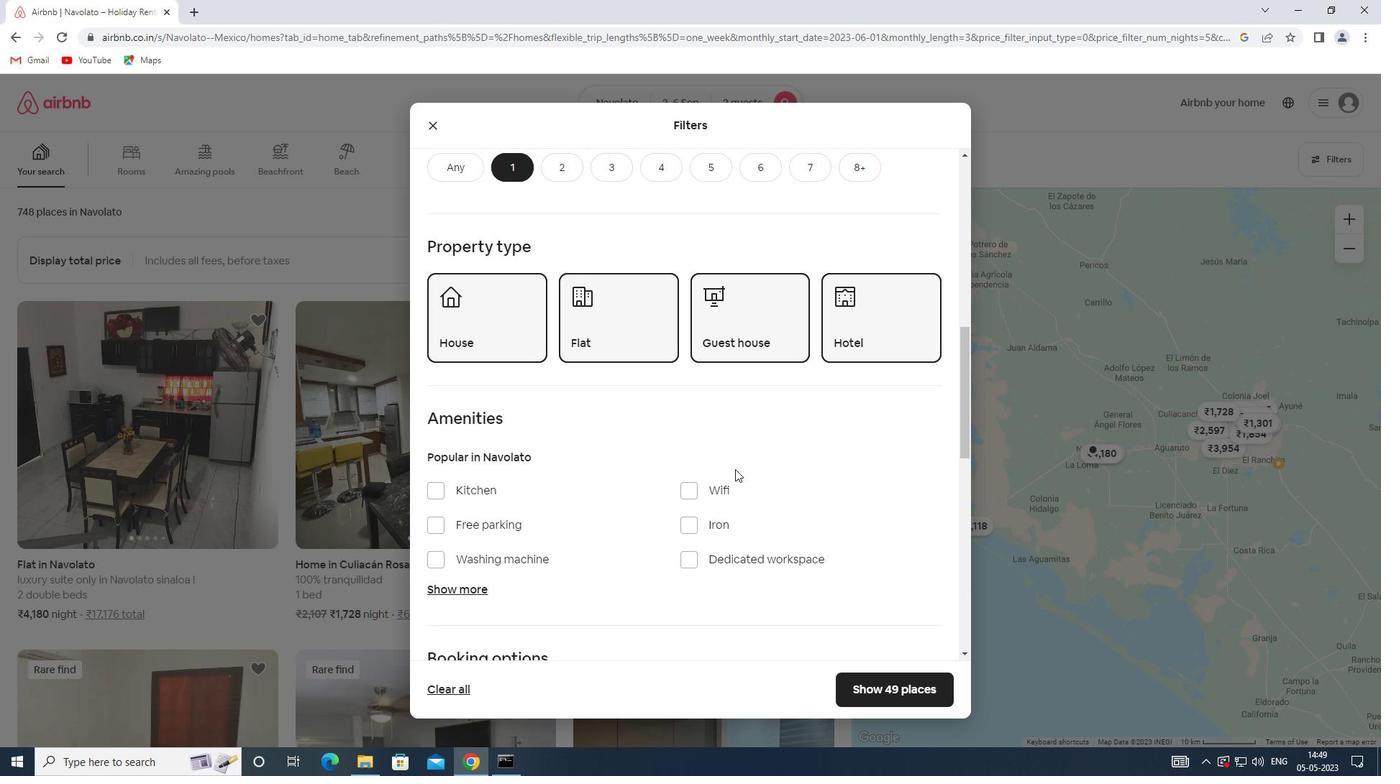 
Action: Mouse scrolled (735, 469) with delta (0, 0)
Screenshot: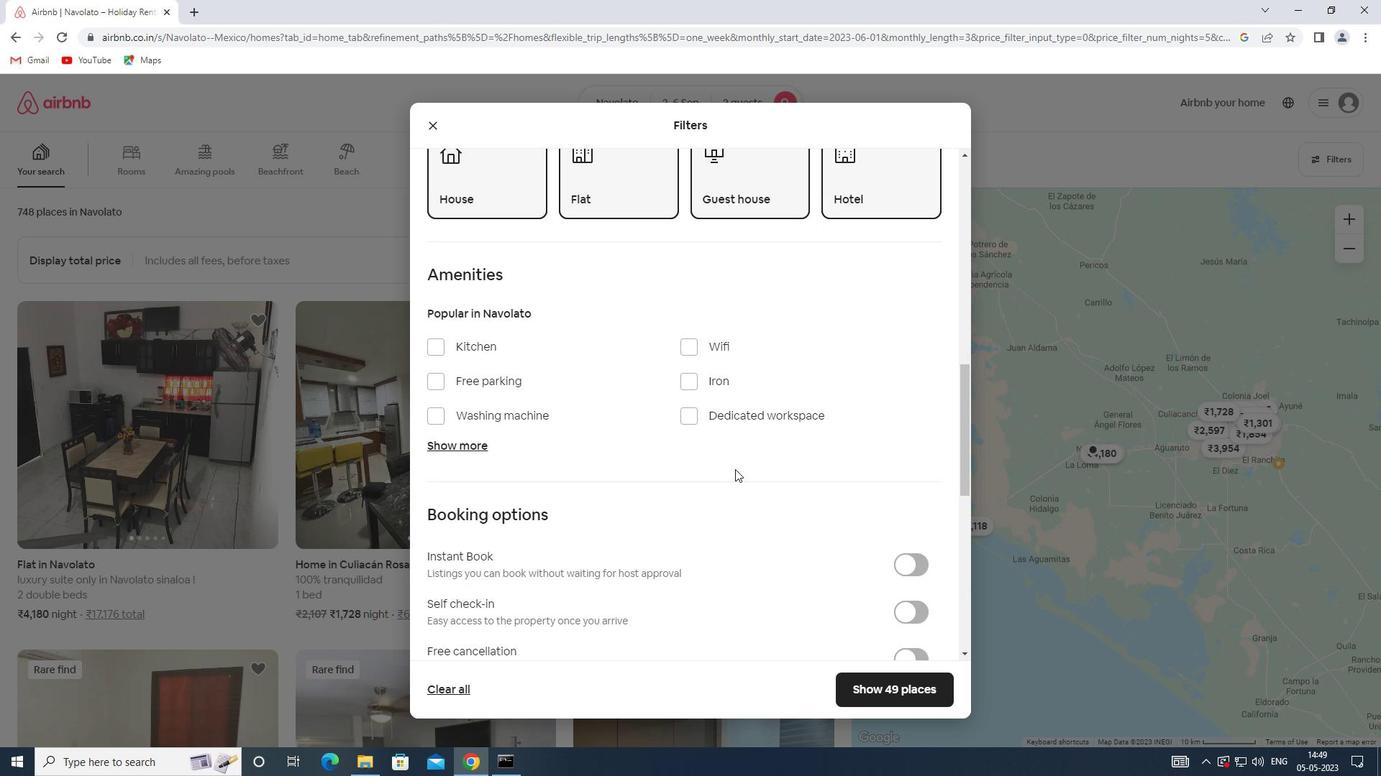 
Action: Mouse scrolled (735, 469) with delta (0, 0)
Screenshot: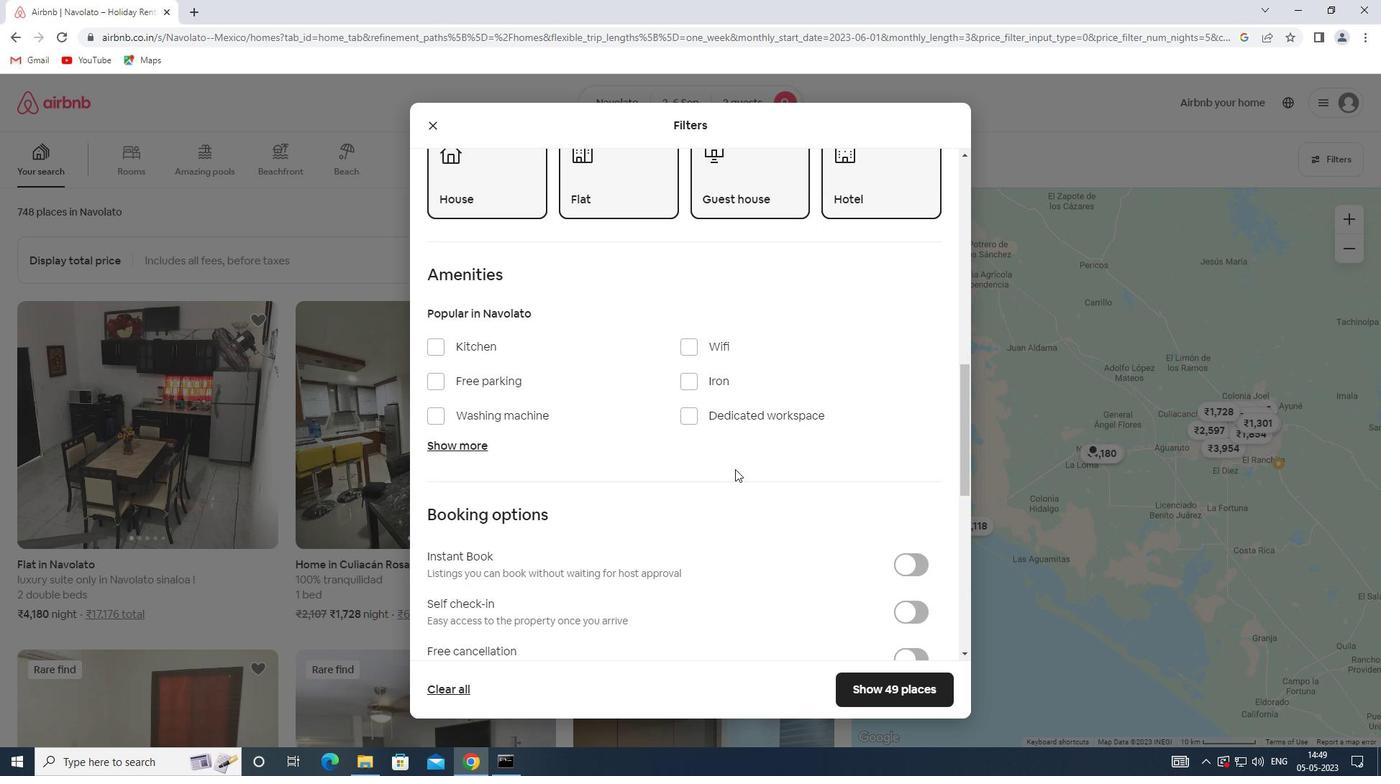 
Action: Mouse moved to (922, 463)
Screenshot: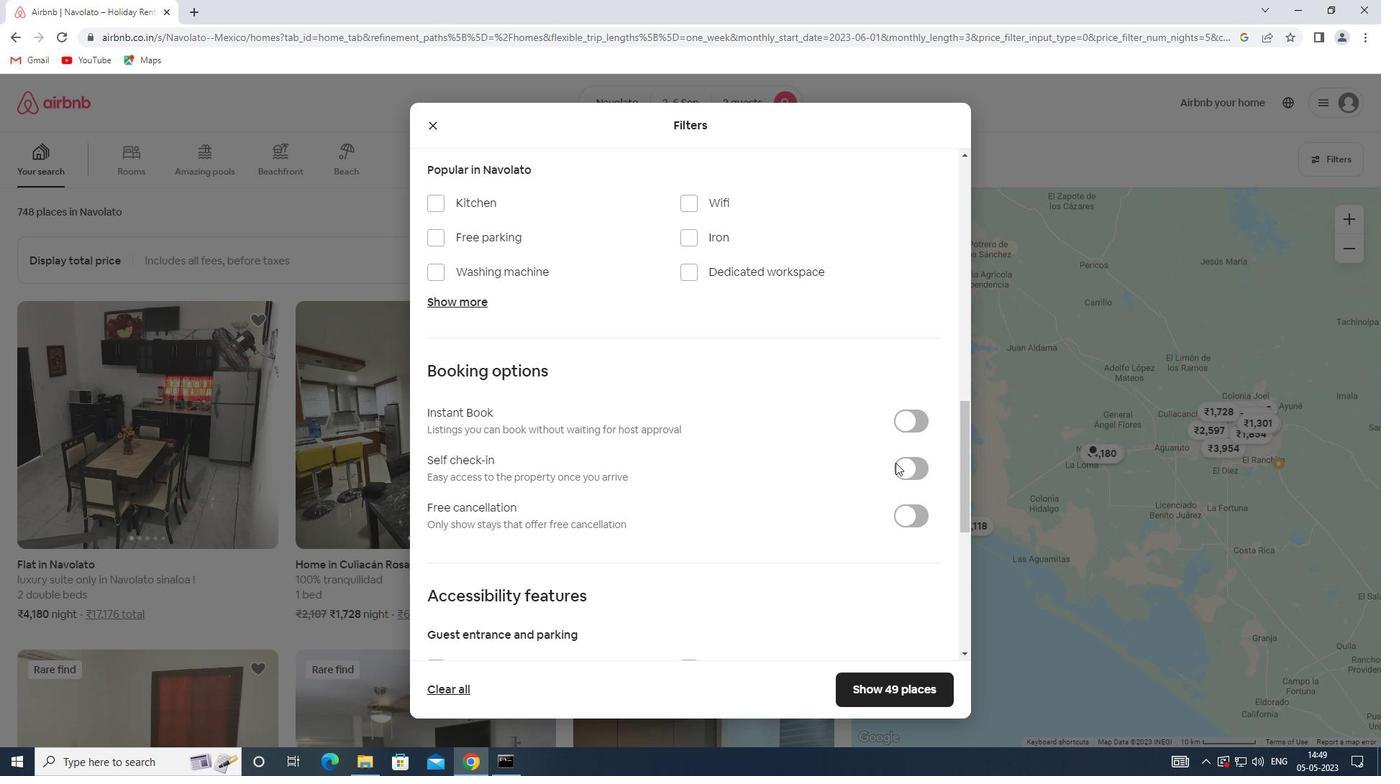
Action: Mouse pressed left at (922, 463)
Screenshot: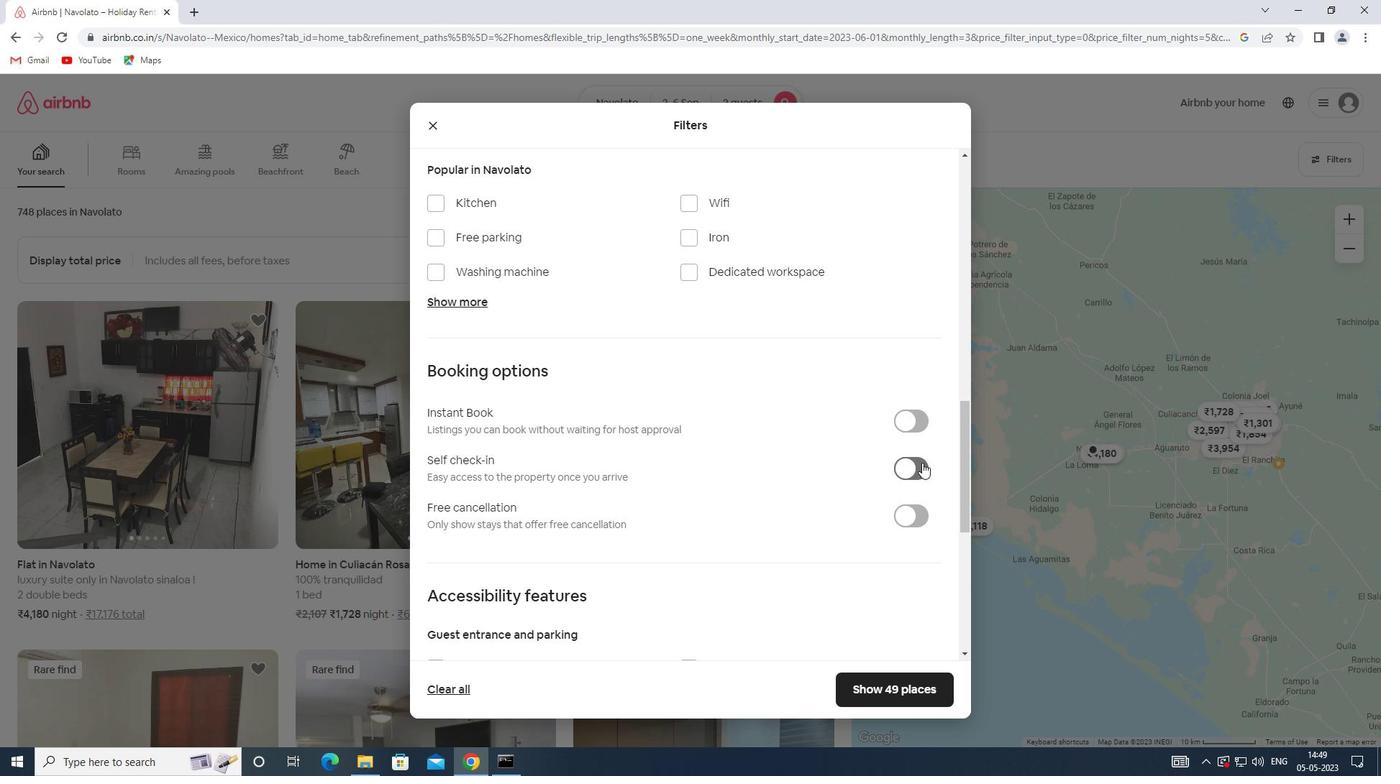 
Action: Mouse moved to (640, 460)
Screenshot: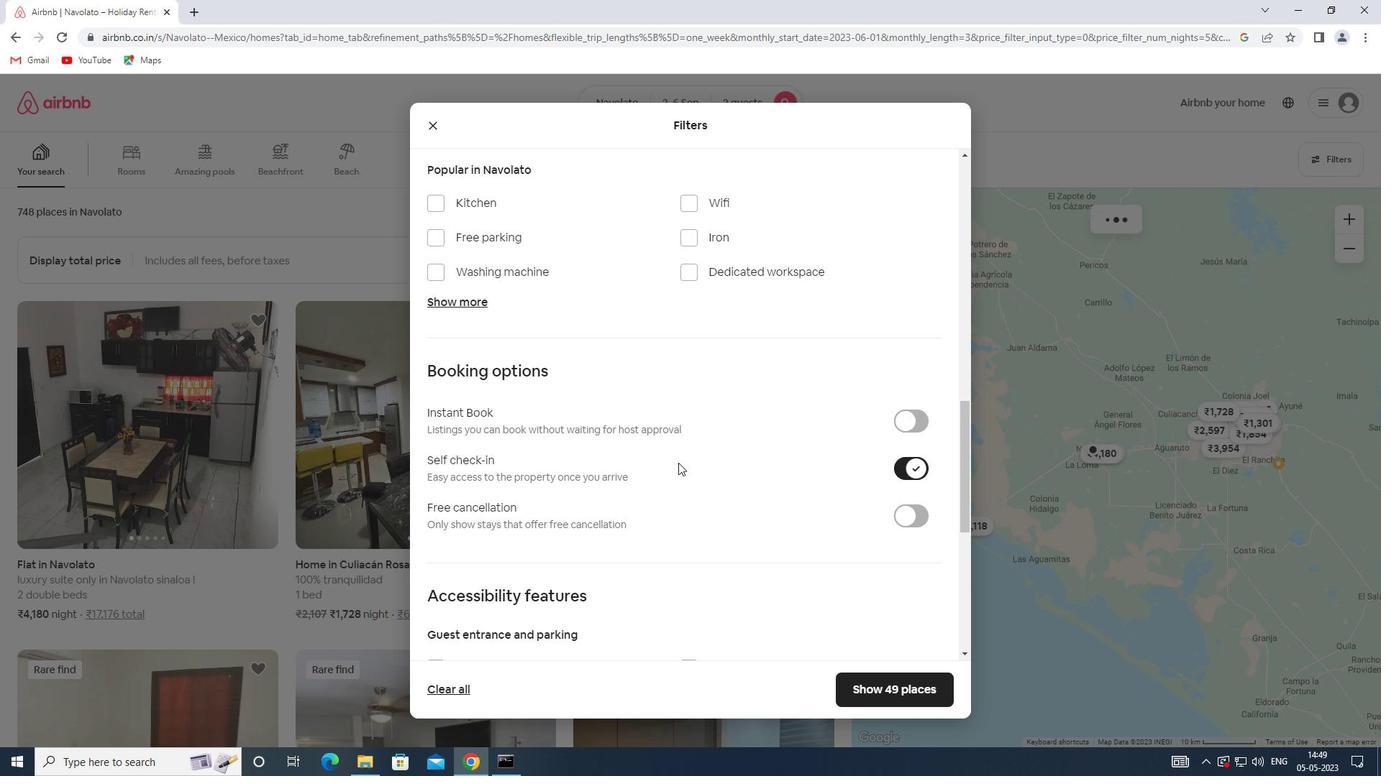 
Action: Mouse scrolled (640, 459) with delta (0, 0)
Screenshot: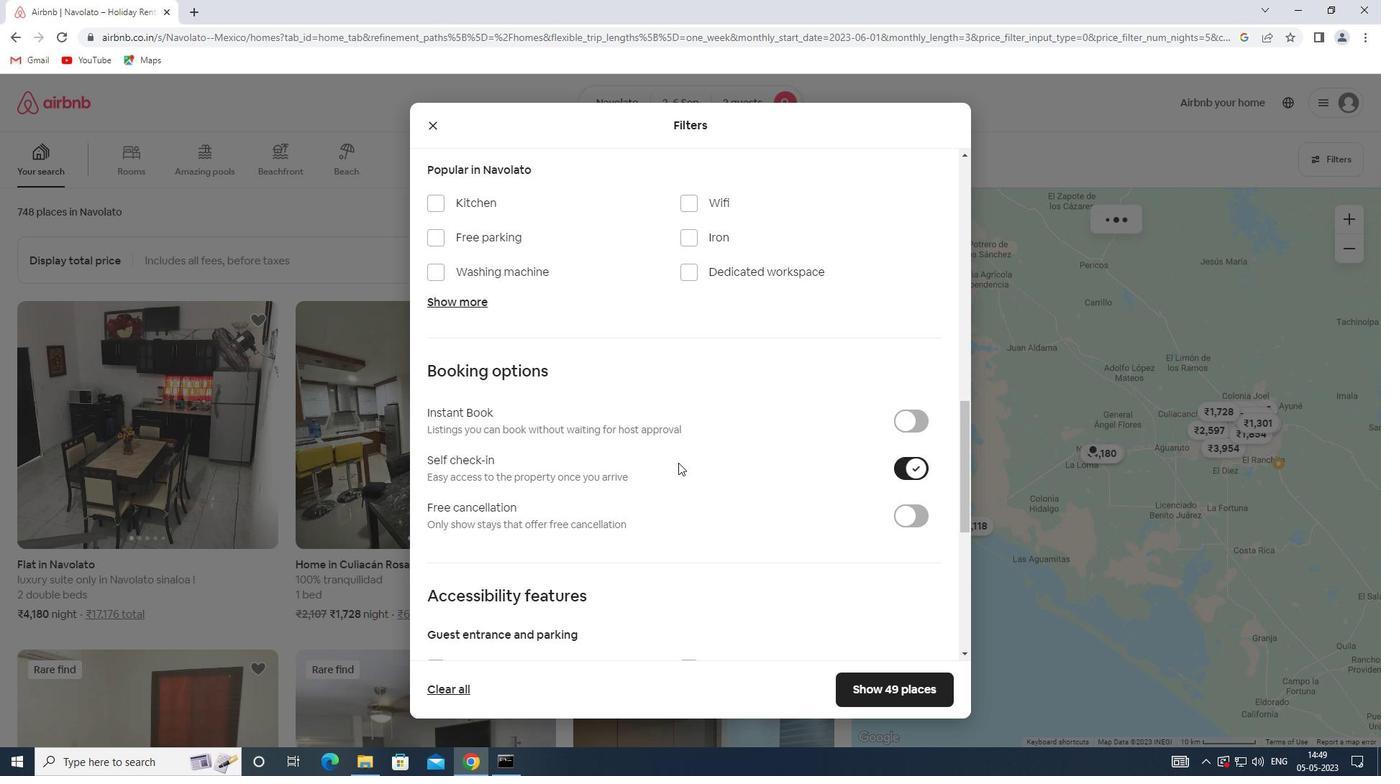 
Action: Mouse scrolled (640, 459) with delta (0, 0)
Screenshot: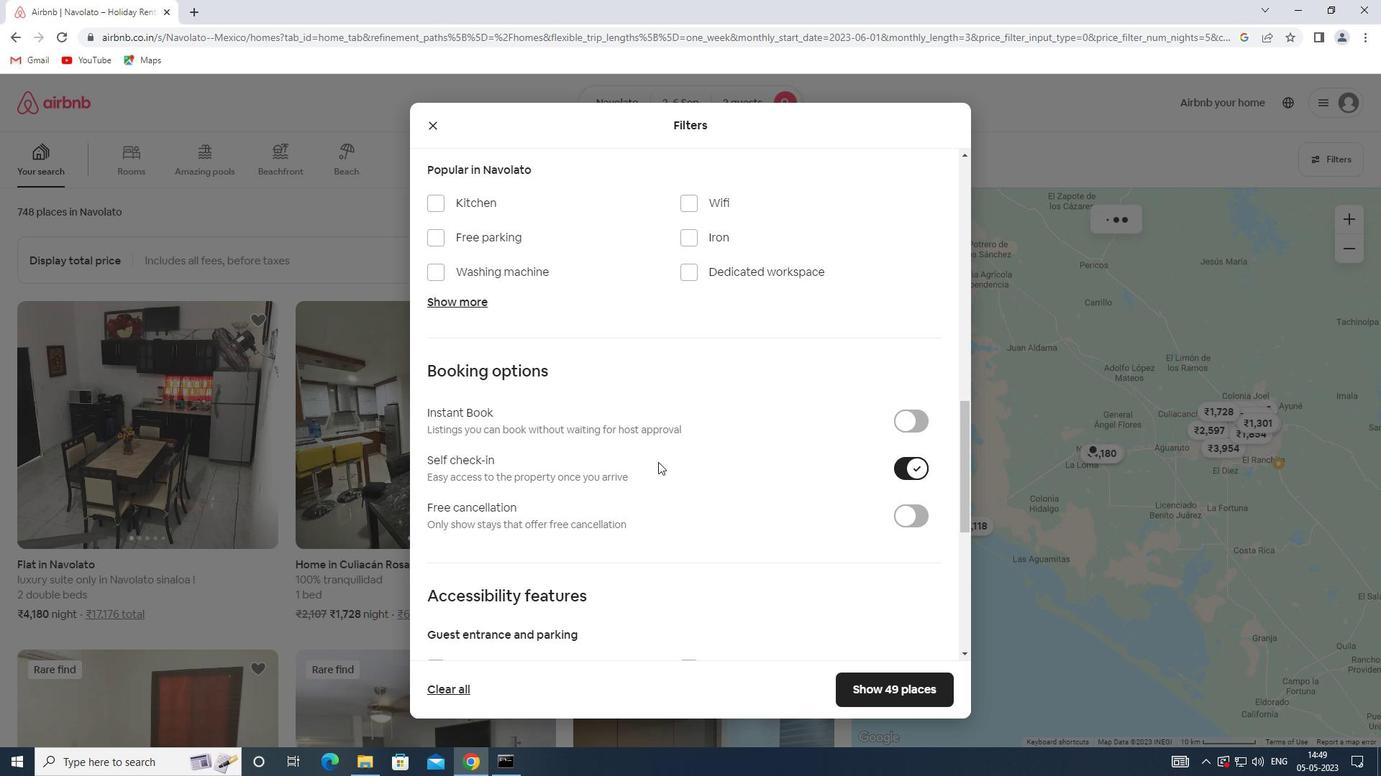
Action: Mouse moved to (640, 460)
Screenshot: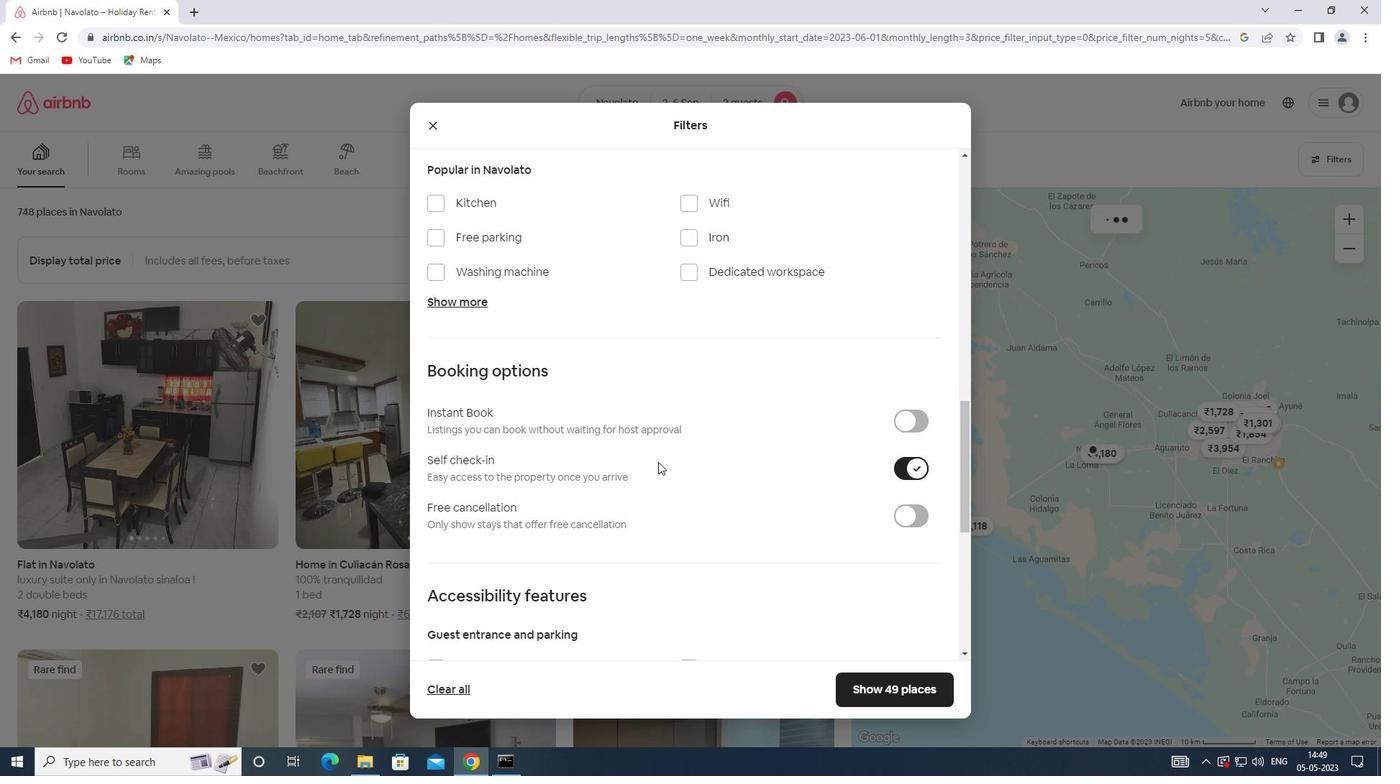 
Action: Mouse scrolled (640, 459) with delta (0, 0)
Screenshot: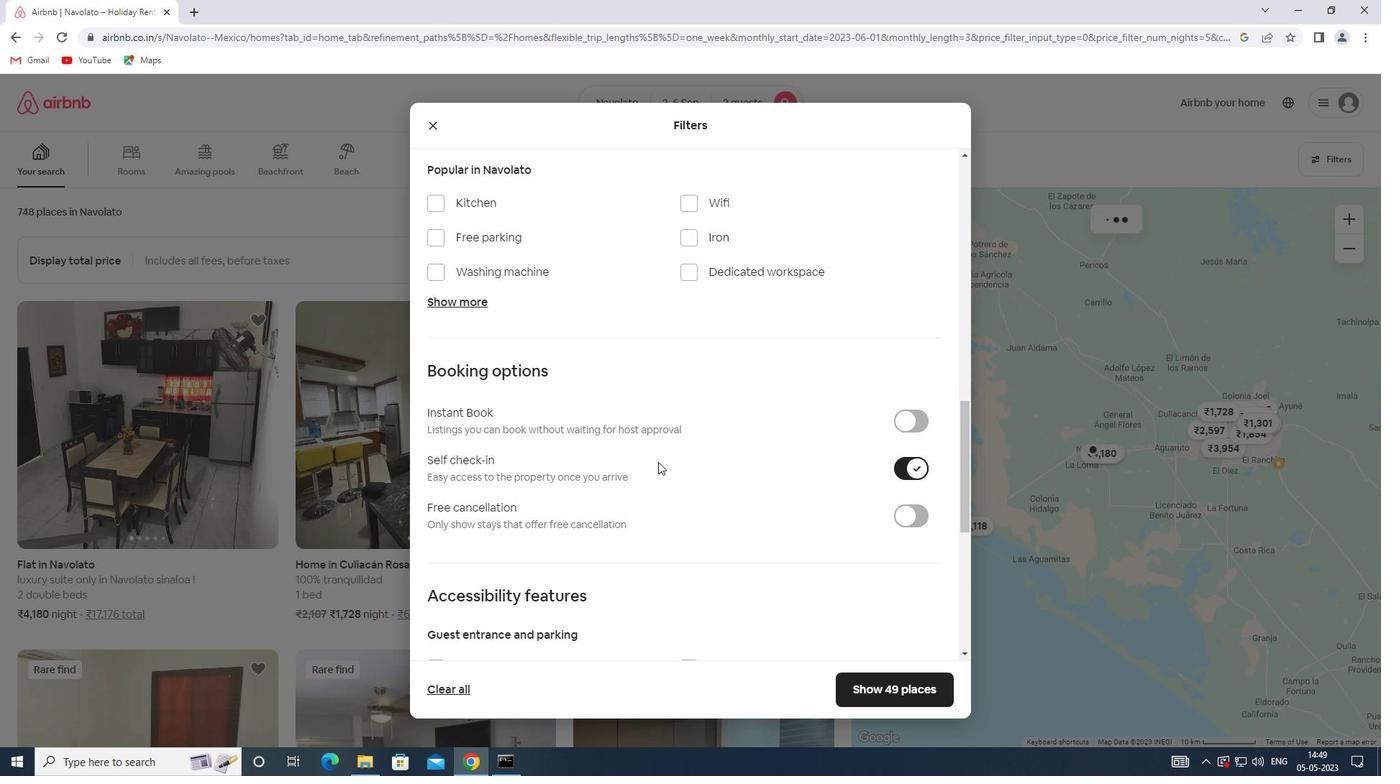 
Action: Mouse scrolled (640, 459) with delta (0, 0)
Screenshot: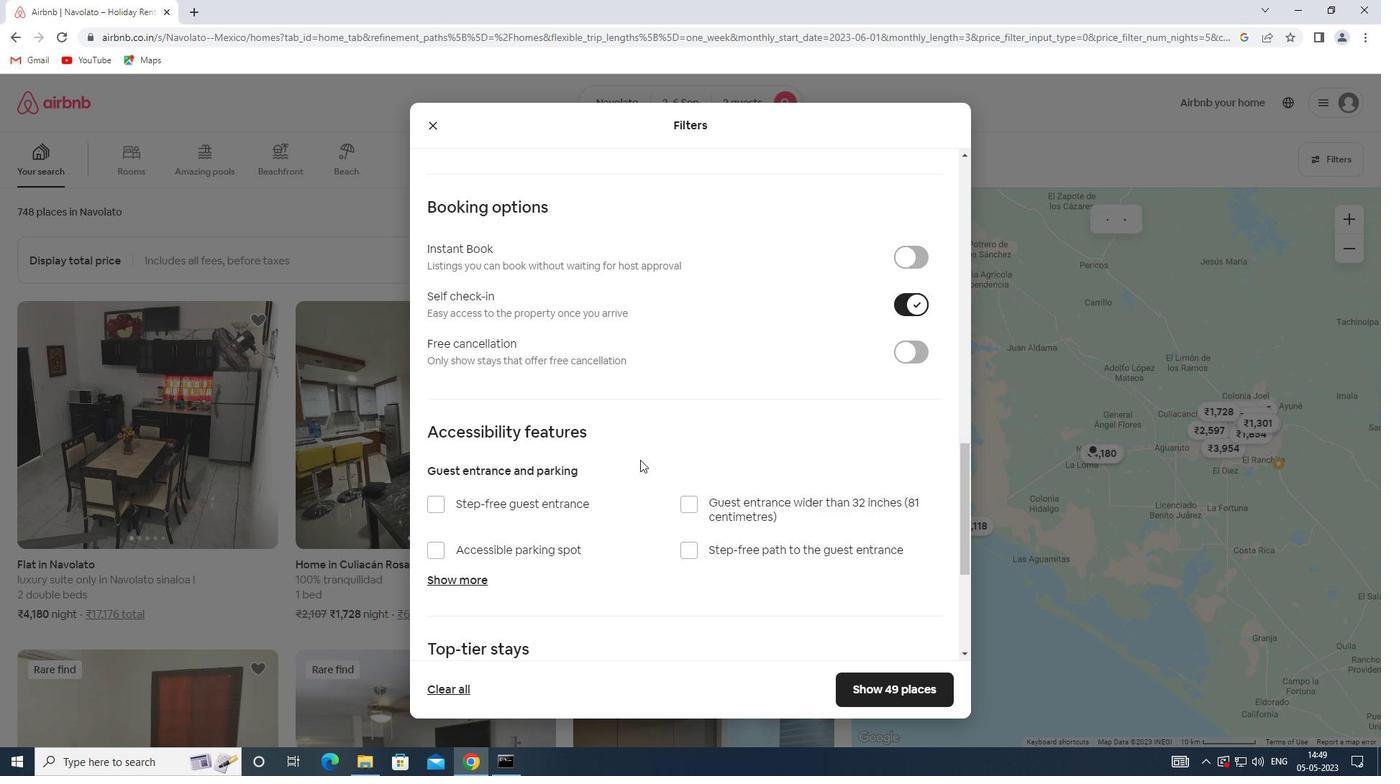 
Action: Mouse scrolled (640, 459) with delta (0, 0)
Screenshot: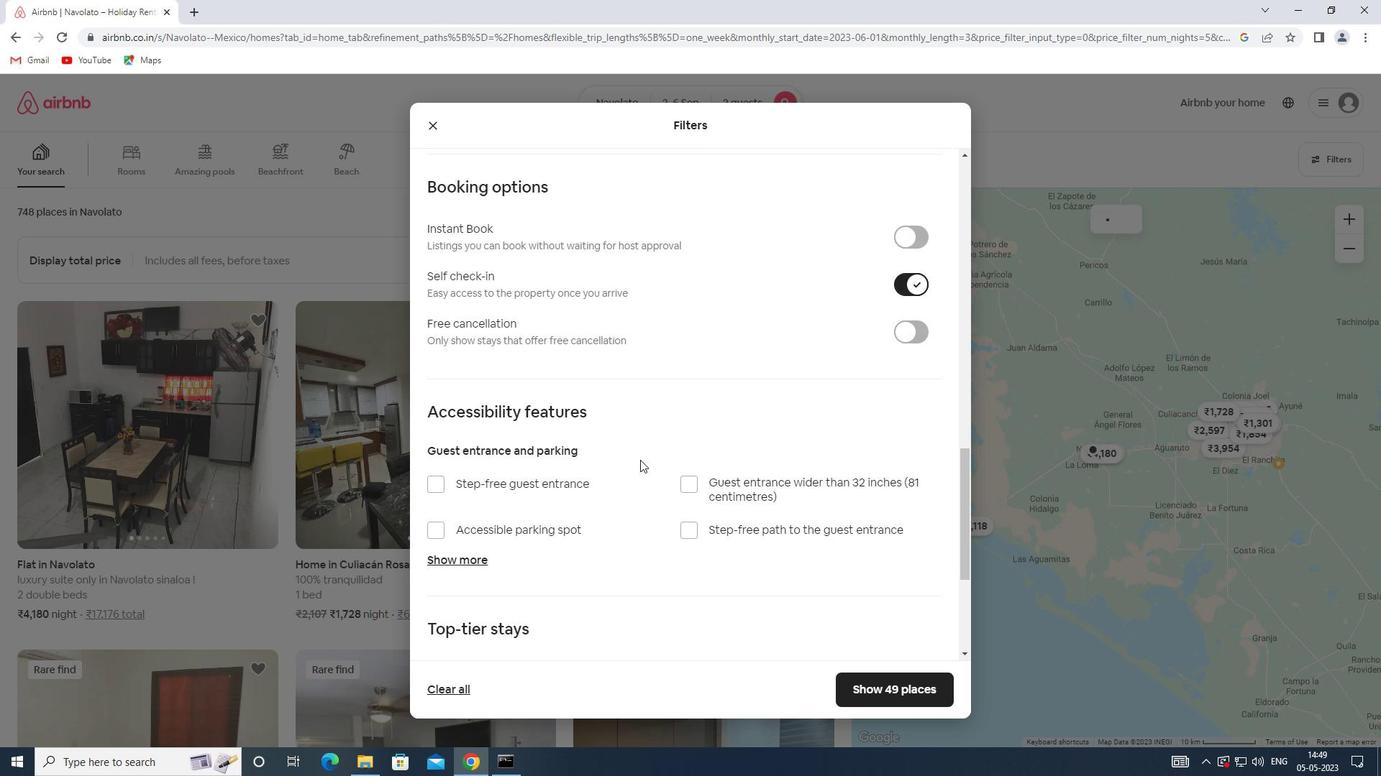 
Action: Mouse scrolled (640, 459) with delta (0, 0)
Screenshot: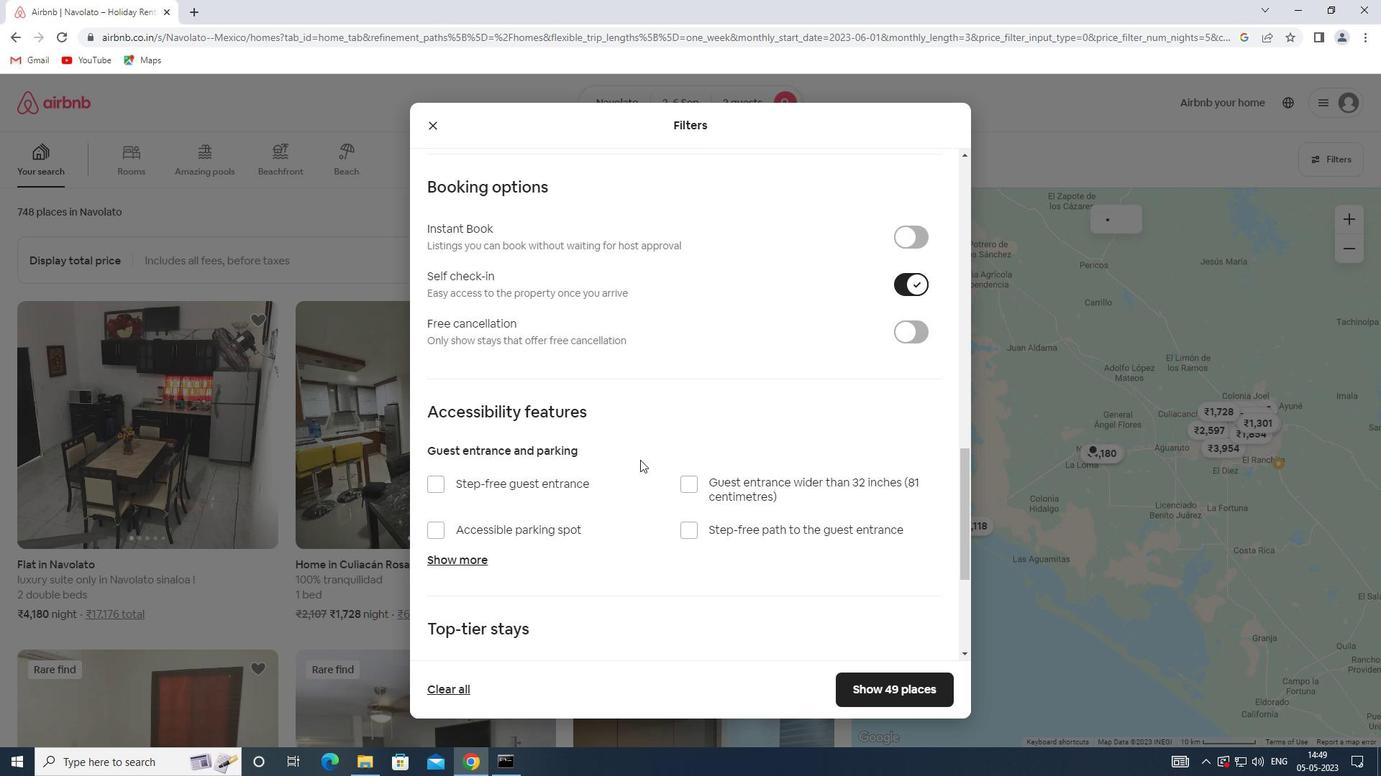 
Action: Mouse moved to (446, 574)
Screenshot: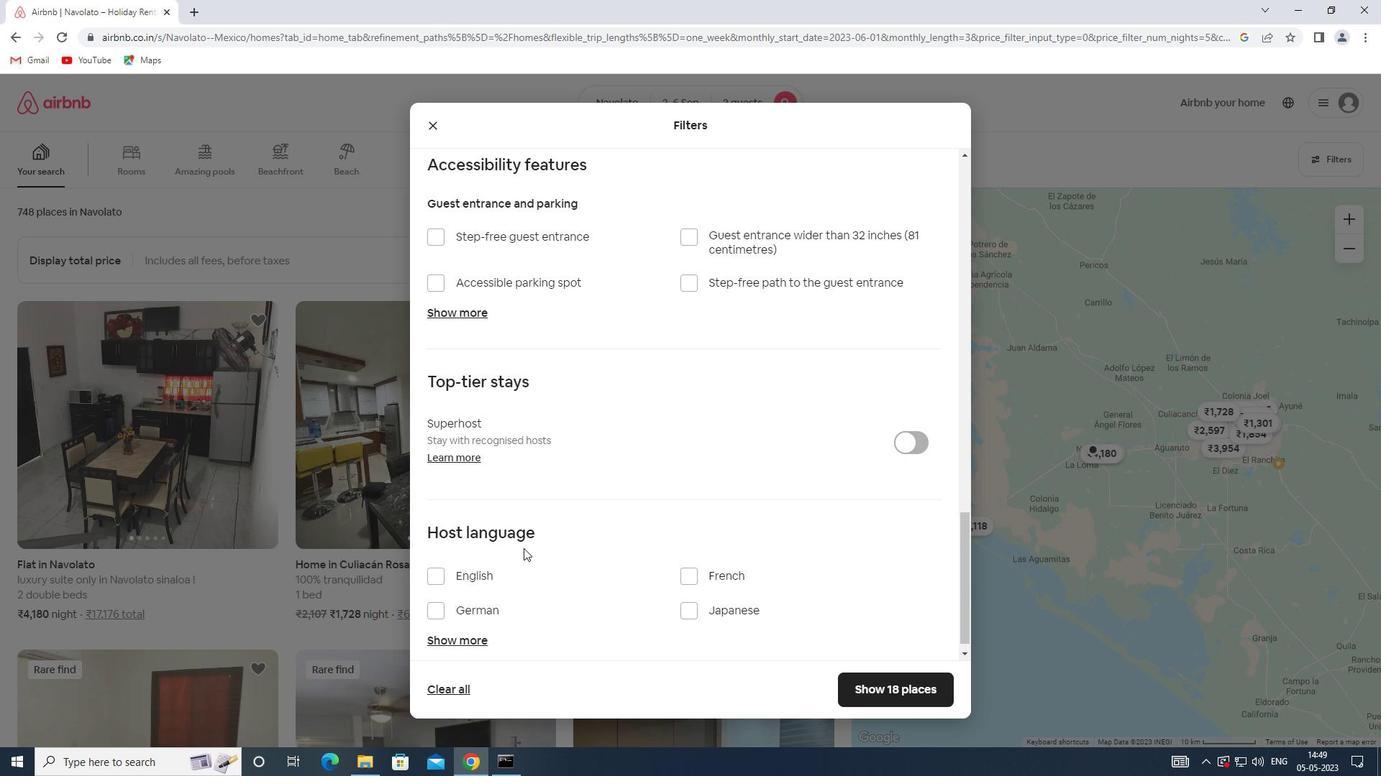 
Action: Mouse pressed left at (446, 574)
Screenshot: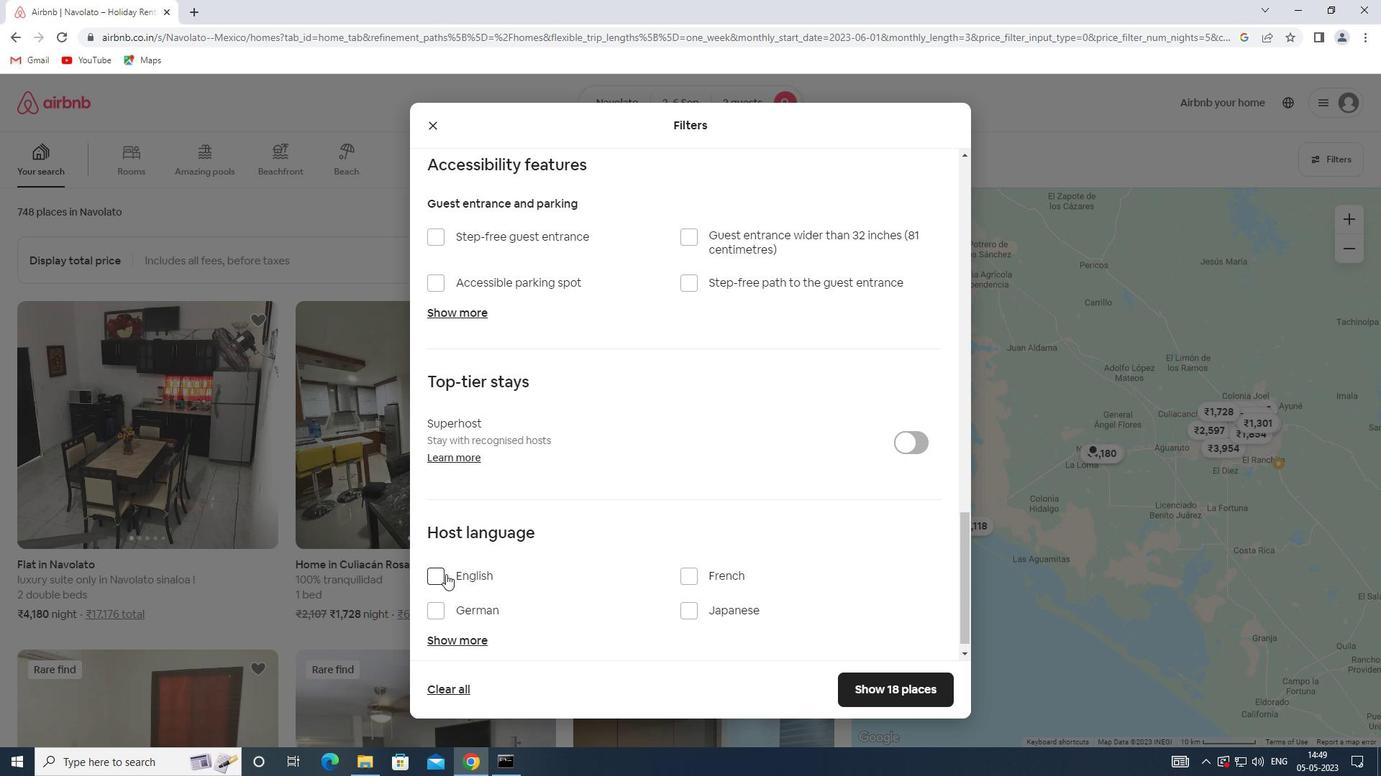 
Action: Mouse moved to (897, 683)
Screenshot: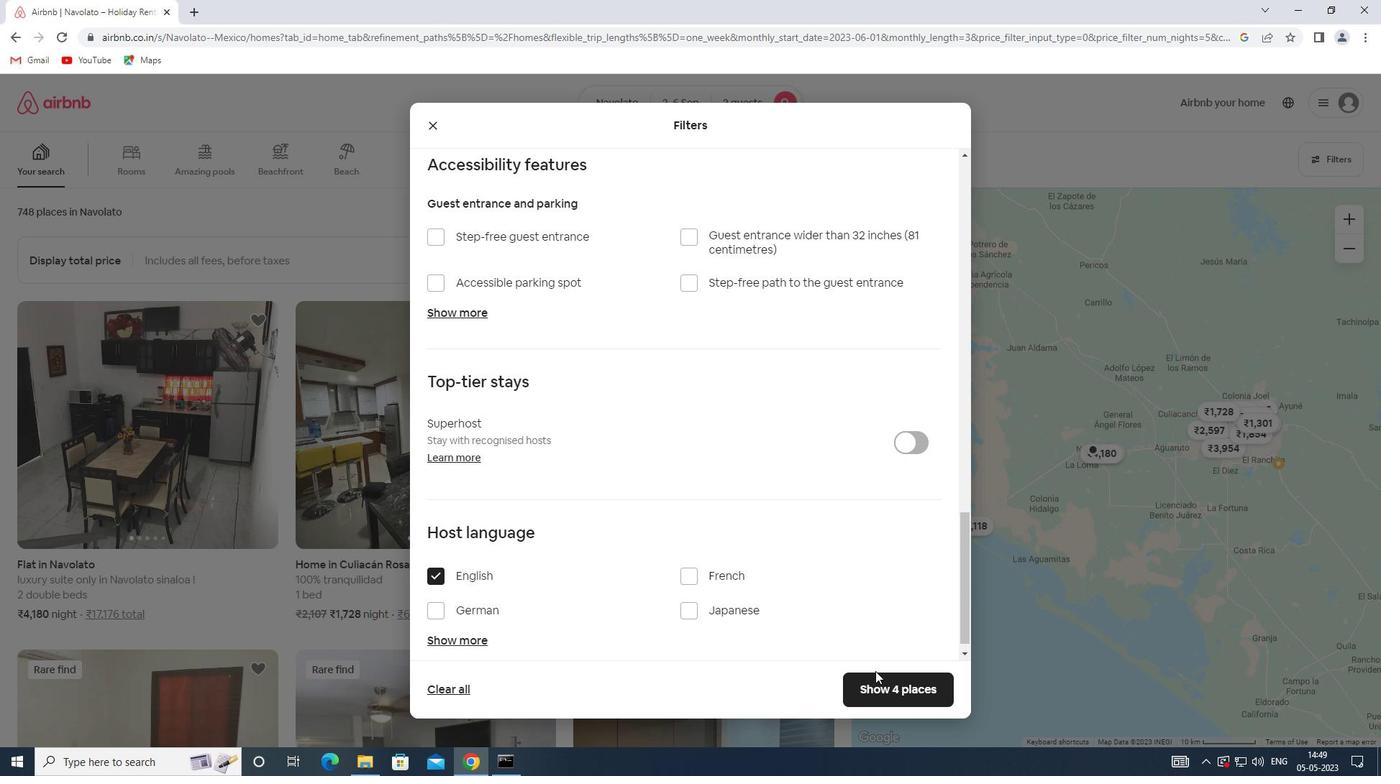 
Action: Mouse pressed left at (897, 683)
Screenshot: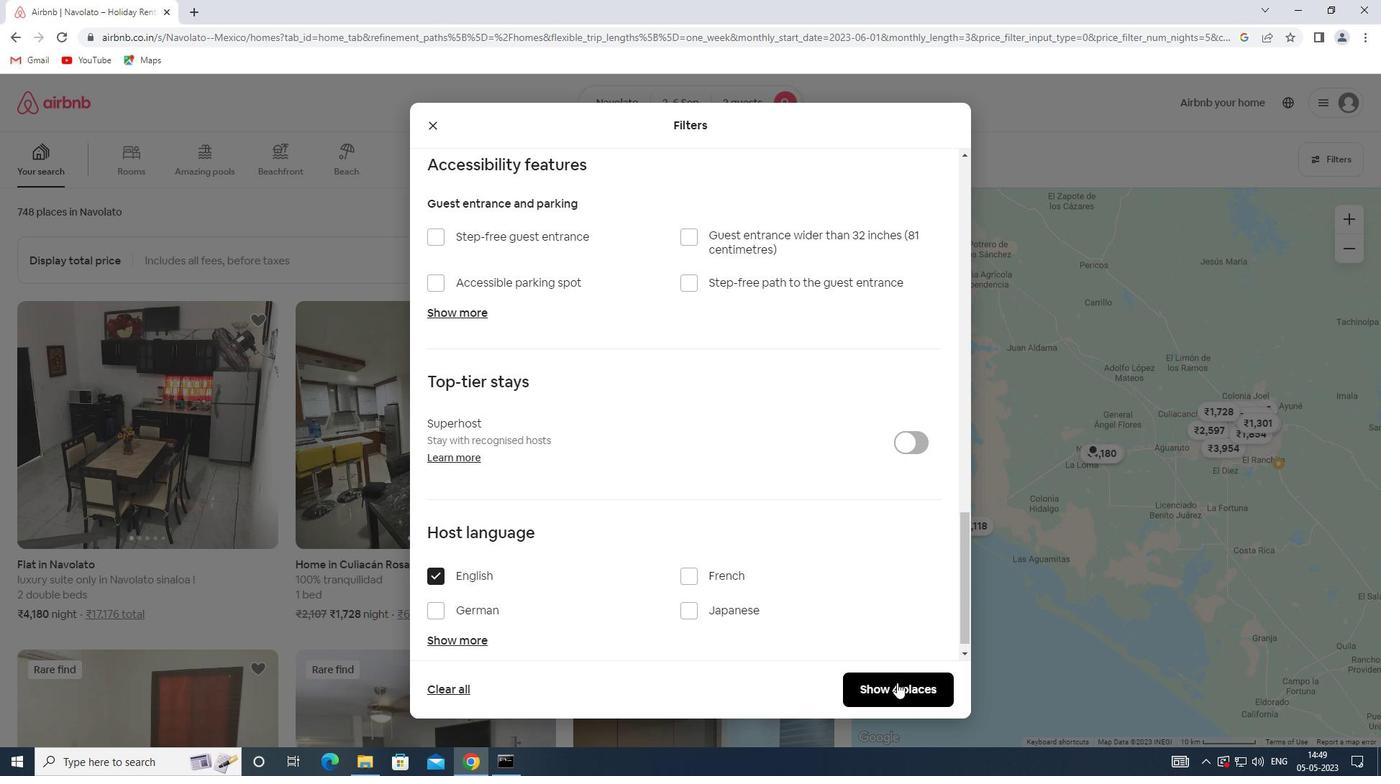 
